 Task: Research Airbnb options in Sullana, Peru from 15th December, 2023 to 20th December, 2023 for 1 adult.1  bedroom having 1 bed and 1 bathroom. Property type can be hotel. Booking option can be shelf check-in. Look for 4 properties as per requirement.
Action: Mouse moved to (561, 78)
Screenshot: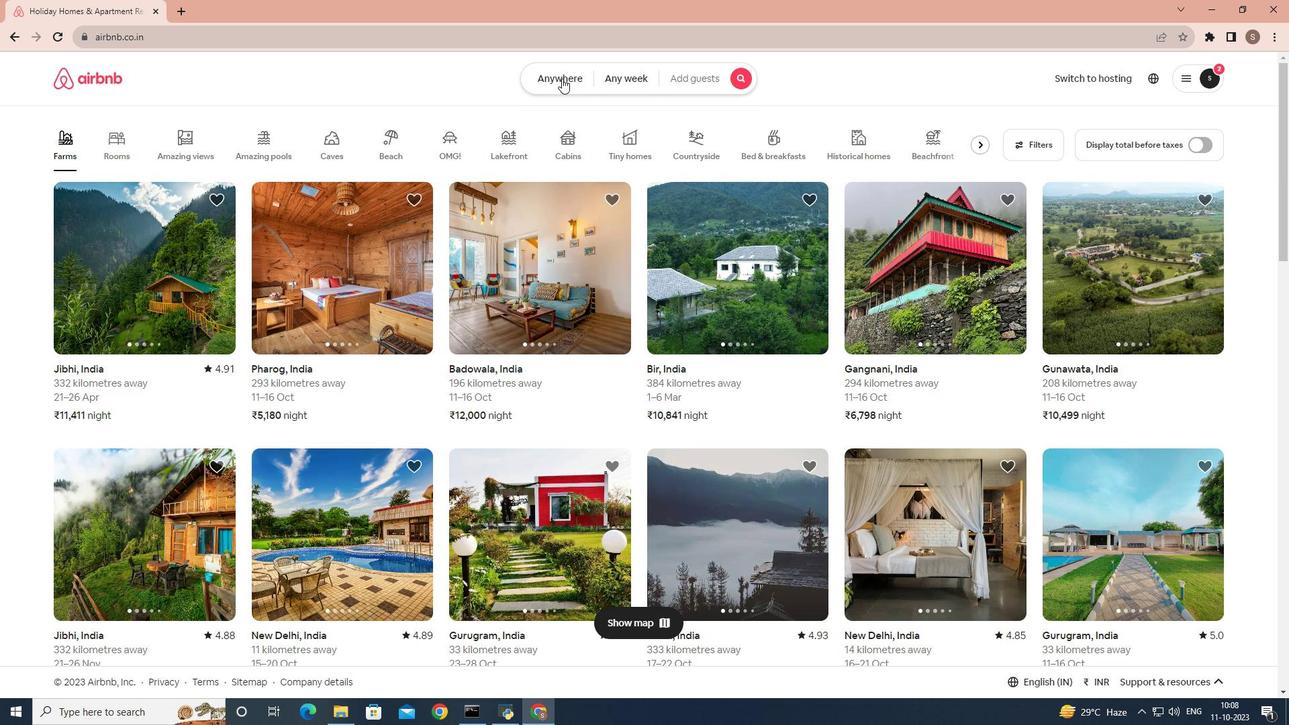 
Action: Mouse pressed left at (561, 78)
Screenshot: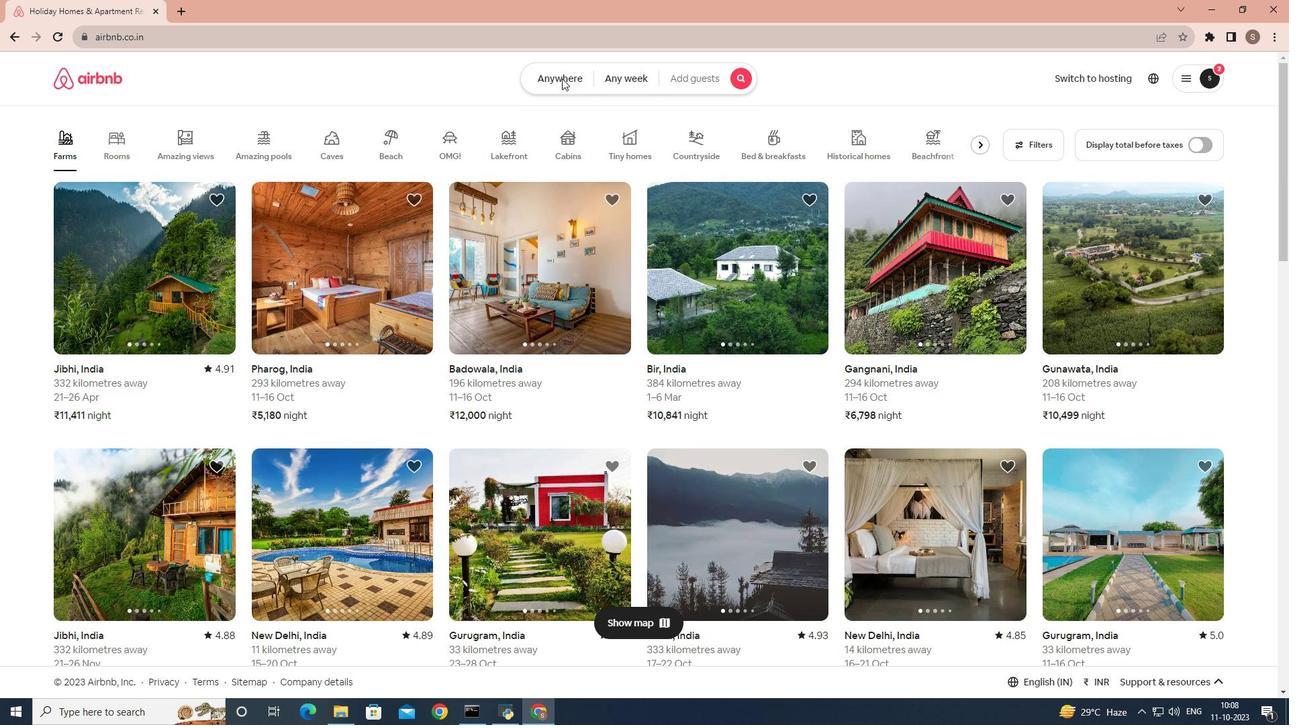 
Action: Mouse moved to (436, 124)
Screenshot: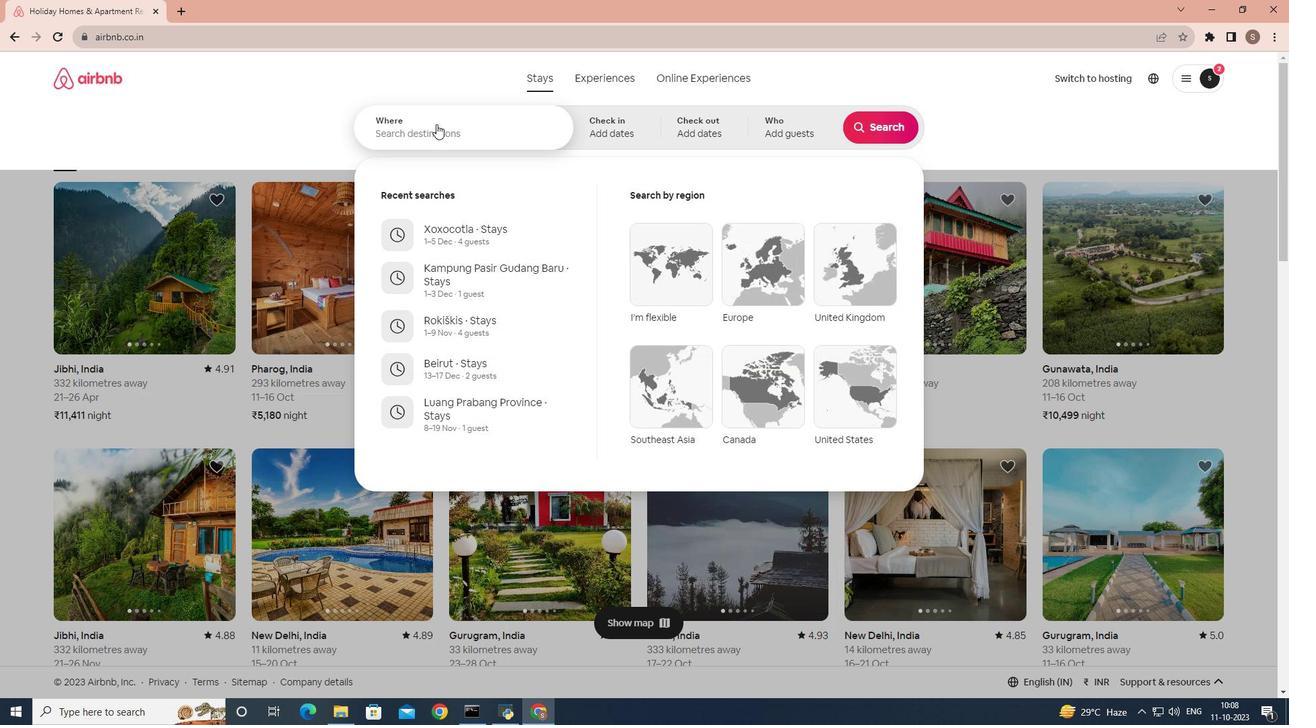 
Action: Mouse pressed left at (436, 124)
Screenshot: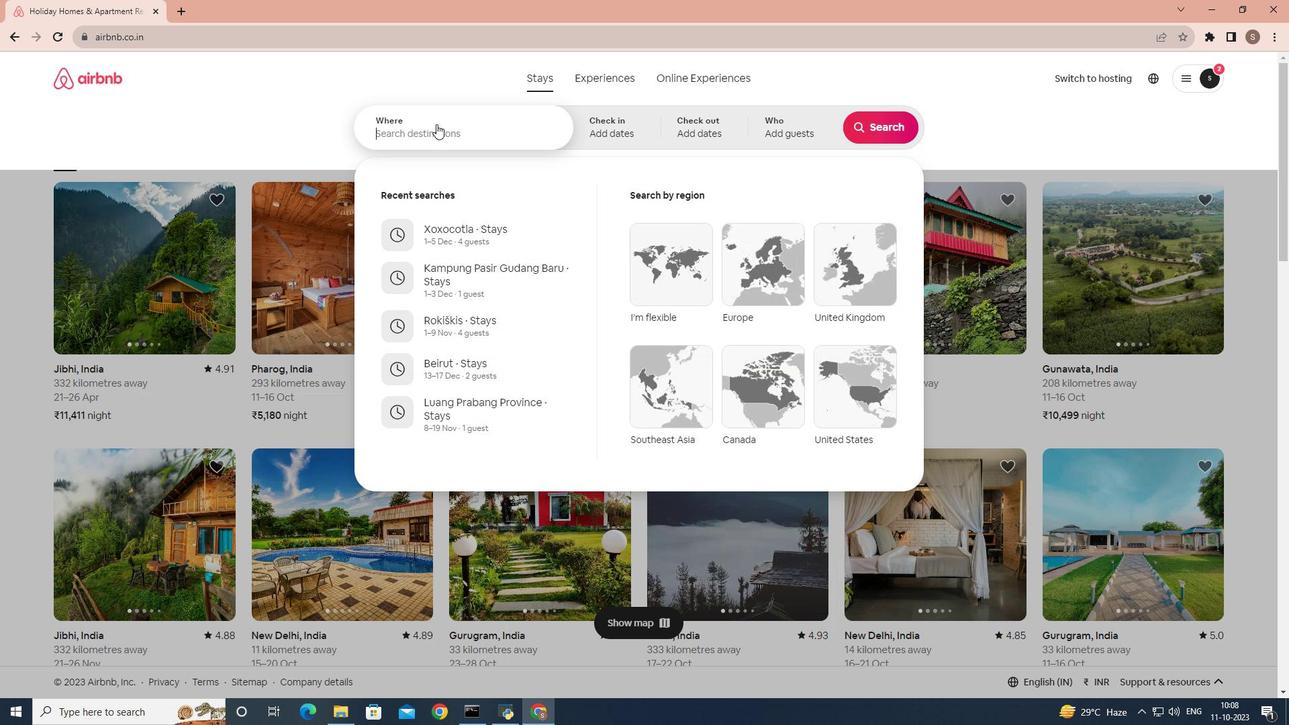 
Action: Mouse moved to (422, 128)
Screenshot: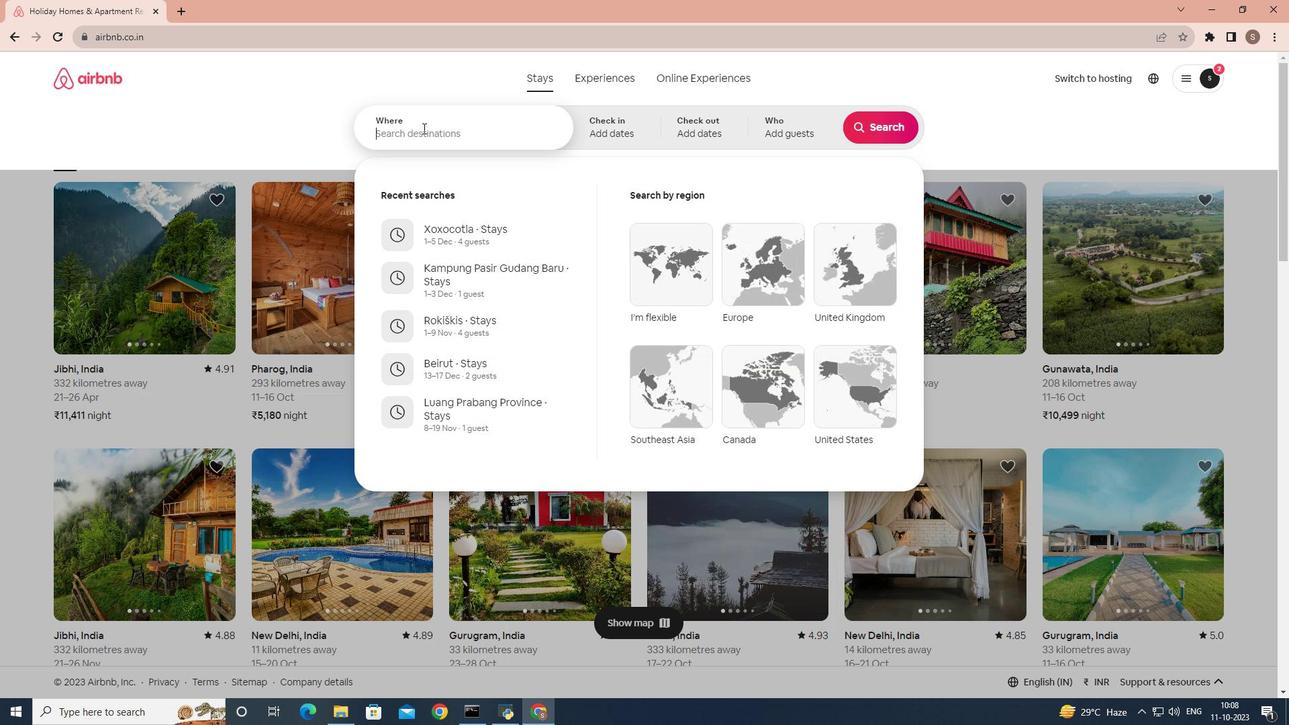 
Action: Mouse pressed left at (422, 128)
Screenshot: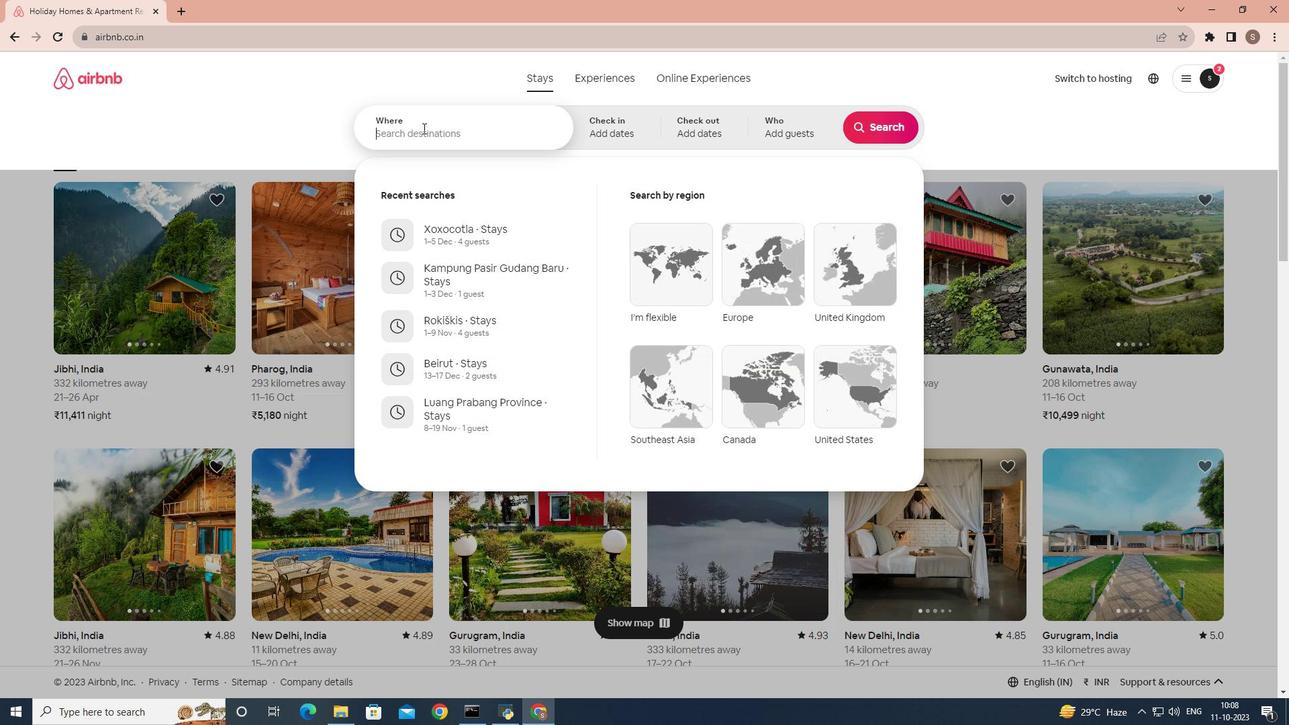 
Action: Key pressed sultana<Key.backspace><Key.backspace><Key.backspace>
Screenshot: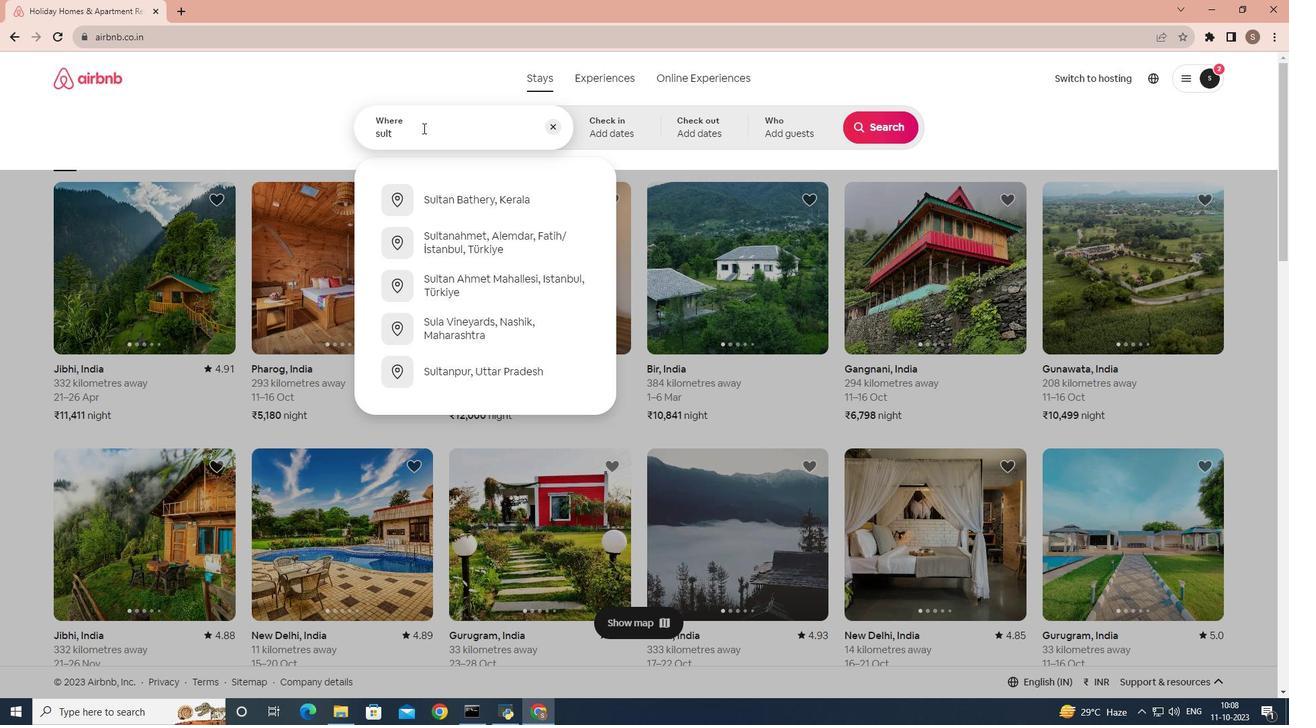 
Action: Mouse moved to (422, 124)
Screenshot: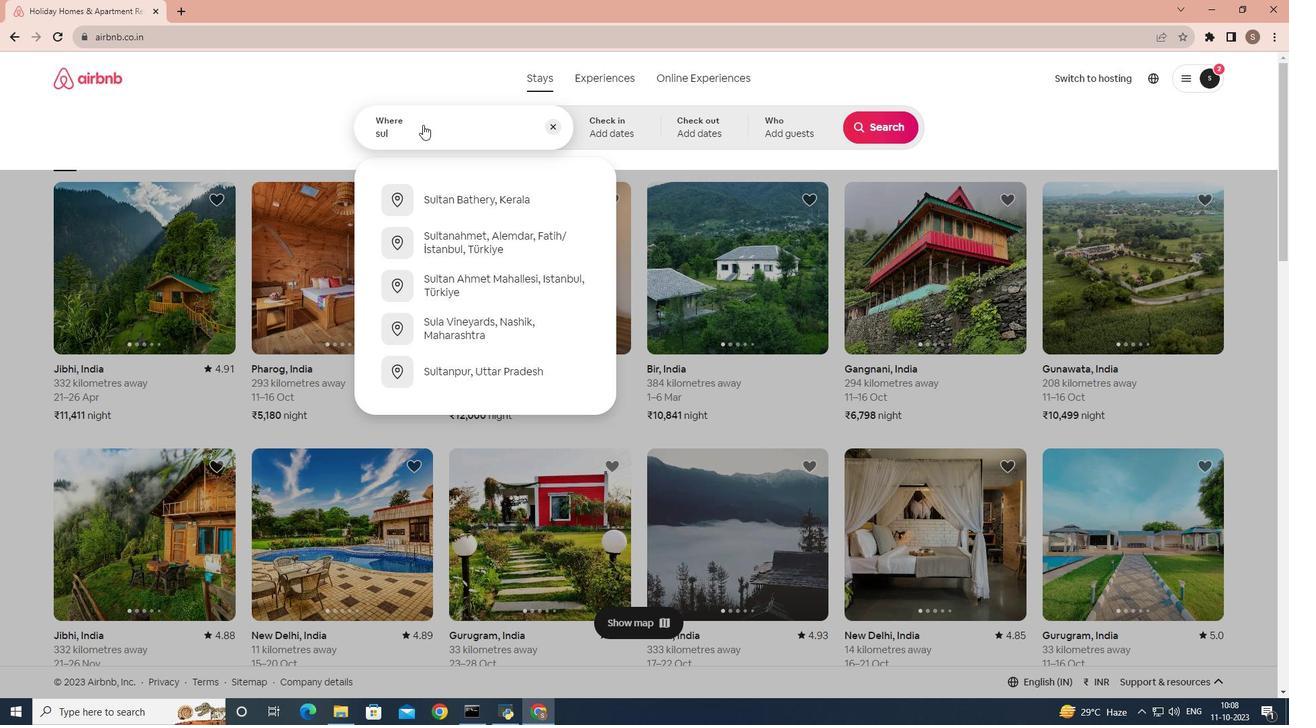 
Action: Key pressed <Key.backspace>lana
Screenshot: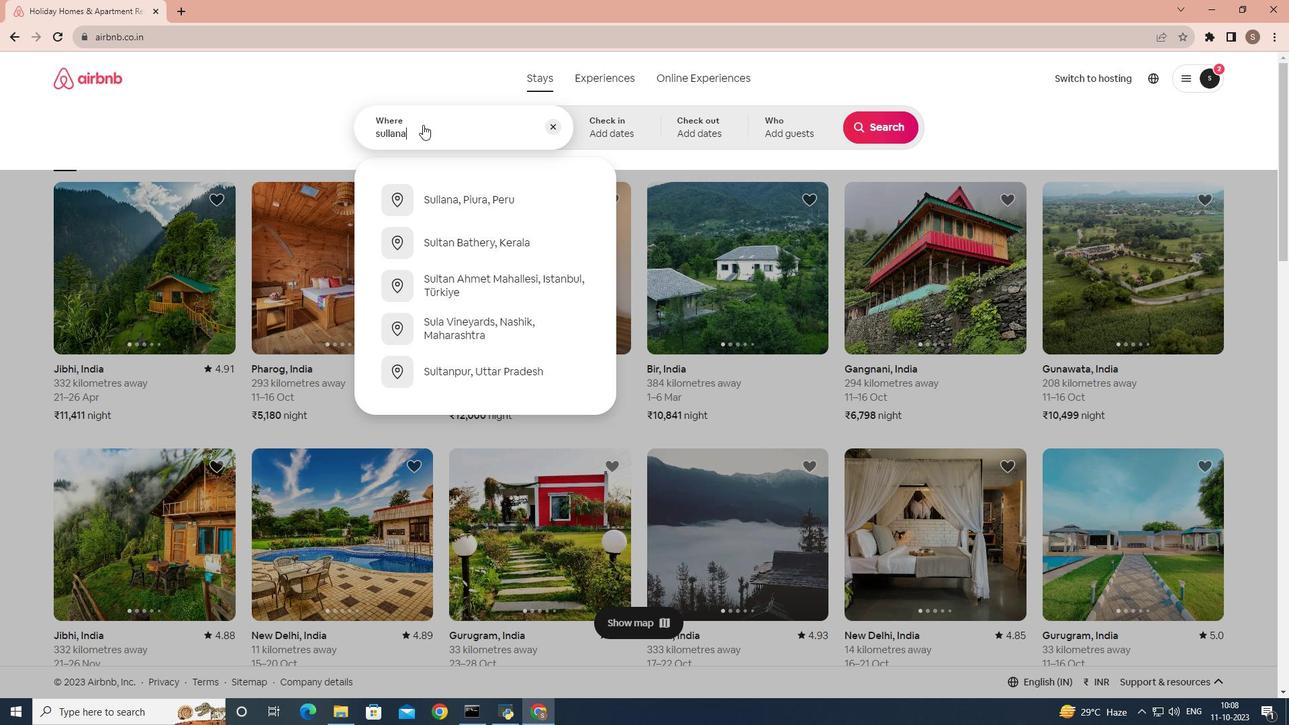 
Action: Mouse moved to (417, 190)
Screenshot: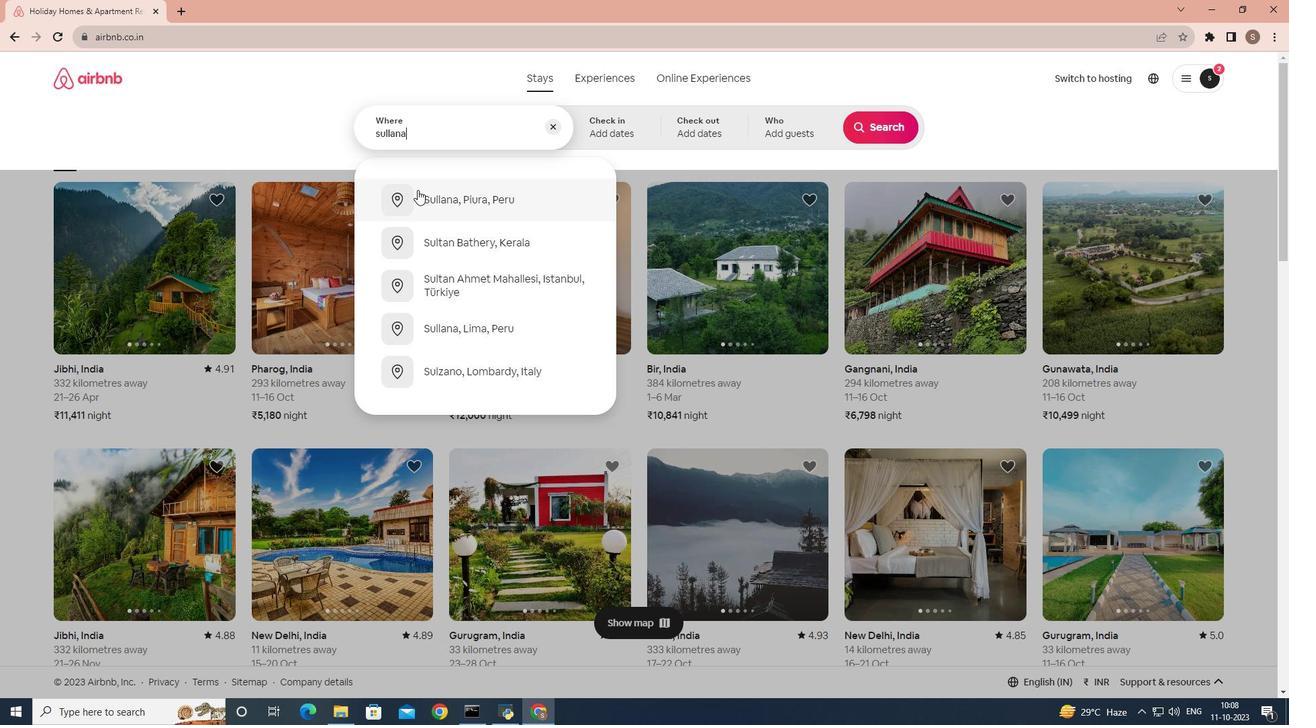 
Action: Mouse pressed left at (417, 190)
Screenshot: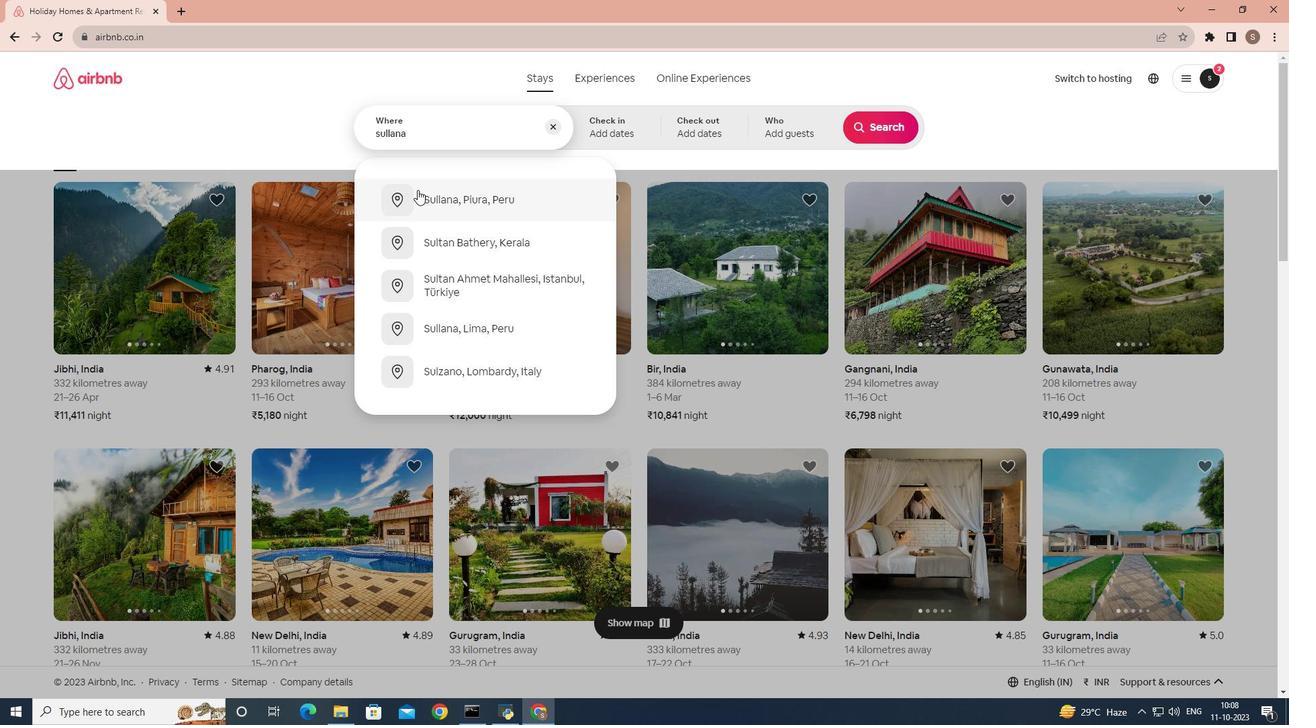 
Action: Mouse moved to (874, 239)
Screenshot: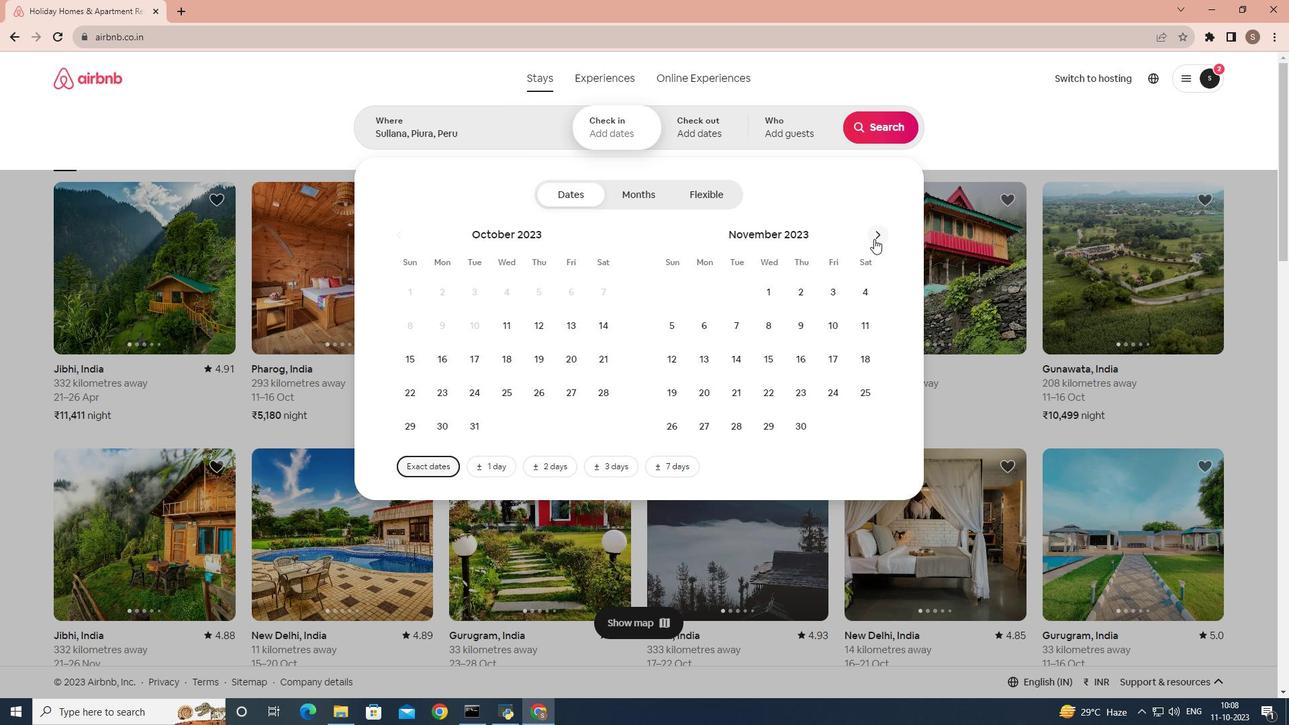 
Action: Mouse pressed left at (874, 239)
Screenshot: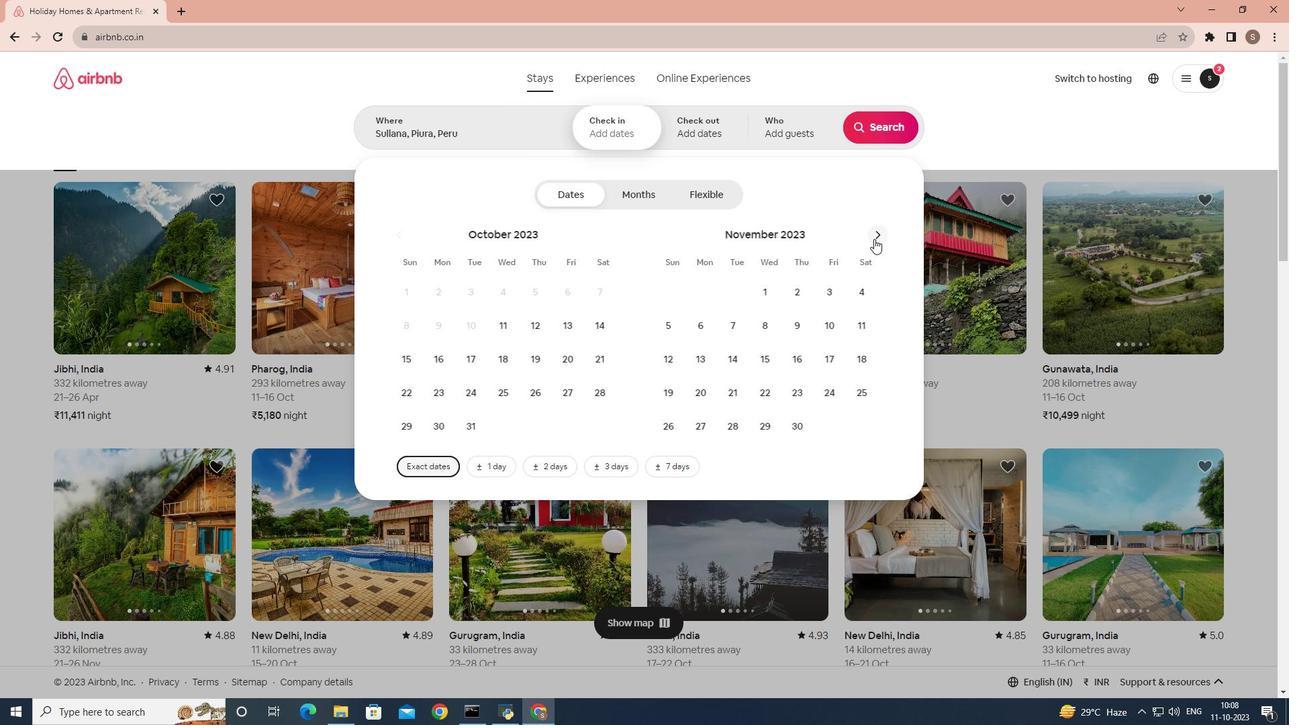 
Action: Mouse moved to (827, 366)
Screenshot: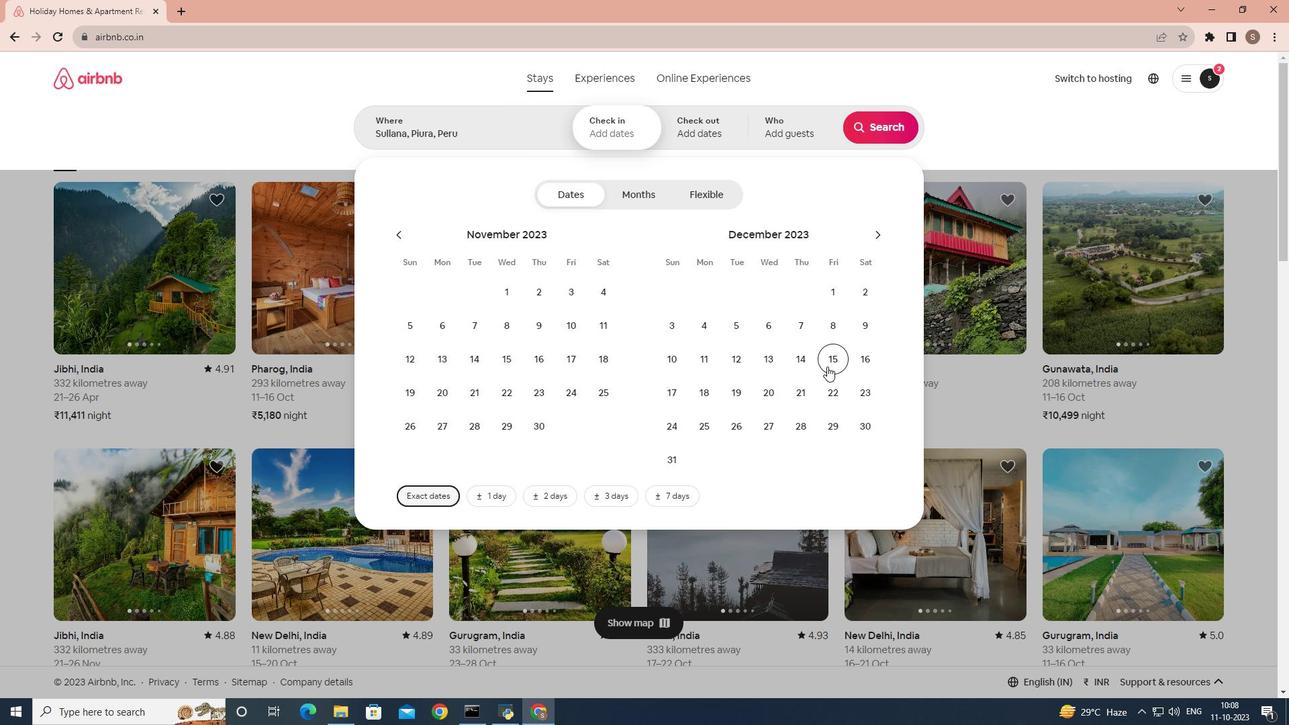 
Action: Mouse pressed left at (827, 366)
Screenshot: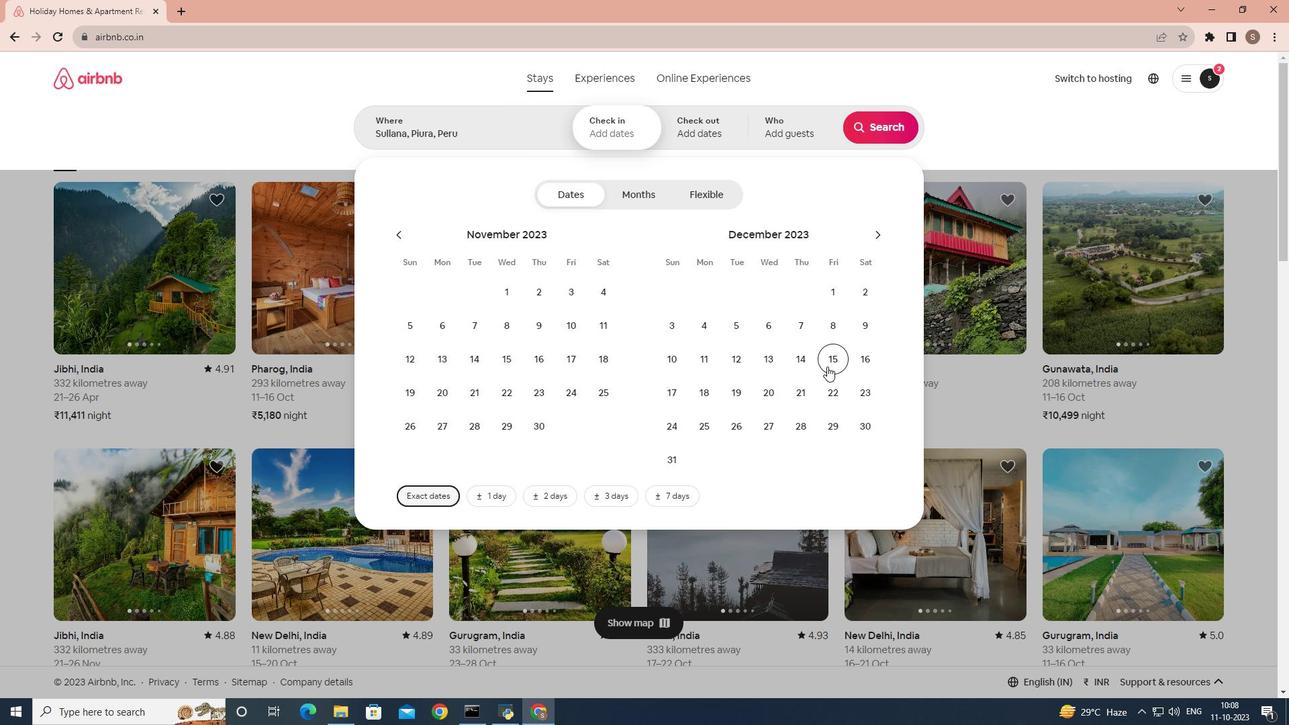 
Action: Mouse moved to (766, 396)
Screenshot: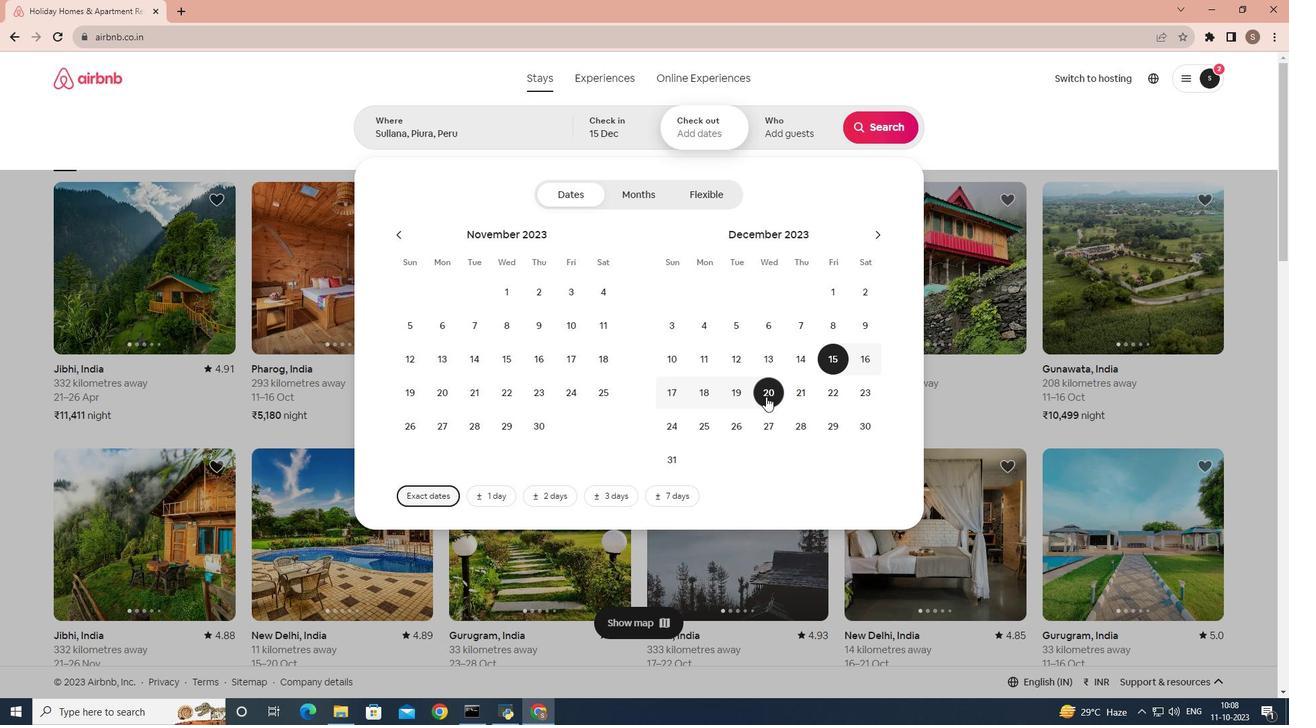 
Action: Mouse pressed left at (766, 396)
Screenshot: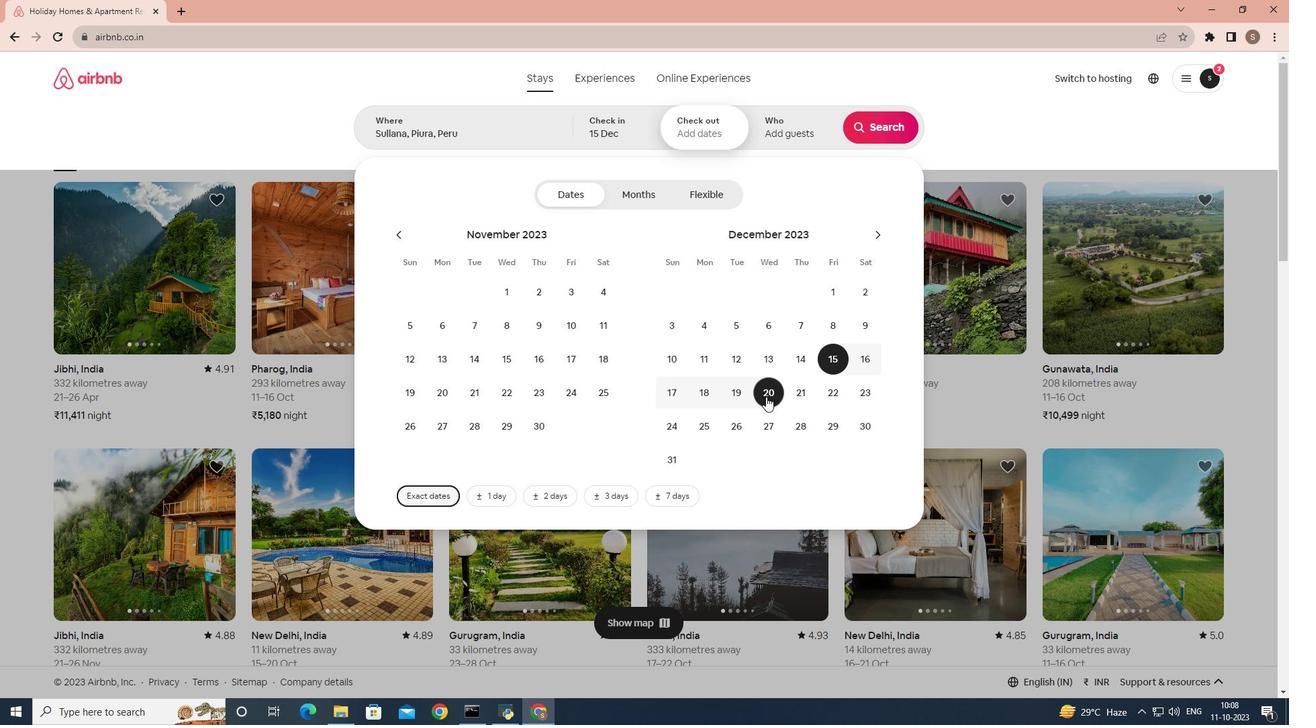 
Action: Mouse moved to (773, 114)
Screenshot: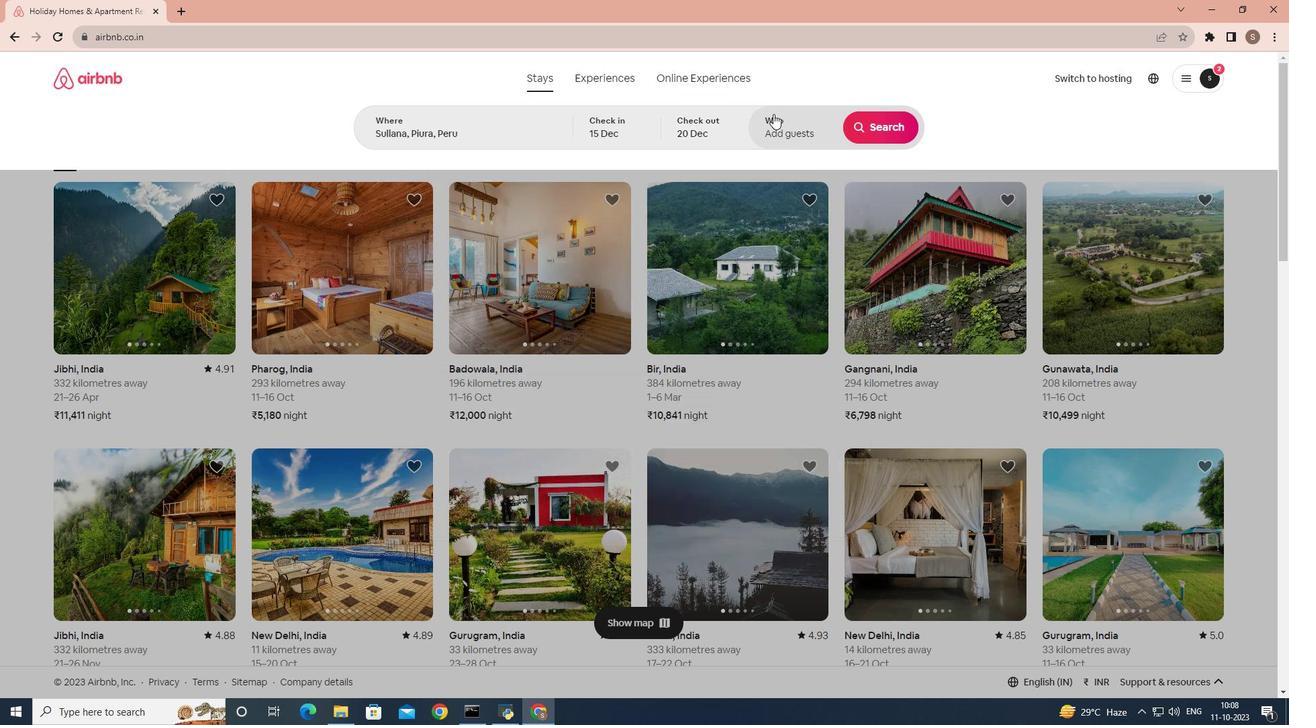 
Action: Mouse pressed left at (773, 114)
Screenshot: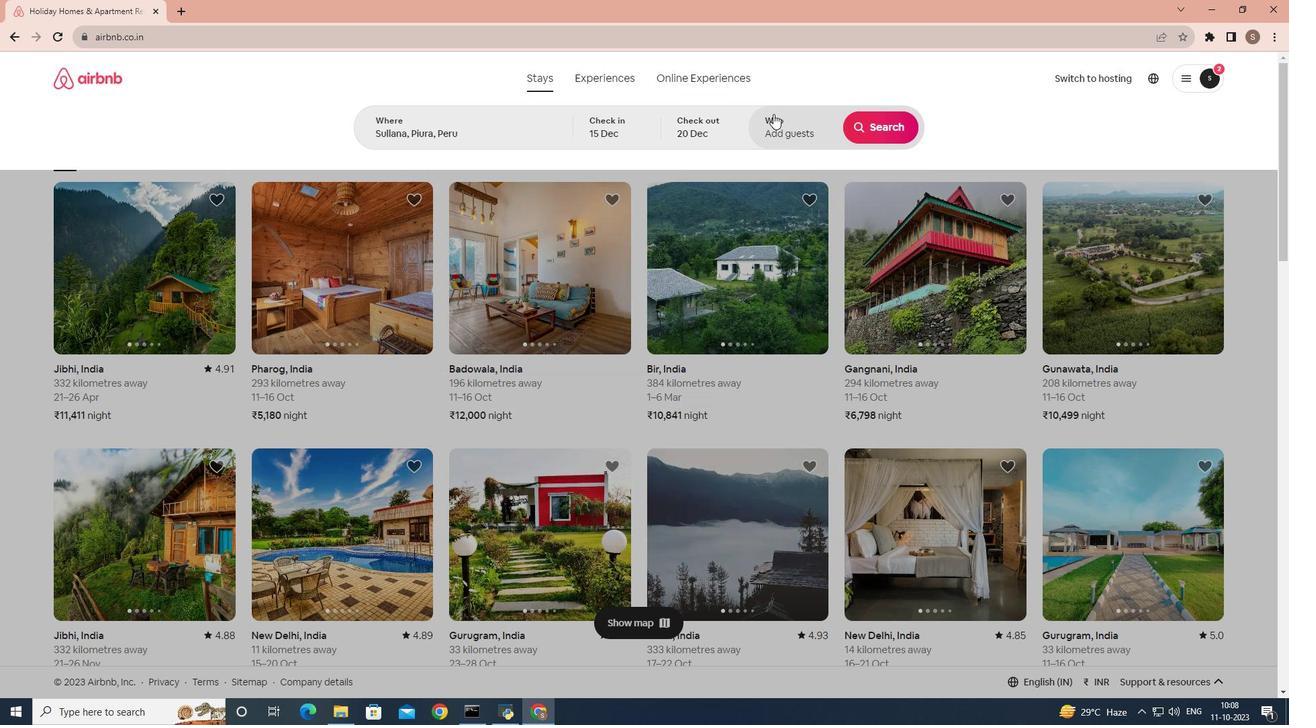 
Action: Mouse moved to (888, 200)
Screenshot: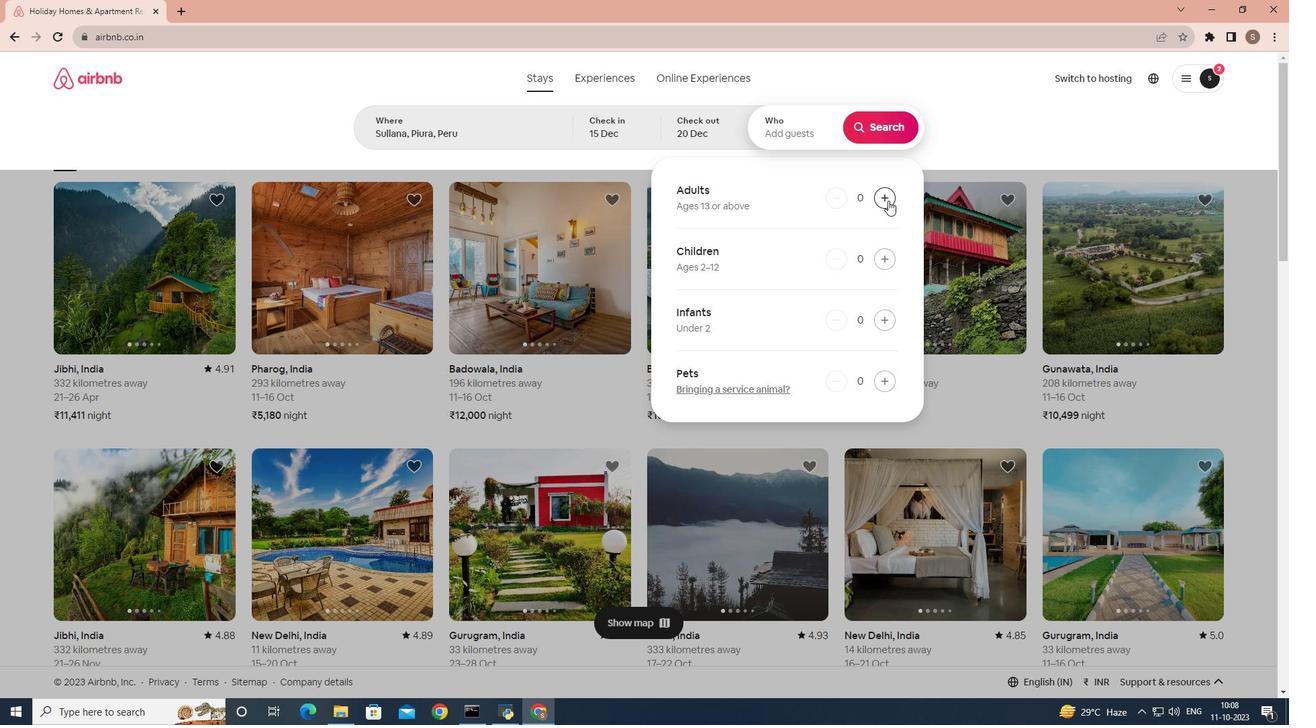 
Action: Mouse pressed left at (888, 200)
Screenshot: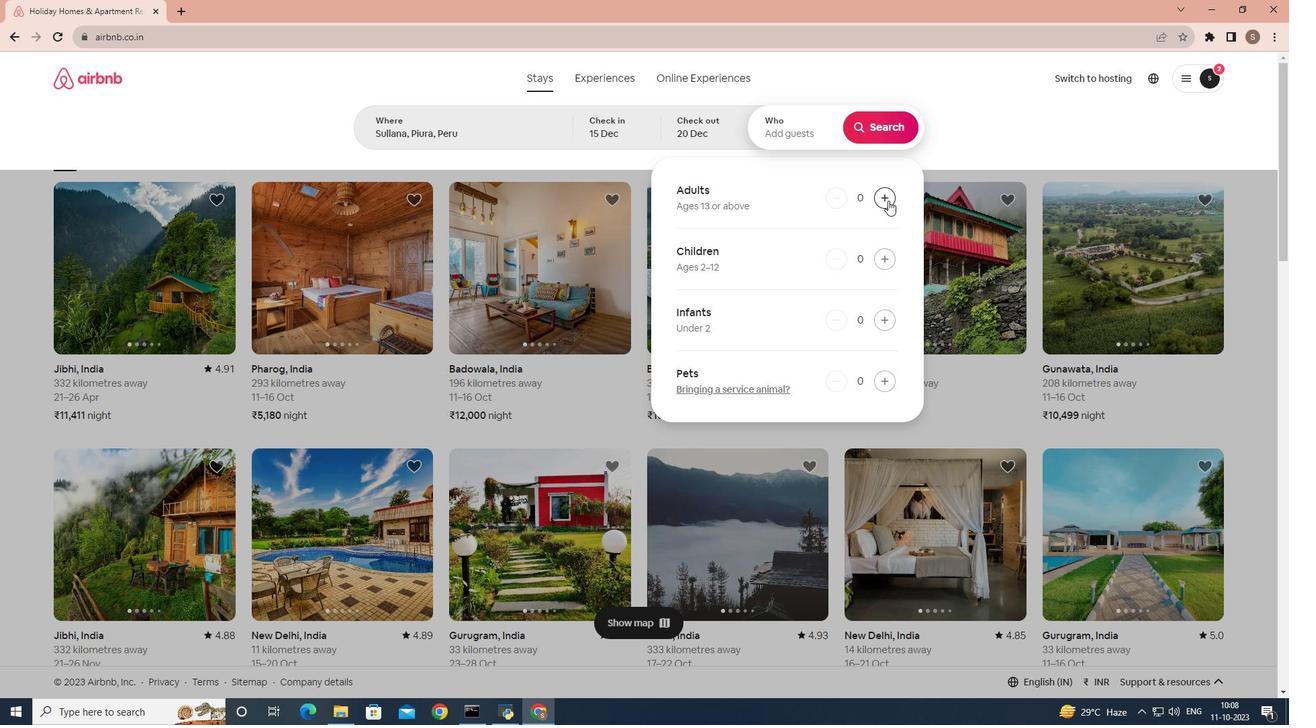 
Action: Mouse moved to (892, 130)
Screenshot: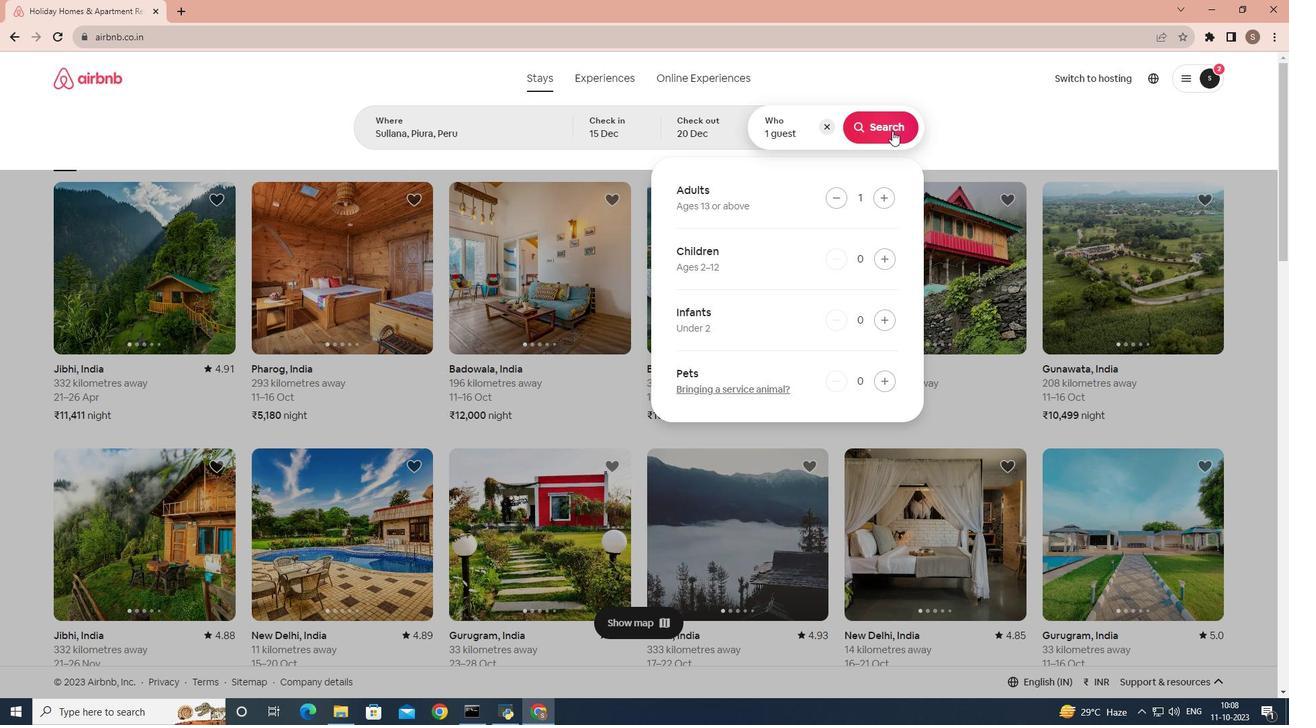 
Action: Mouse pressed left at (892, 130)
Screenshot: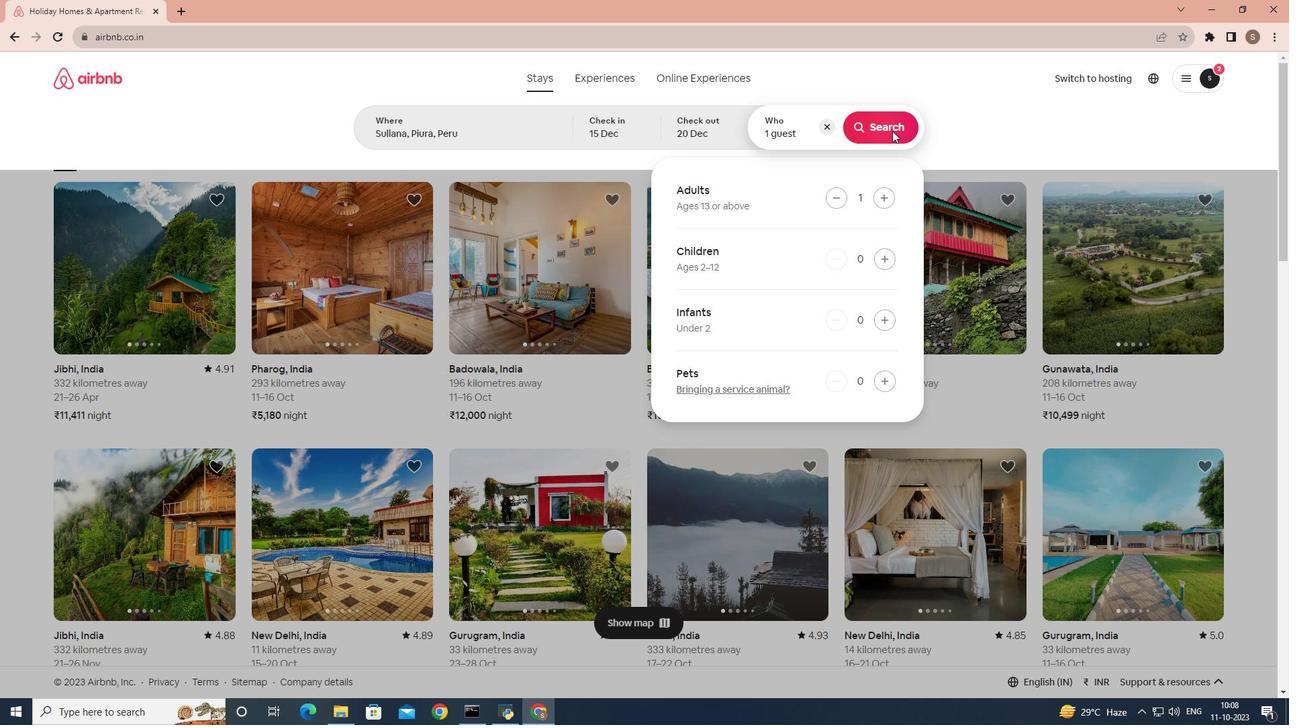 
Action: Mouse moved to (1056, 139)
Screenshot: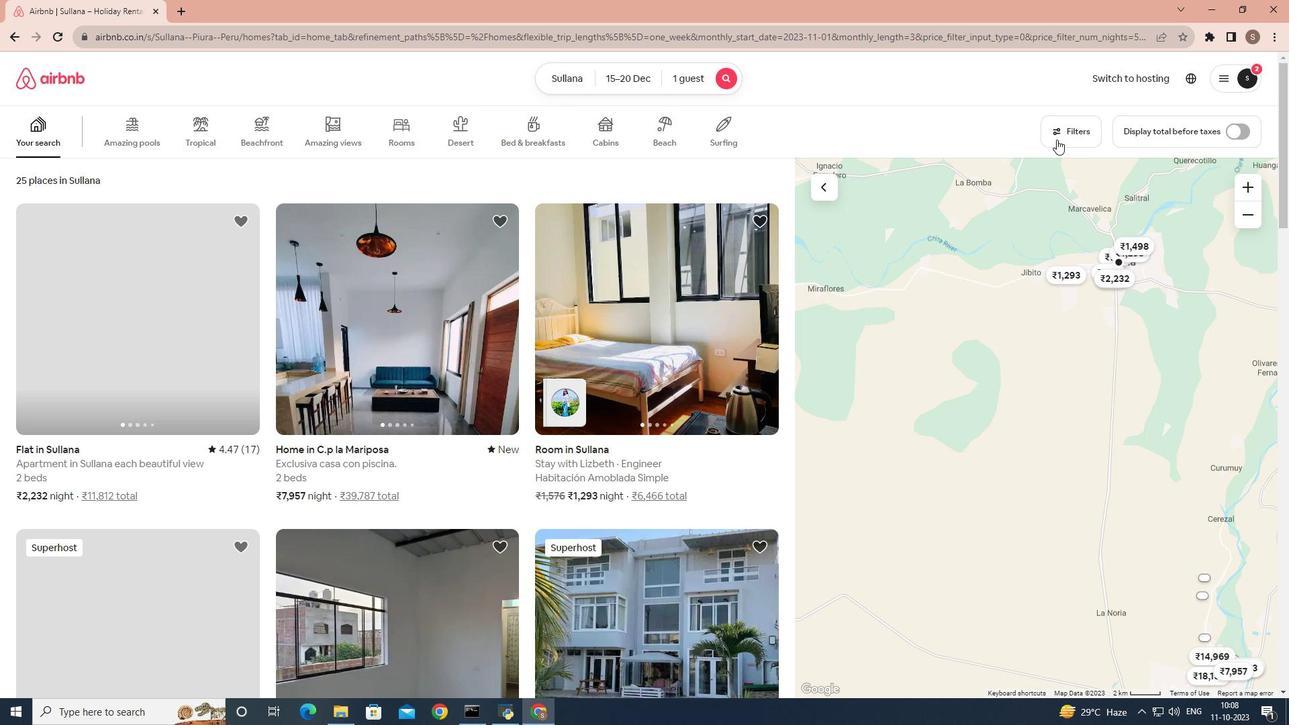 
Action: Mouse pressed left at (1056, 139)
Screenshot: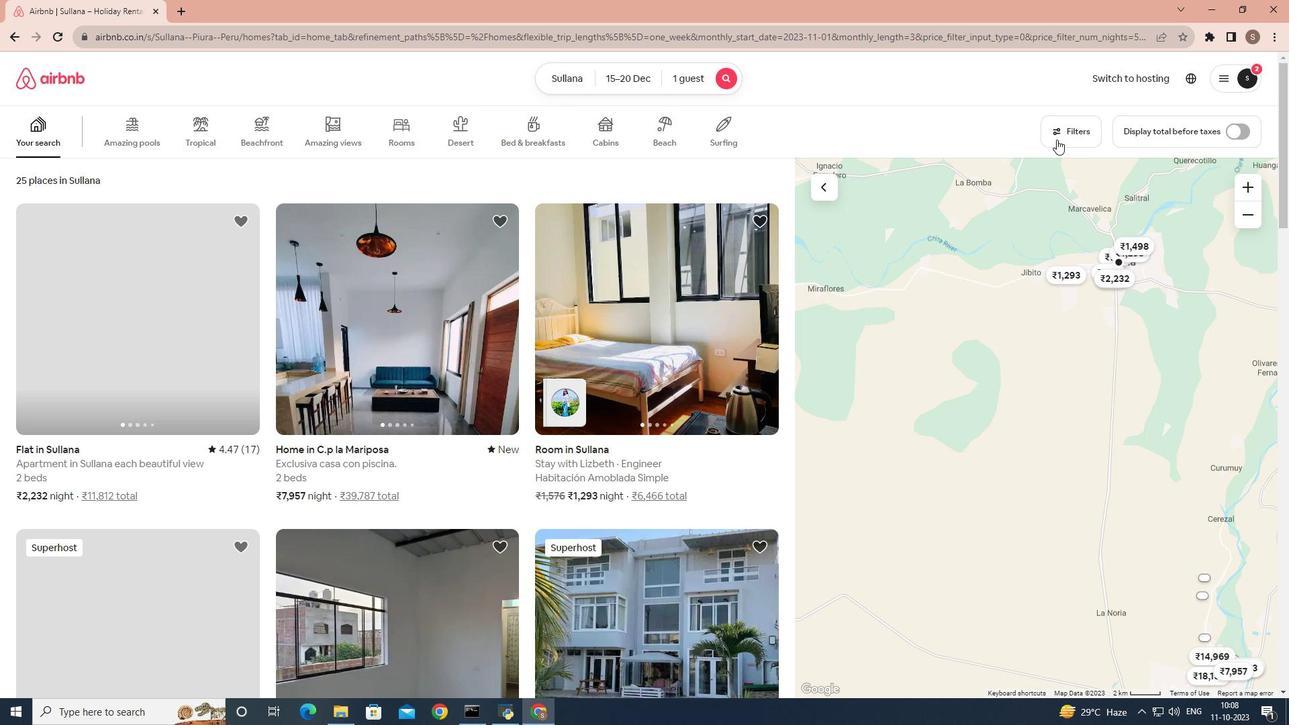 
Action: Mouse moved to (508, 309)
Screenshot: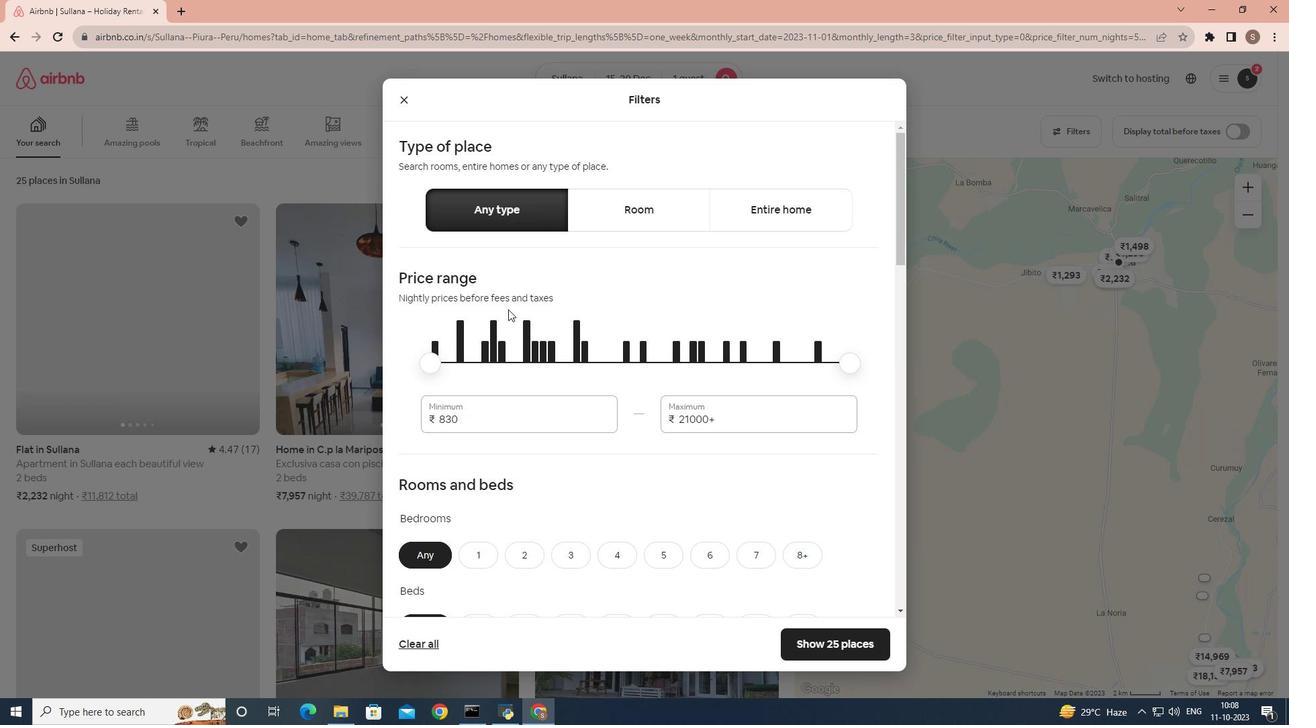 
Action: Mouse scrolled (508, 308) with delta (0, 0)
Screenshot: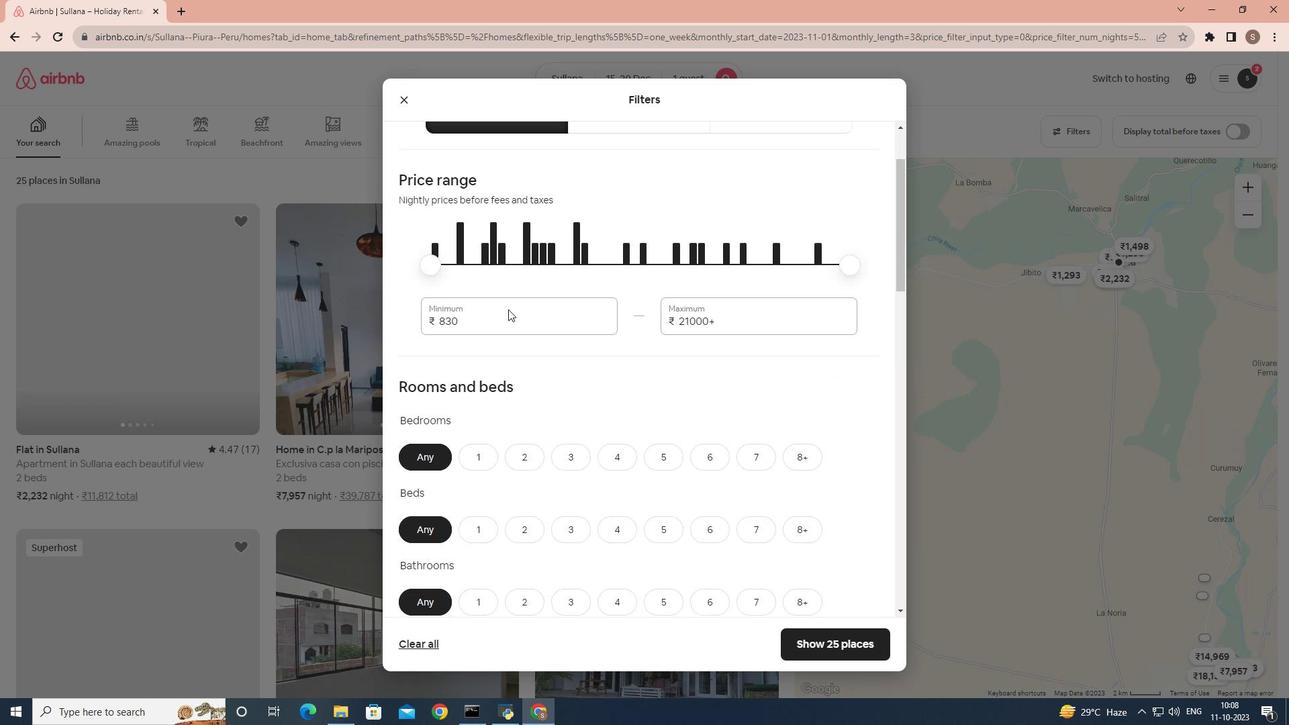 
Action: Mouse scrolled (508, 308) with delta (0, 0)
Screenshot: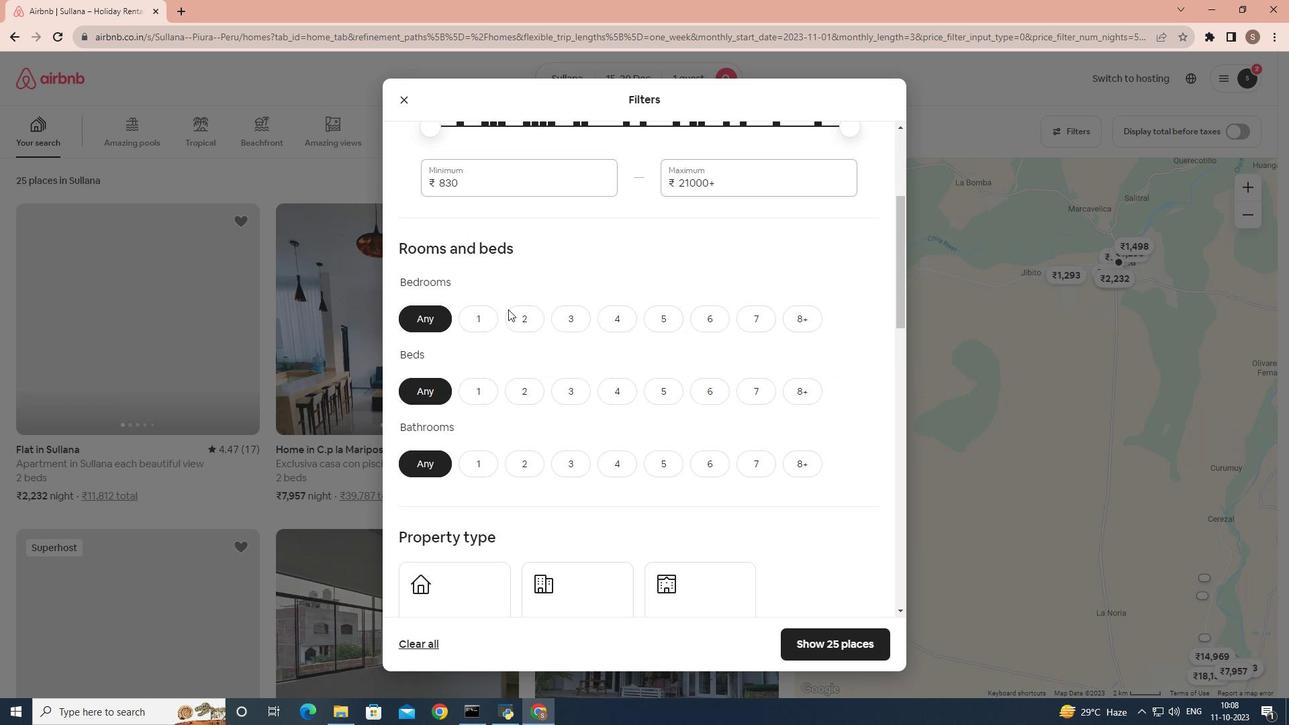 
Action: Mouse scrolled (508, 308) with delta (0, 0)
Screenshot: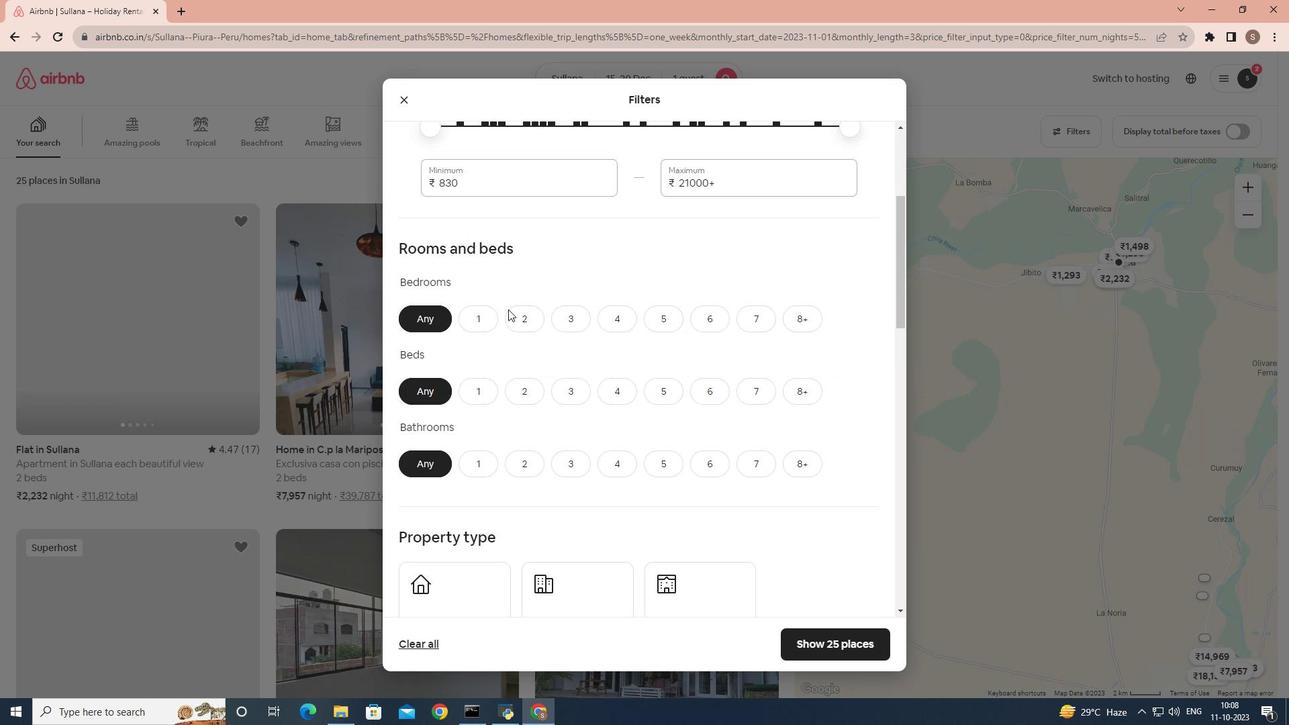 
Action: Mouse scrolled (508, 308) with delta (0, 0)
Screenshot: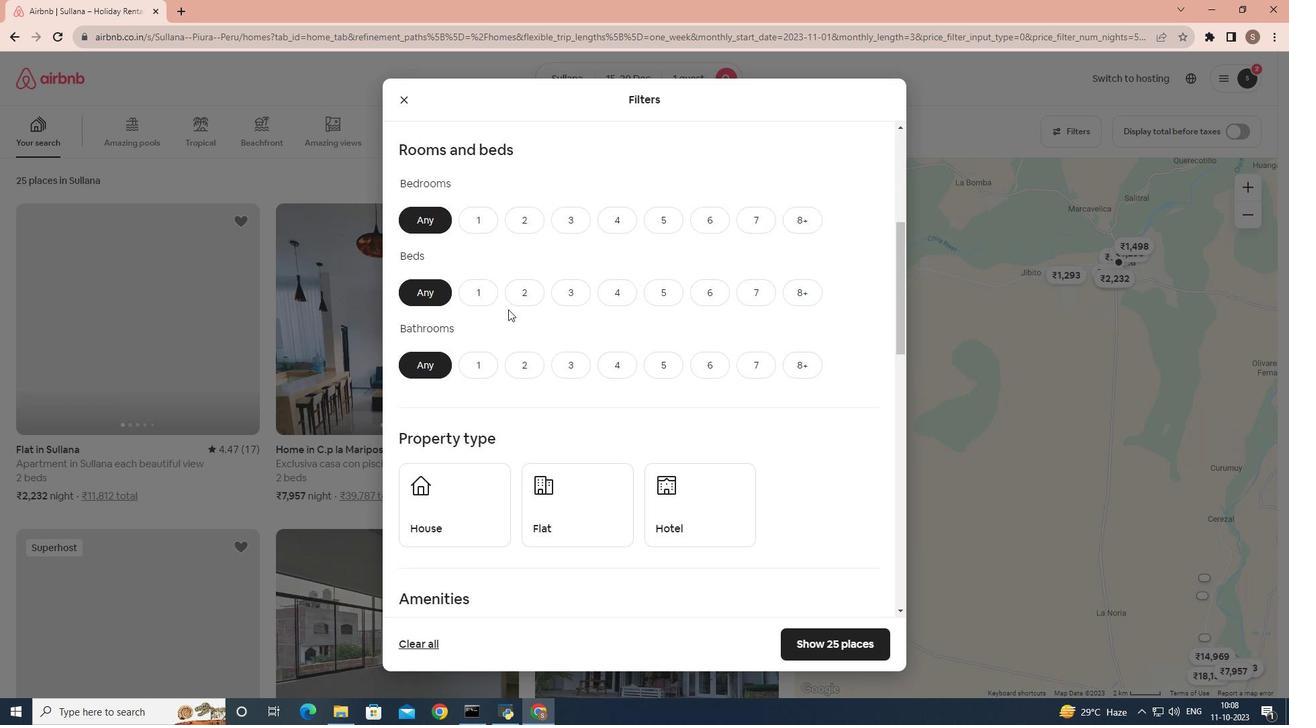 
Action: Mouse scrolled (508, 308) with delta (0, 0)
Screenshot: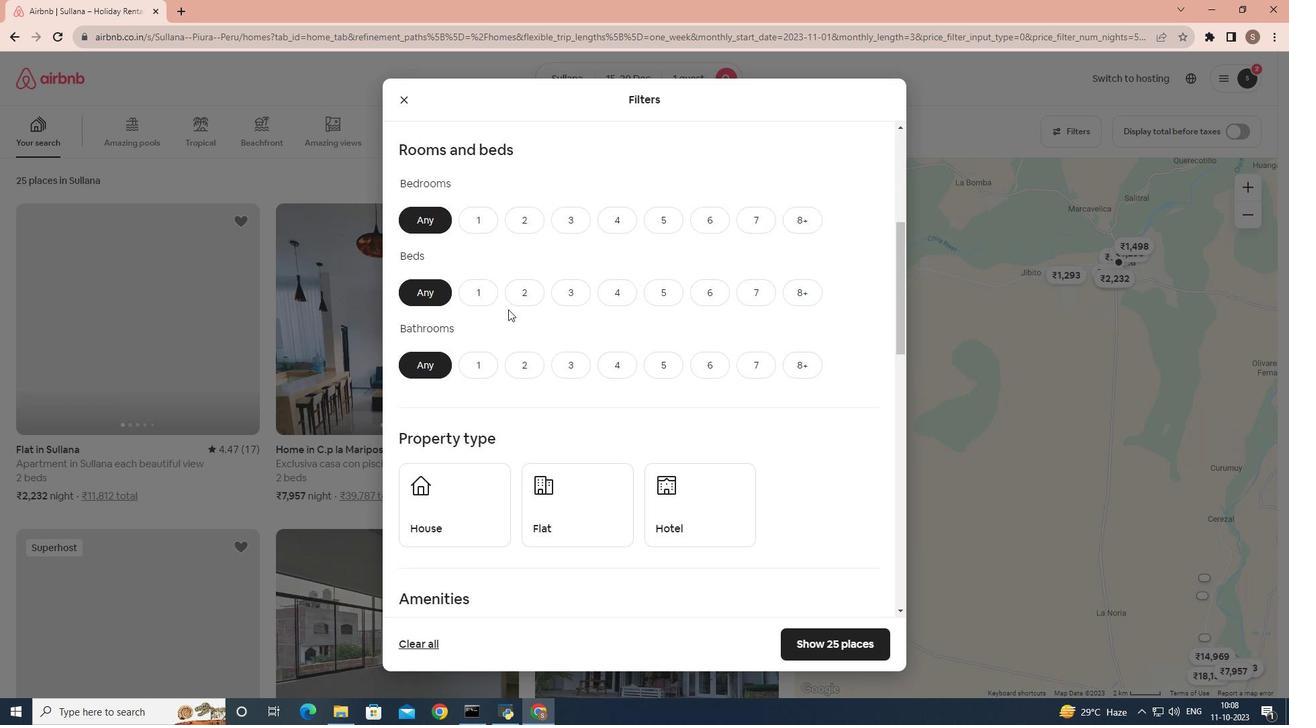 
Action: Mouse moved to (486, 223)
Screenshot: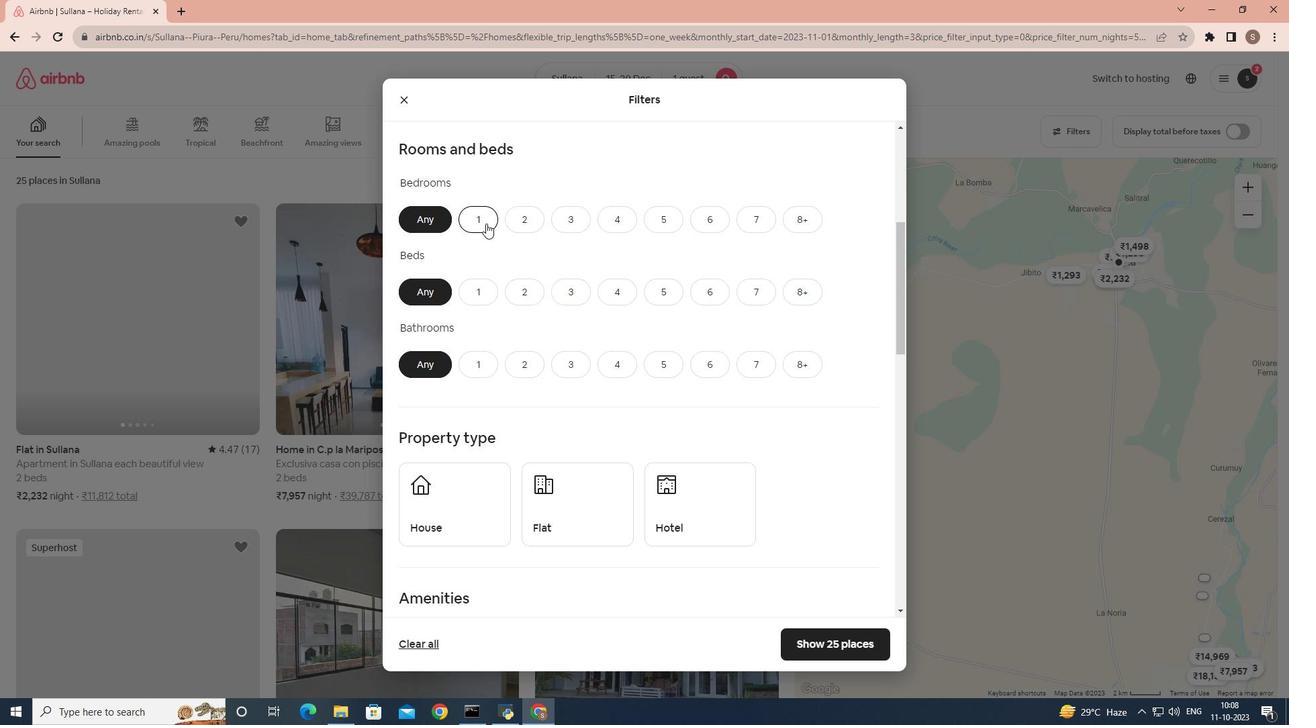 
Action: Mouse pressed left at (486, 223)
Screenshot: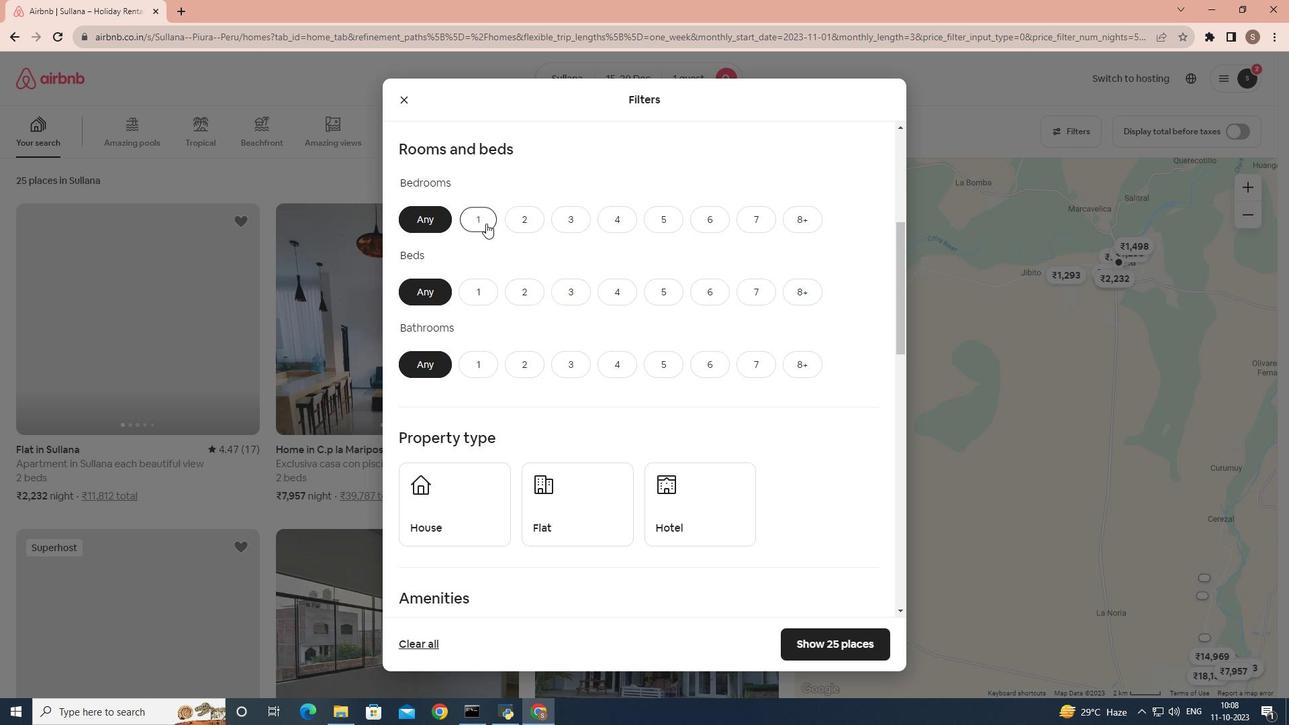 
Action: Mouse moved to (475, 298)
Screenshot: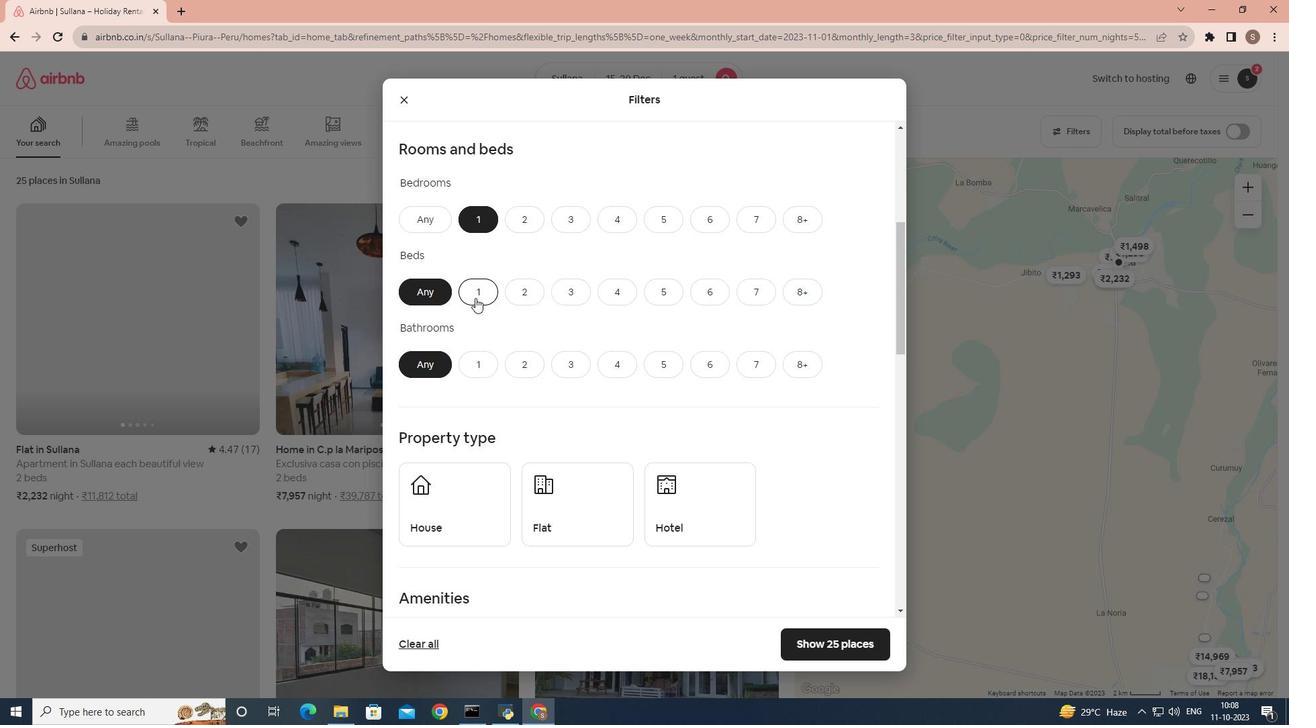 
Action: Mouse pressed left at (475, 298)
Screenshot: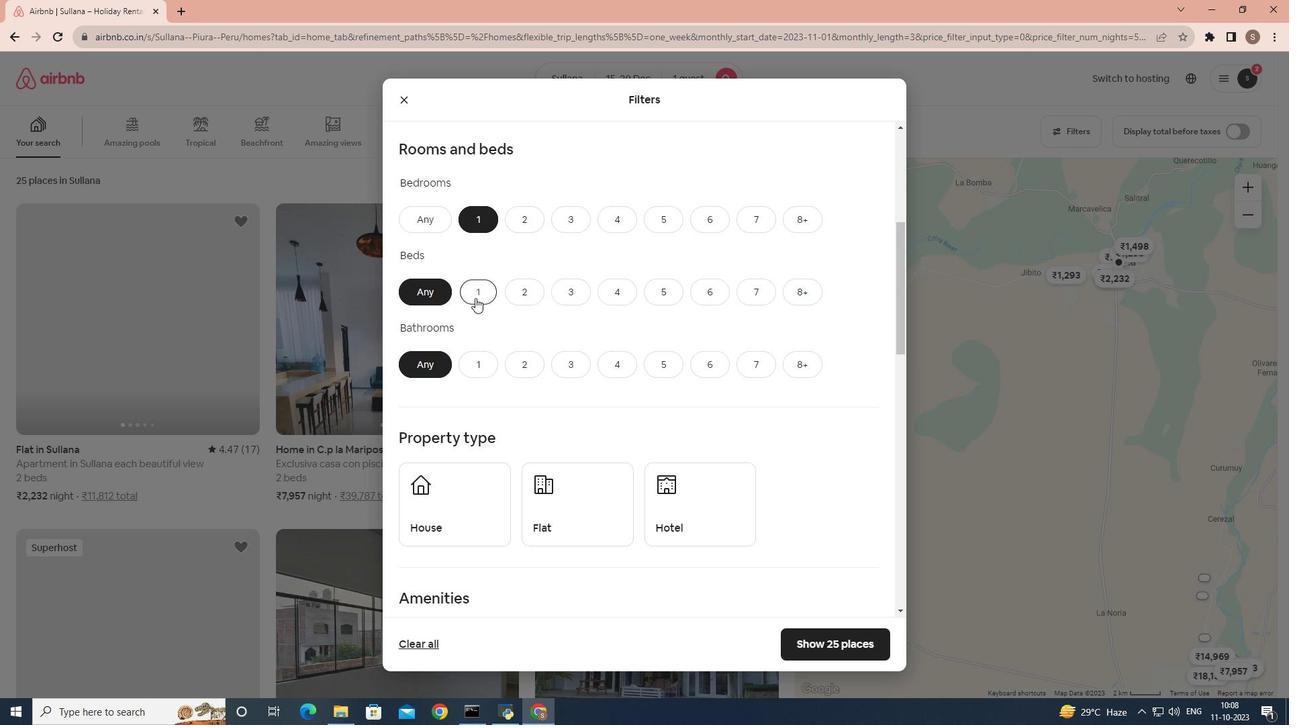 
Action: Mouse moved to (473, 354)
Screenshot: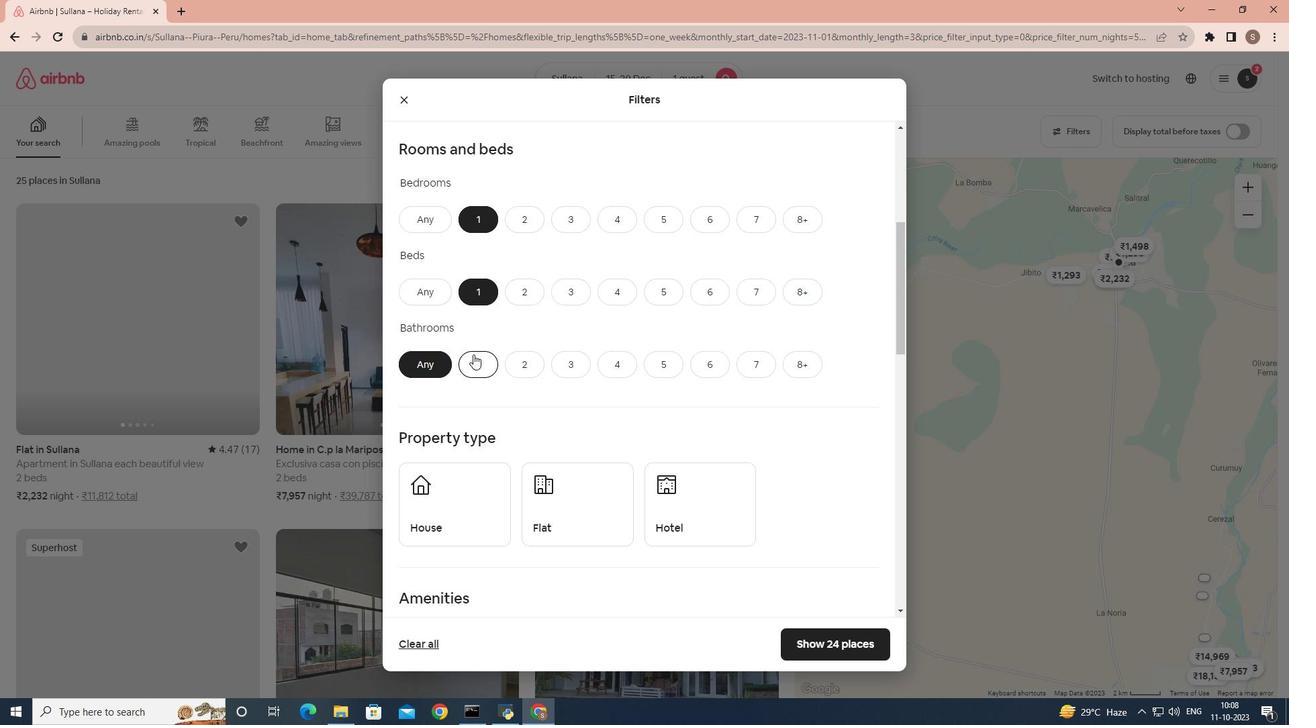 
Action: Mouse pressed left at (473, 354)
Screenshot: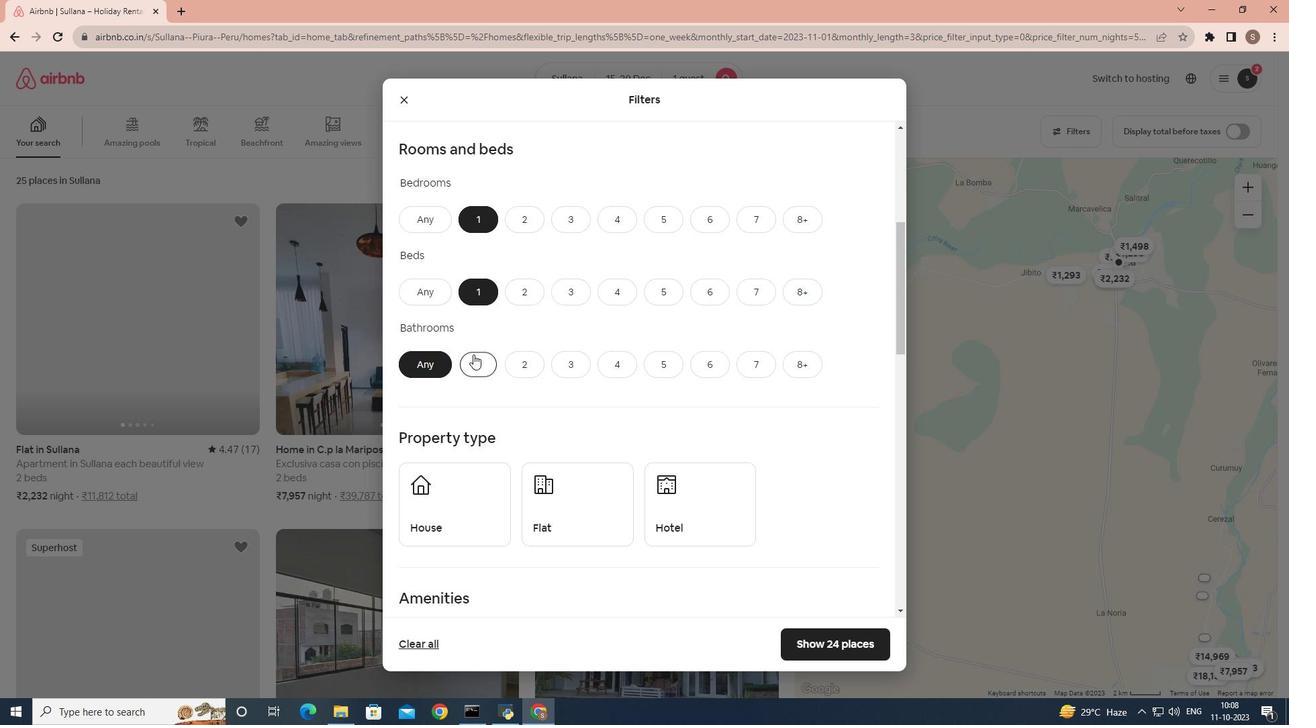 
Action: Mouse moved to (524, 349)
Screenshot: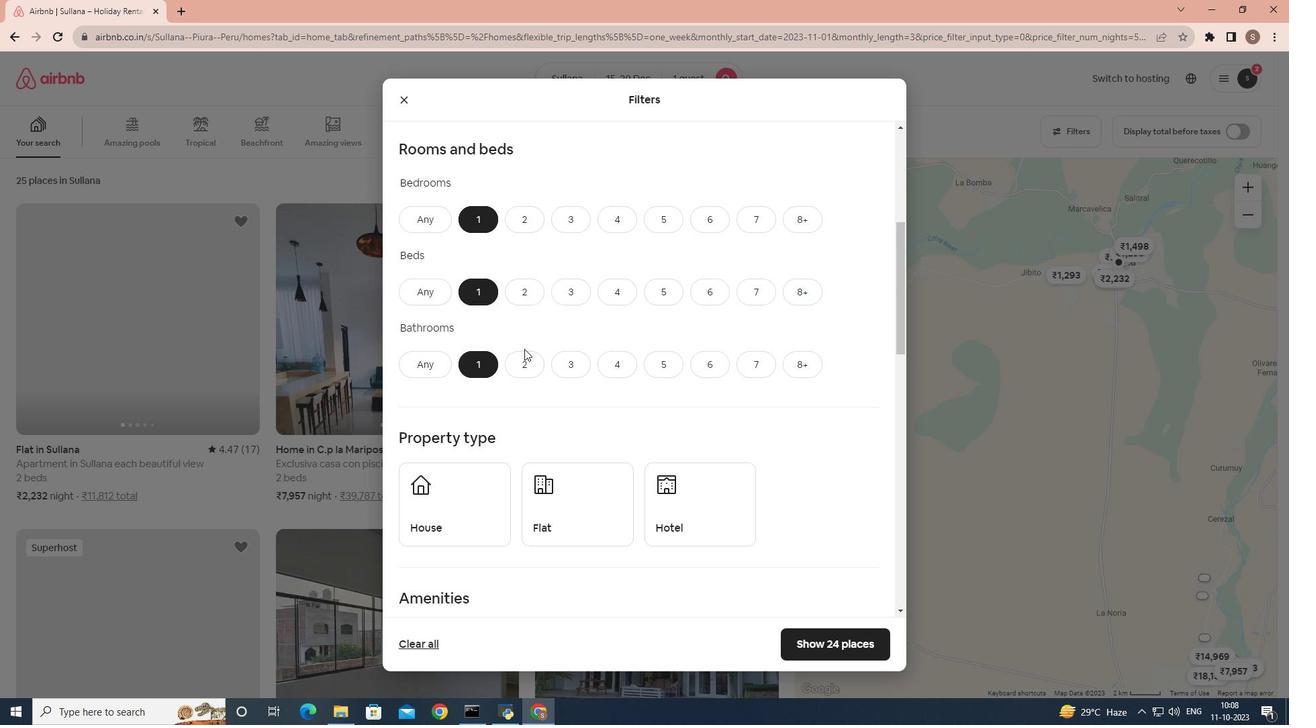 
Action: Mouse scrolled (524, 348) with delta (0, 0)
Screenshot: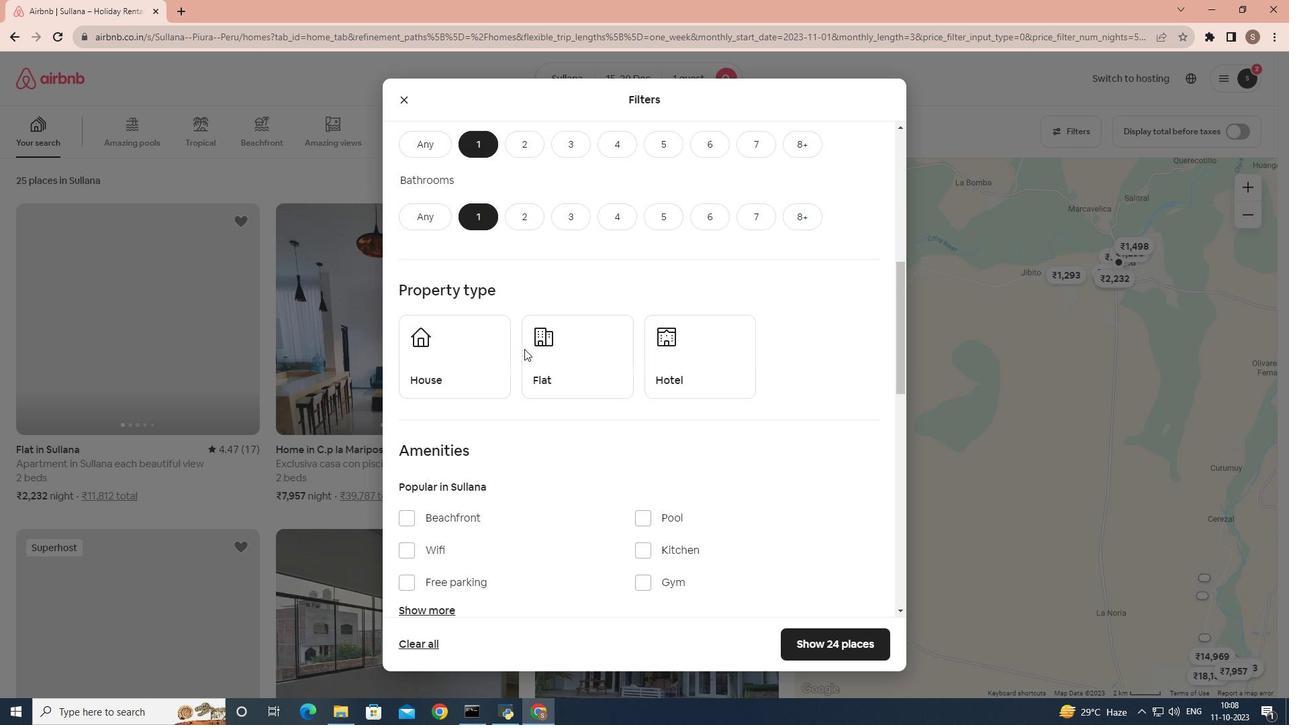 
Action: Mouse scrolled (524, 348) with delta (0, 0)
Screenshot: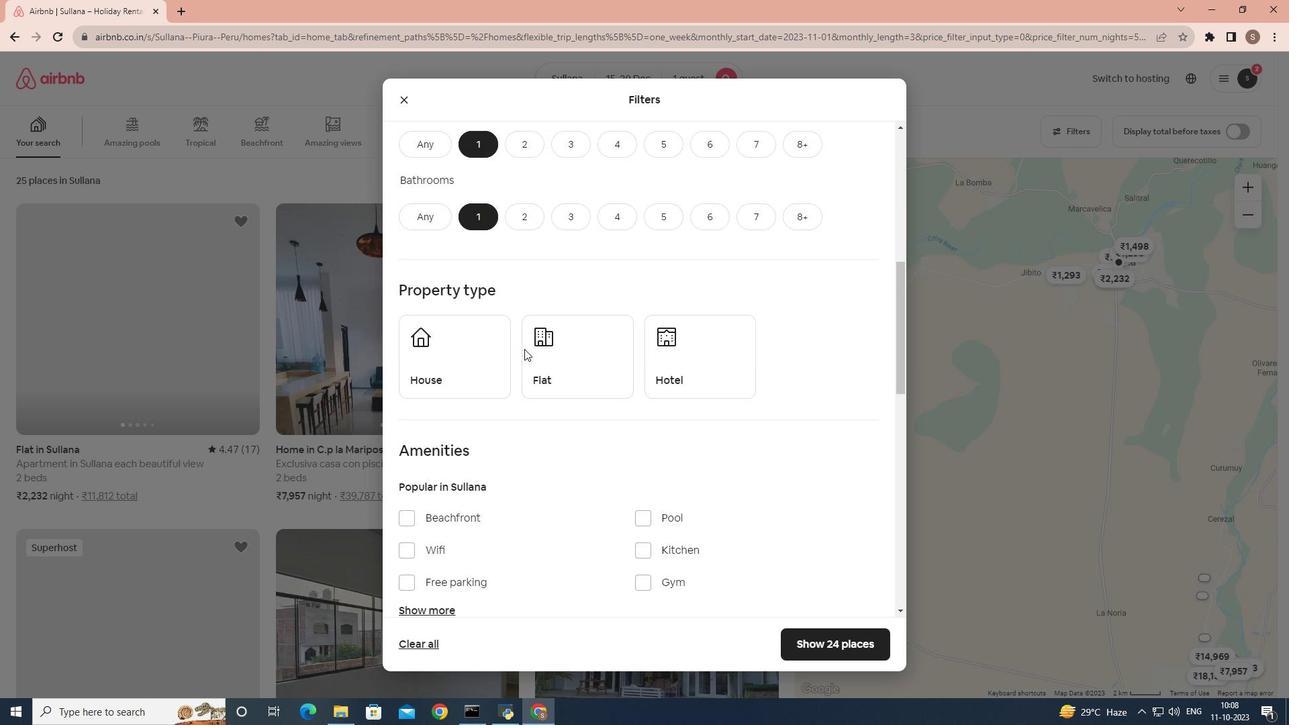 
Action: Mouse scrolled (524, 348) with delta (0, 0)
Screenshot: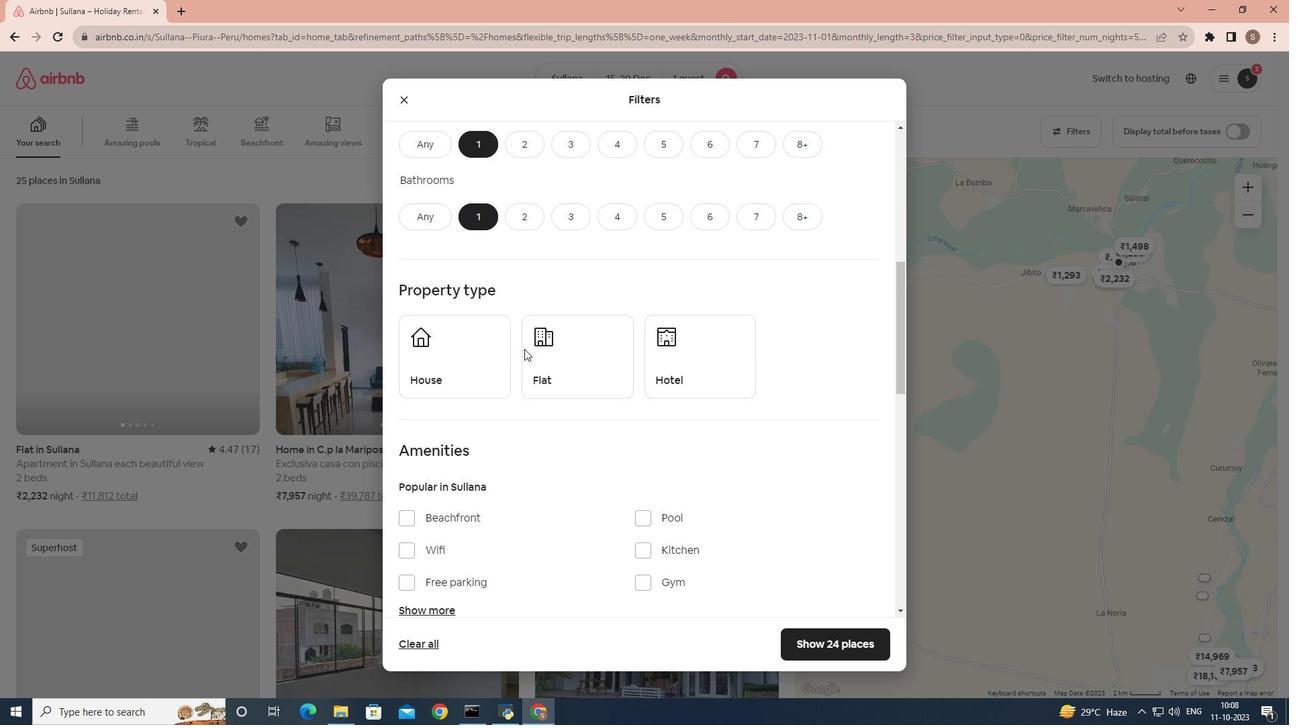 
Action: Mouse scrolled (524, 348) with delta (0, 0)
Screenshot: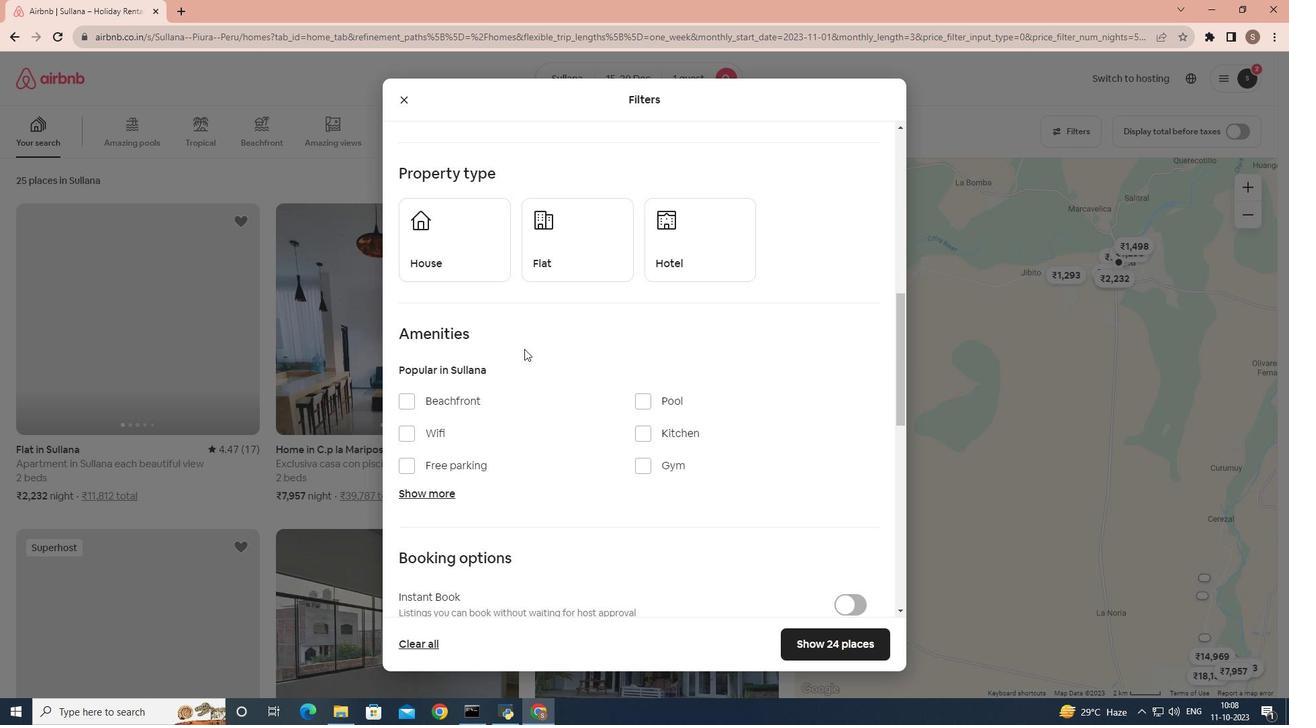 
Action: Mouse moved to (567, 301)
Screenshot: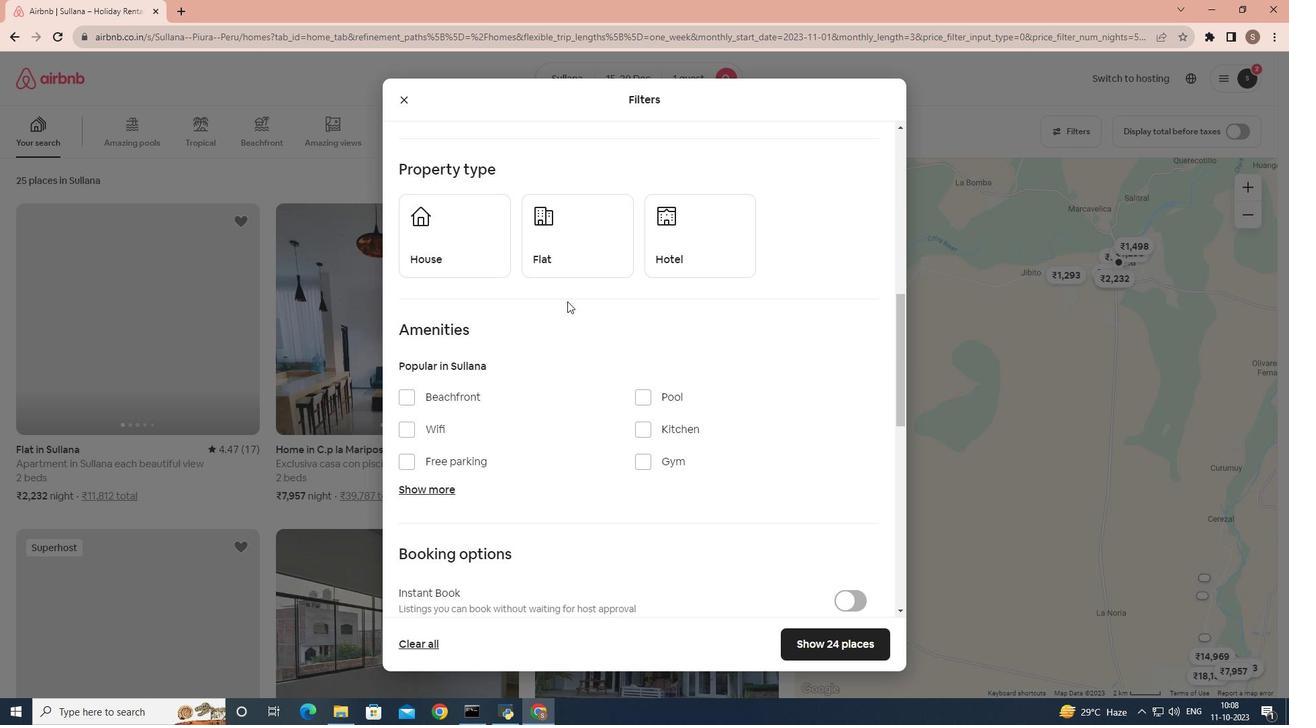 
Action: Mouse scrolled (567, 300) with delta (0, 0)
Screenshot: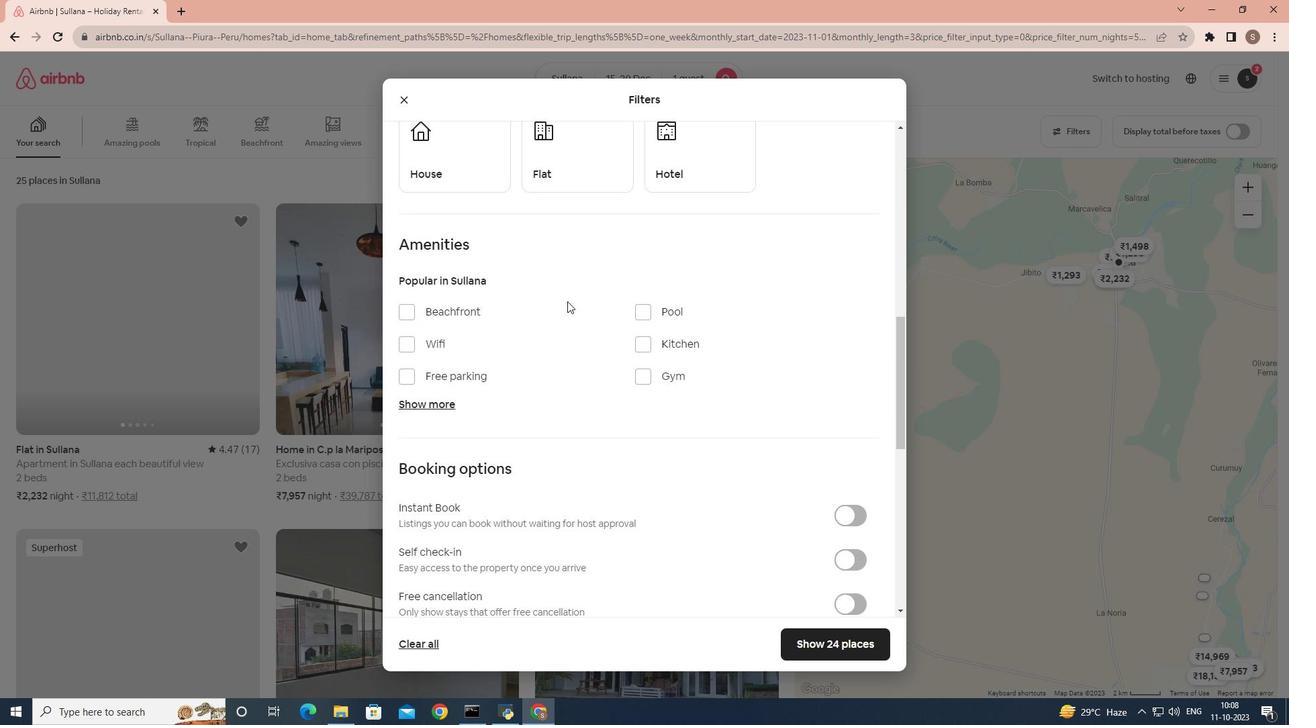 
Action: Mouse scrolled (567, 300) with delta (0, 0)
Screenshot: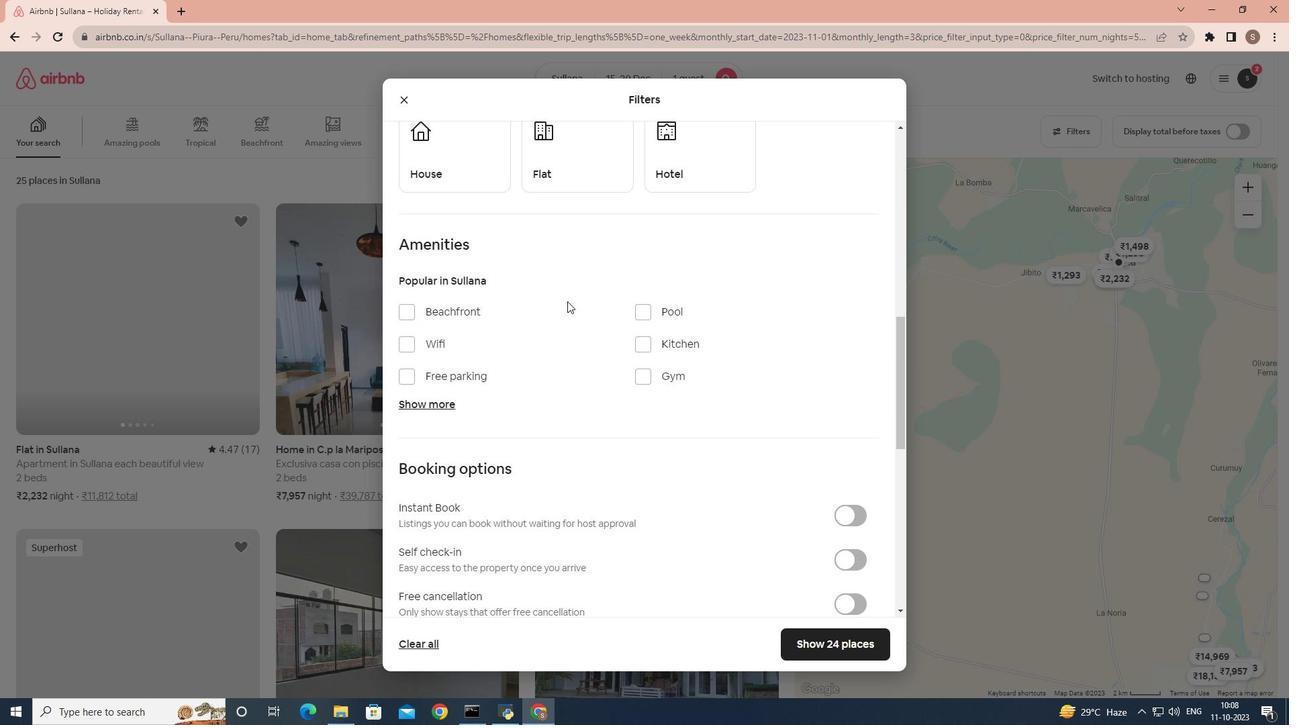 
Action: Mouse scrolled (567, 302) with delta (0, 0)
Screenshot: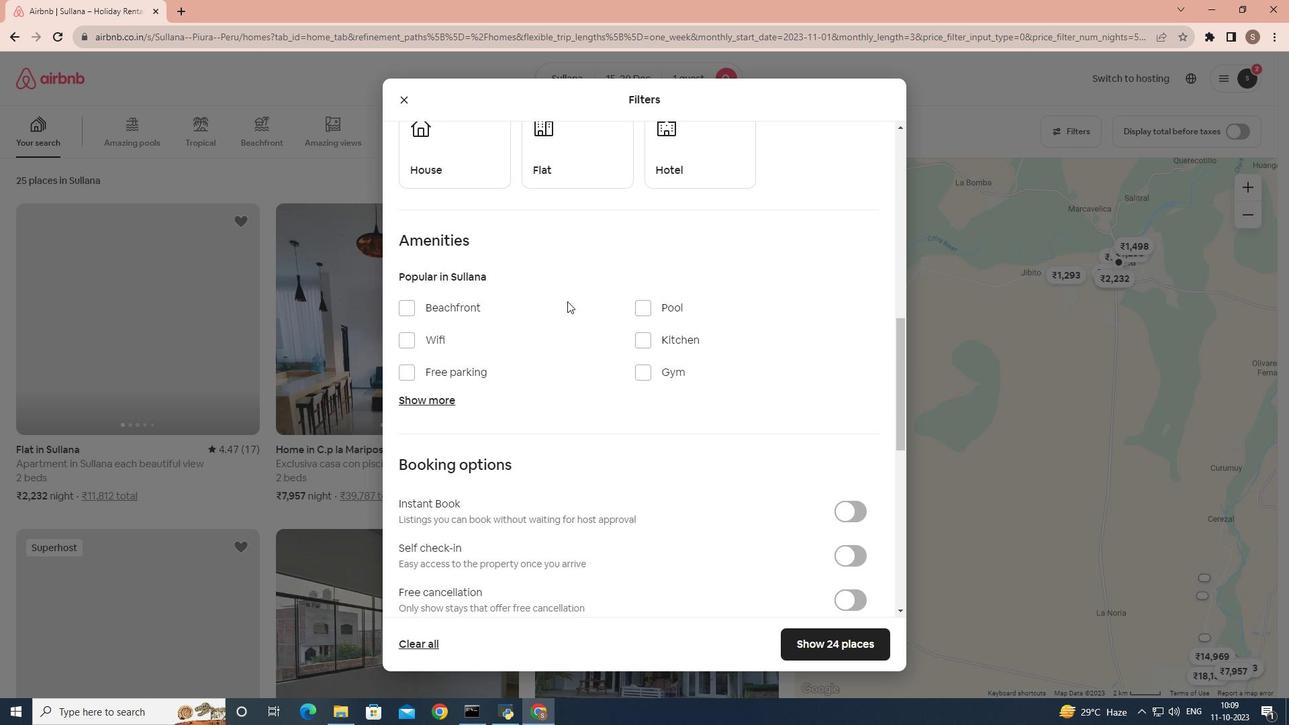 
Action: Mouse moved to (643, 200)
Screenshot: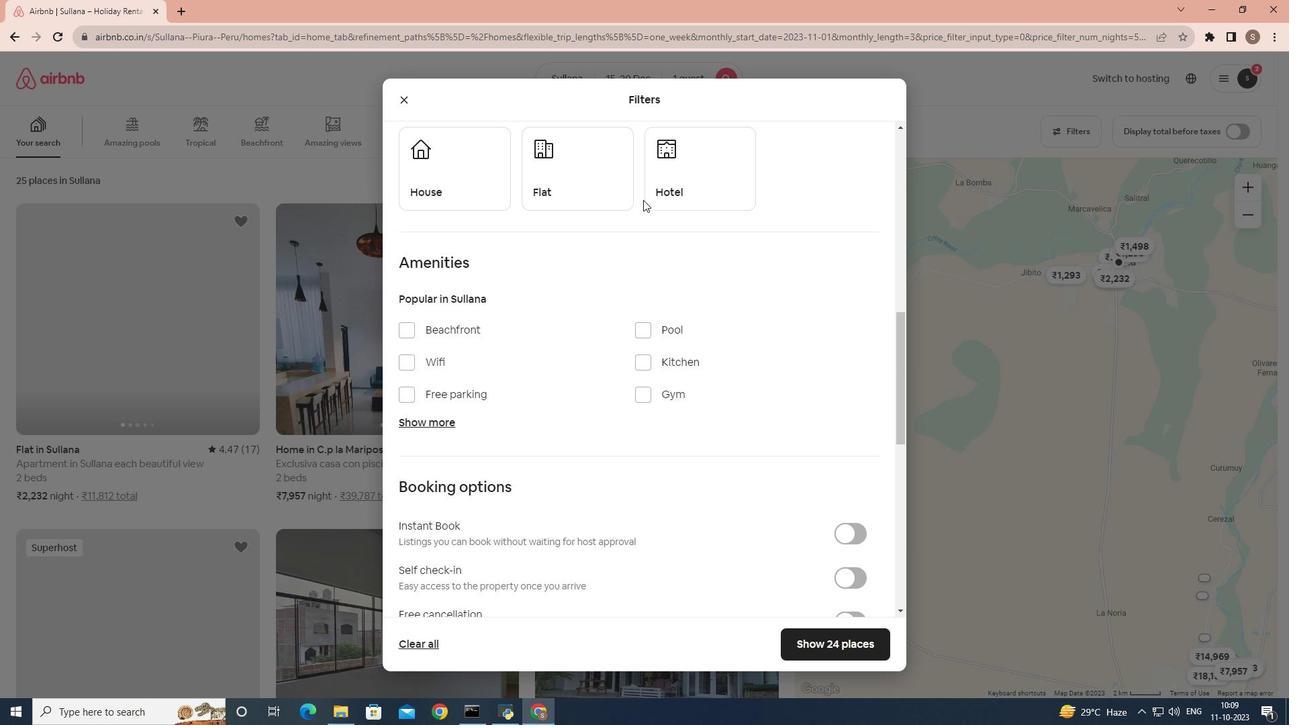 
Action: Mouse pressed left at (643, 200)
Screenshot: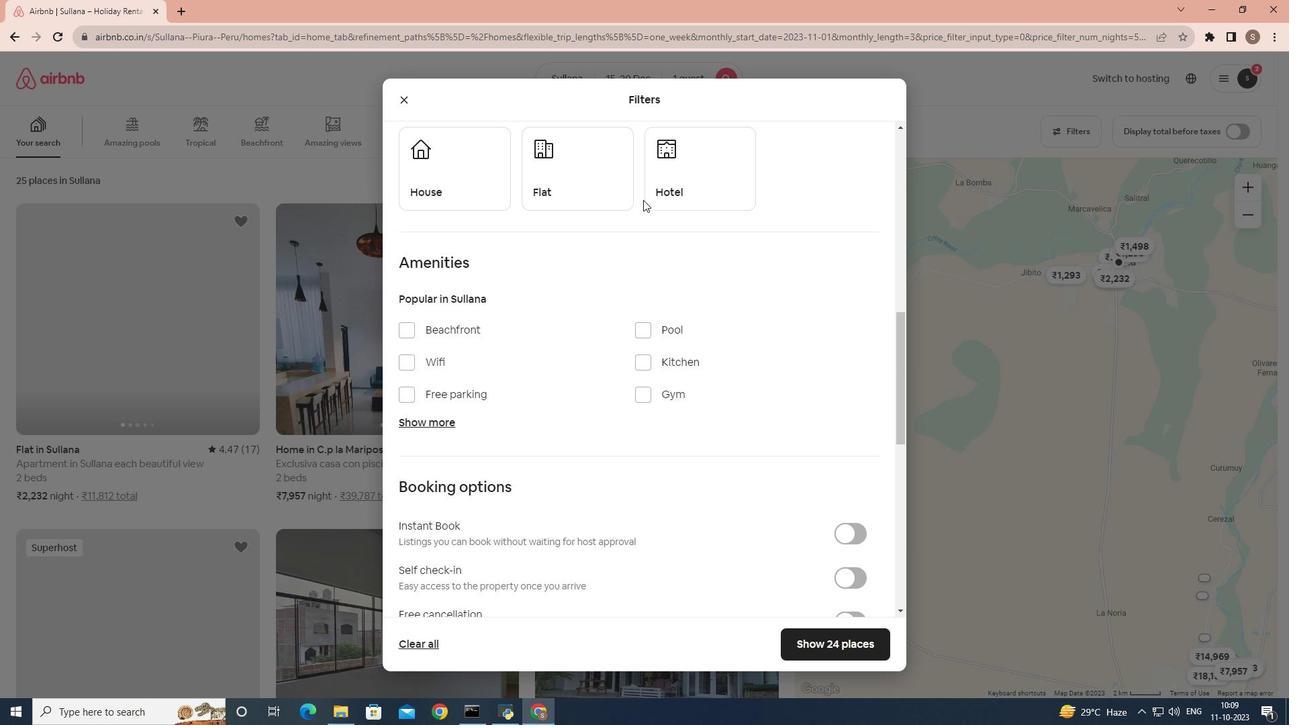 
Action: Mouse moved to (661, 198)
Screenshot: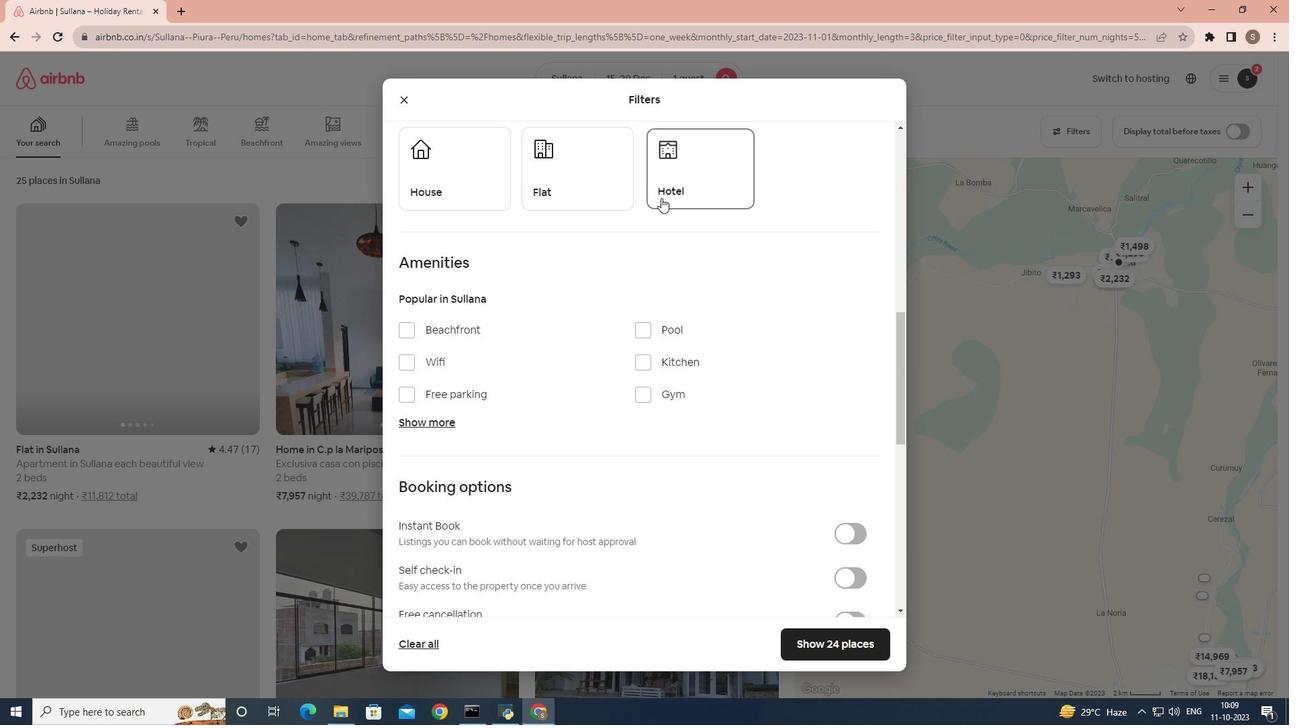 
Action: Mouse pressed left at (661, 198)
Screenshot: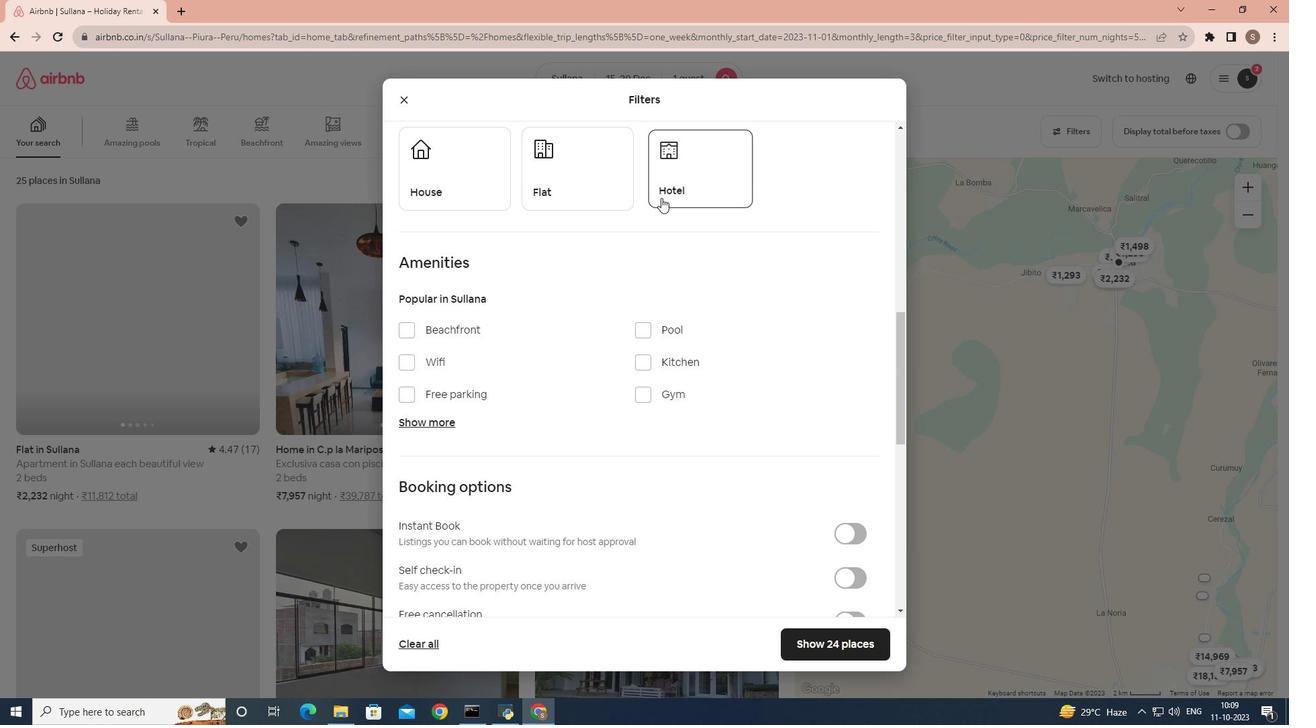 
Action: Mouse moved to (677, 181)
Screenshot: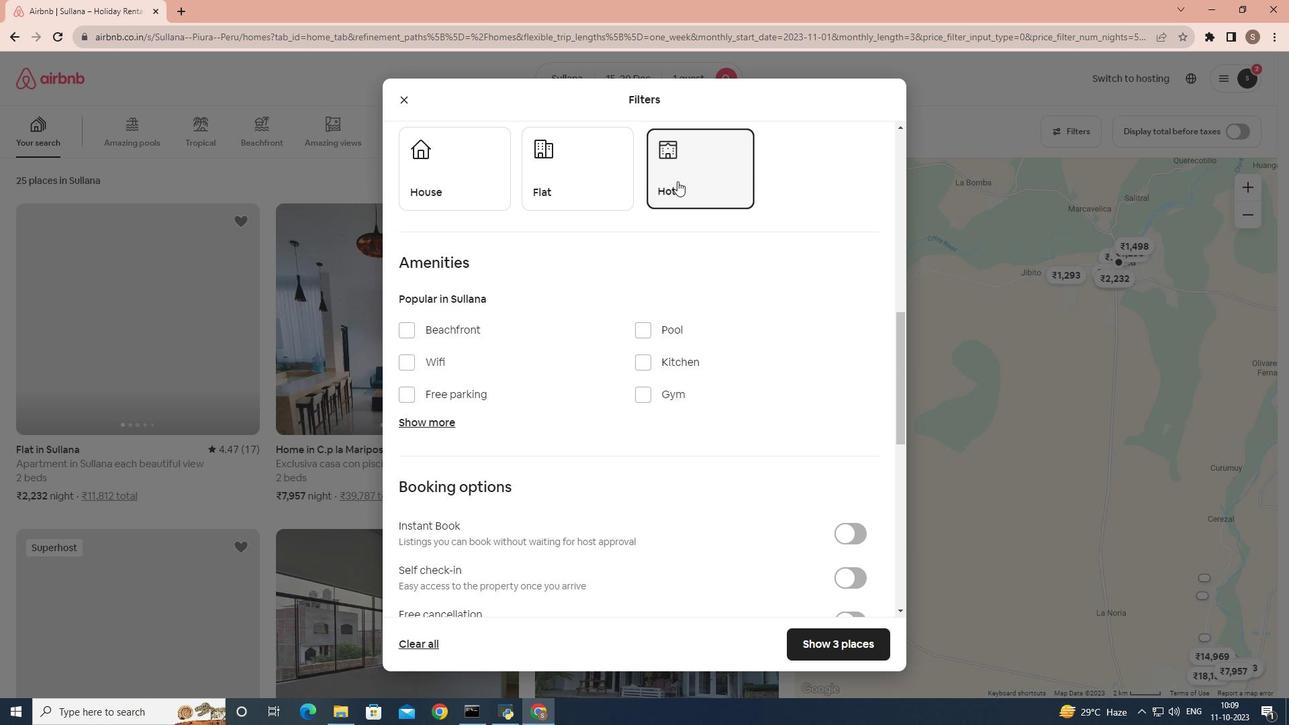 
Action: Mouse pressed left at (677, 181)
Screenshot: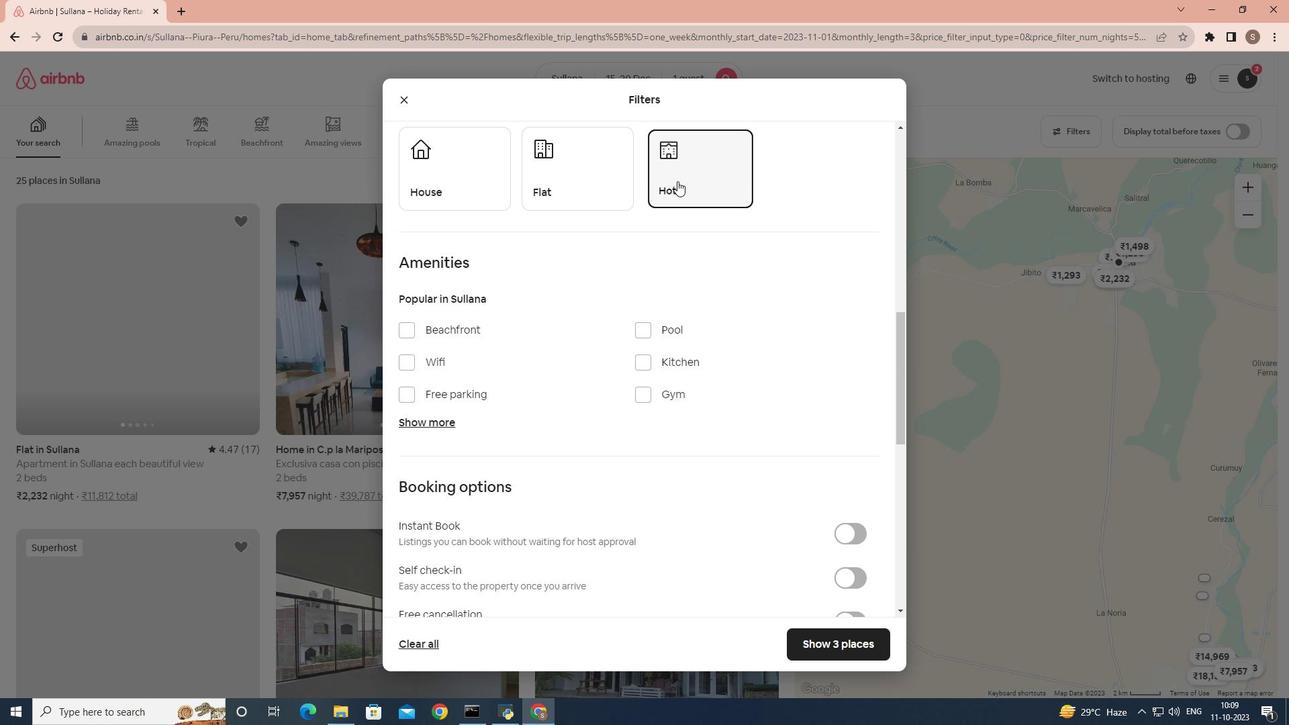 
Action: Mouse moved to (620, 314)
Screenshot: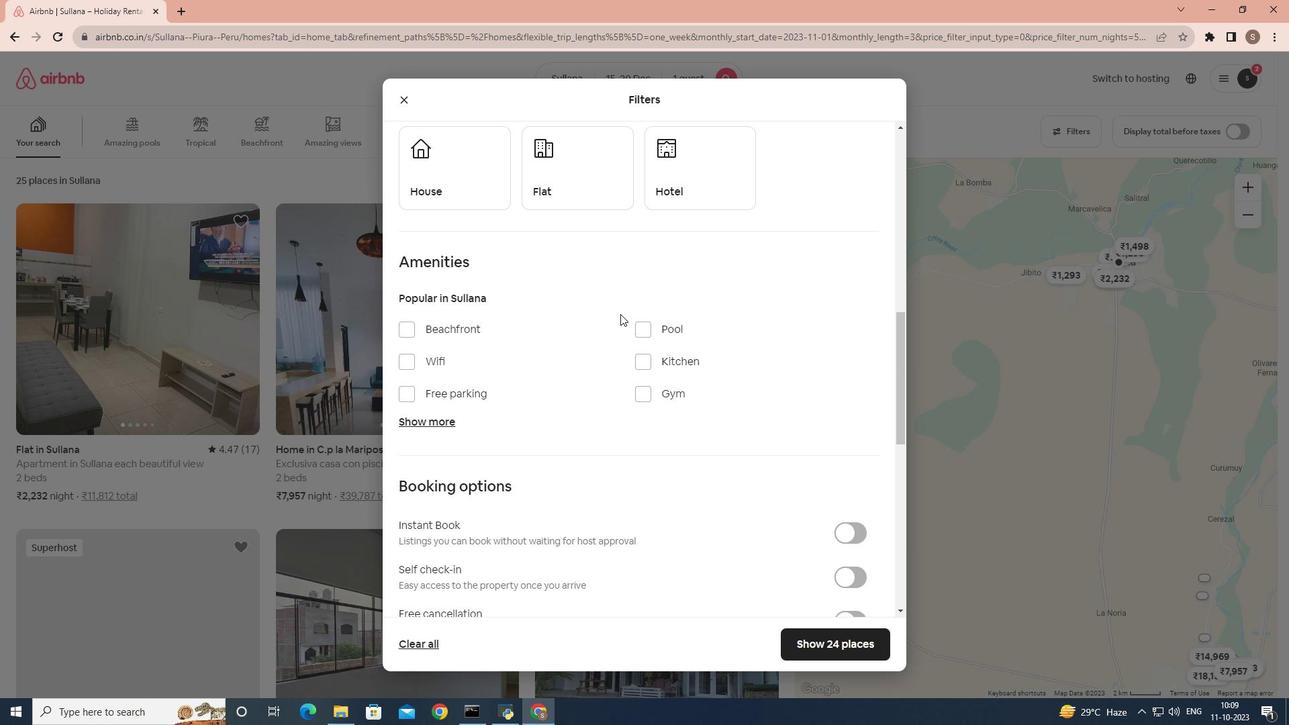 
Action: Mouse scrolled (620, 313) with delta (0, 0)
Screenshot: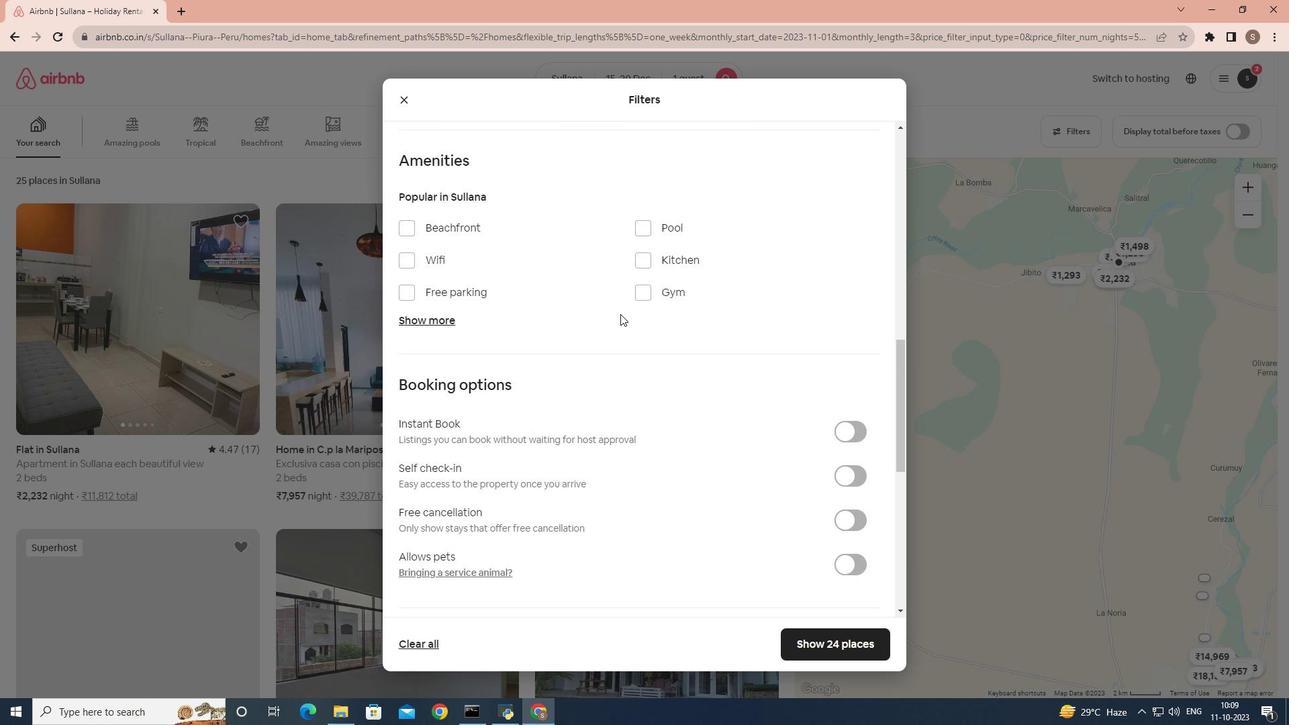 
Action: Mouse scrolled (620, 313) with delta (0, 0)
Screenshot: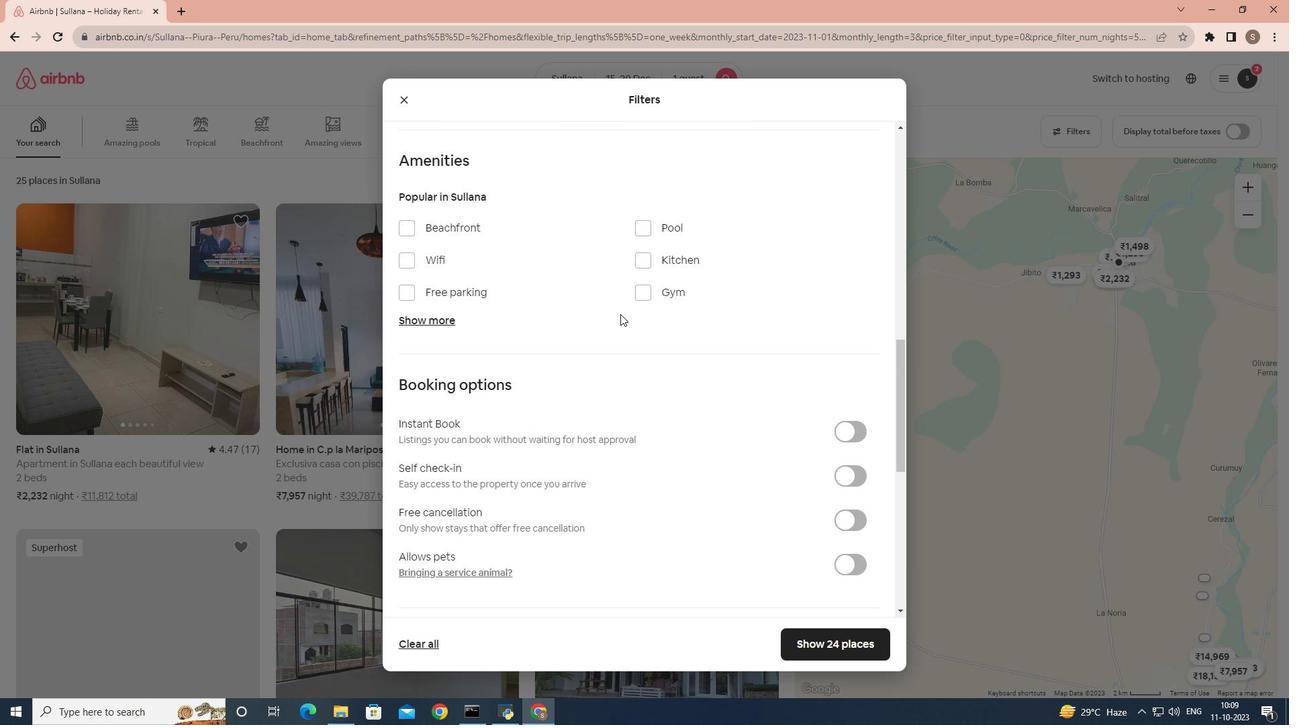 
Action: Mouse scrolled (620, 313) with delta (0, 0)
Screenshot: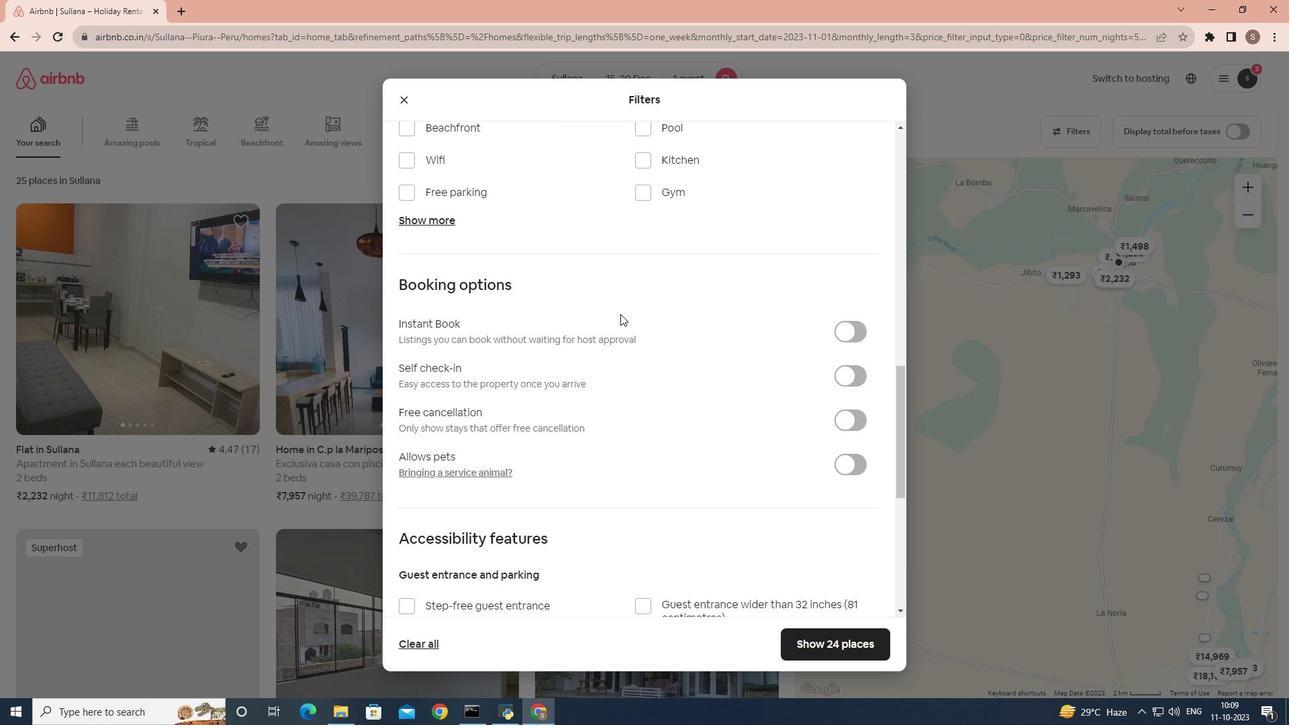 
Action: Mouse scrolled (620, 313) with delta (0, 0)
Screenshot: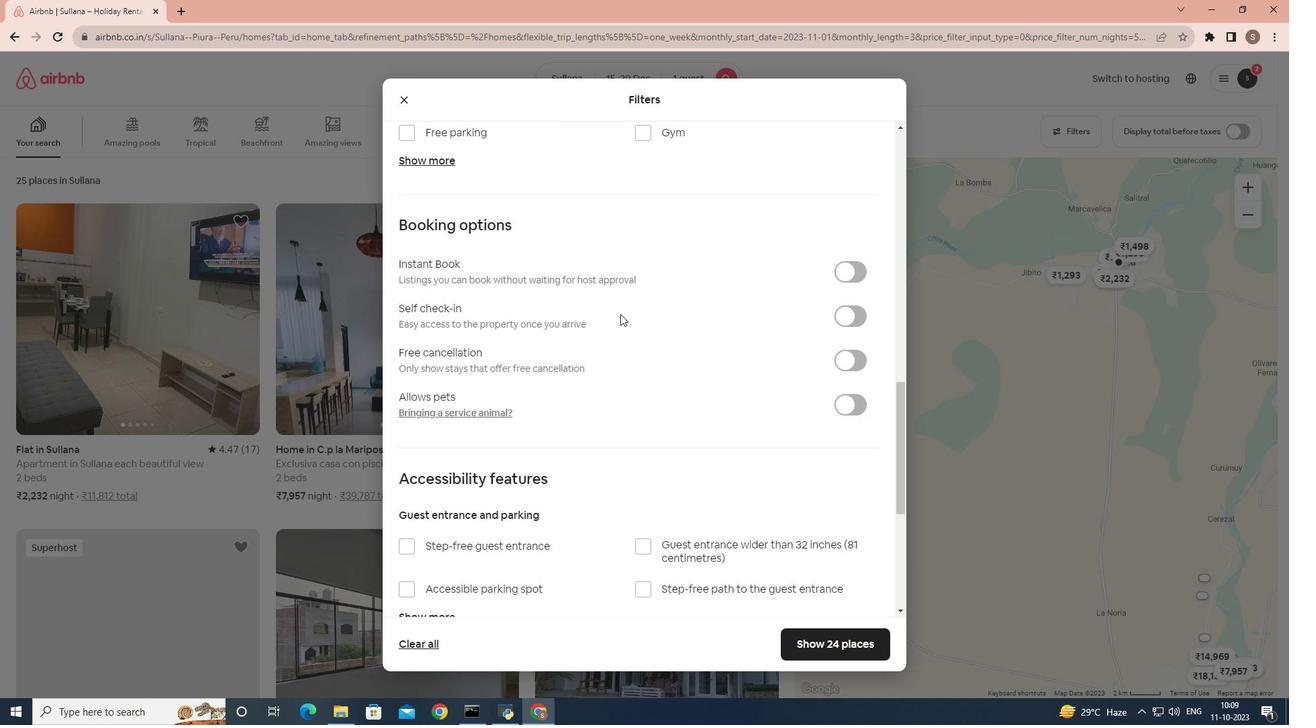 
Action: Mouse scrolled (620, 314) with delta (0, 0)
Screenshot: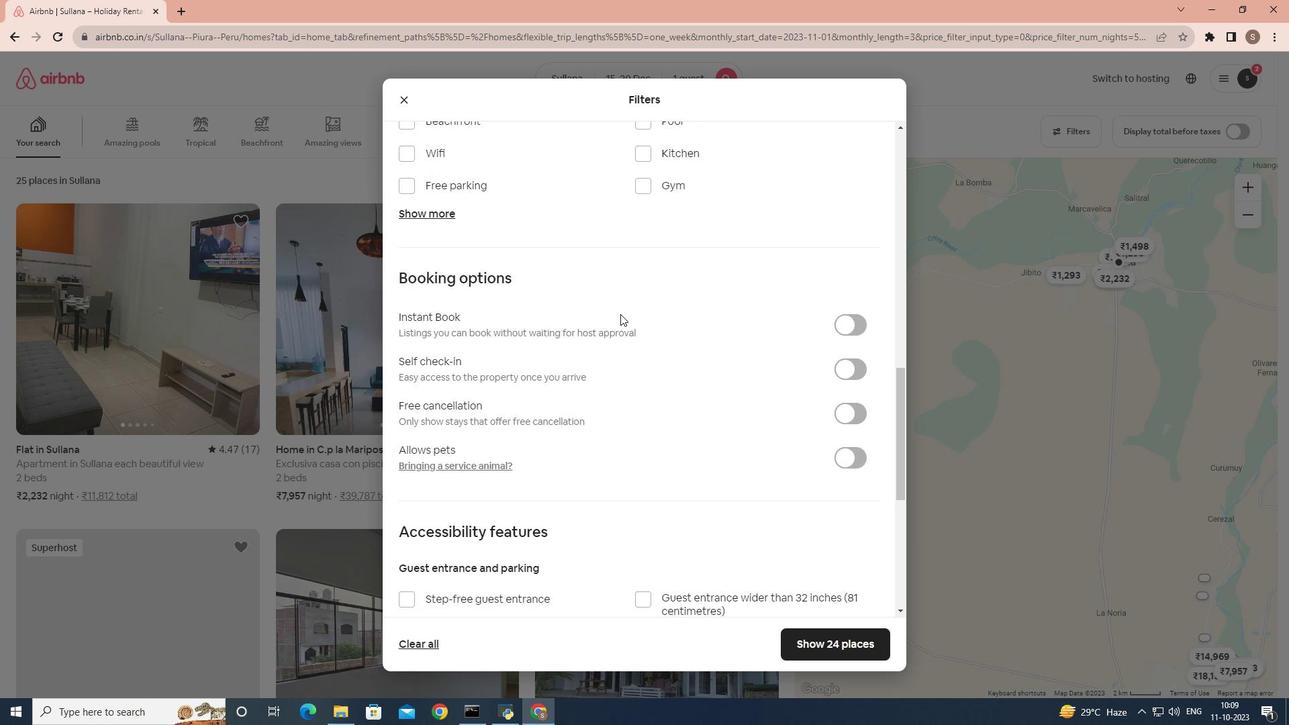 
Action: Mouse moved to (849, 386)
Screenshot: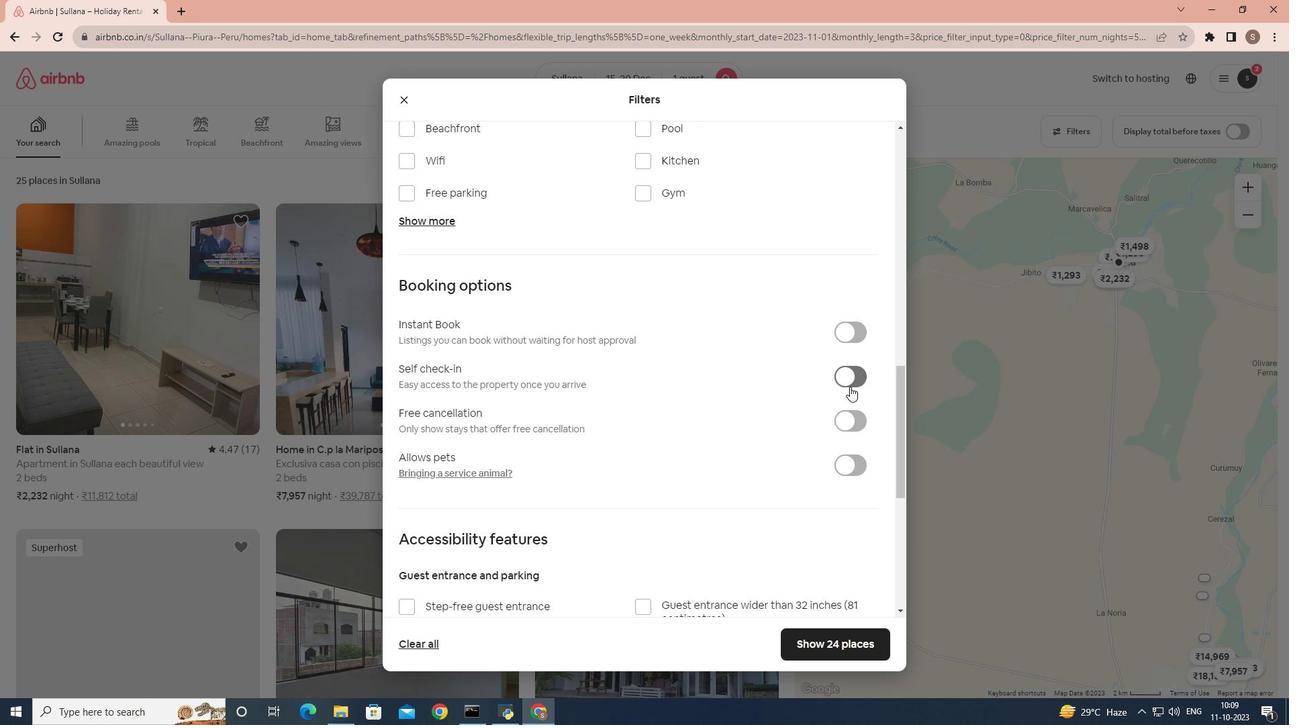 
Action: Mouse pressed left at (849, 386)
Screenshot: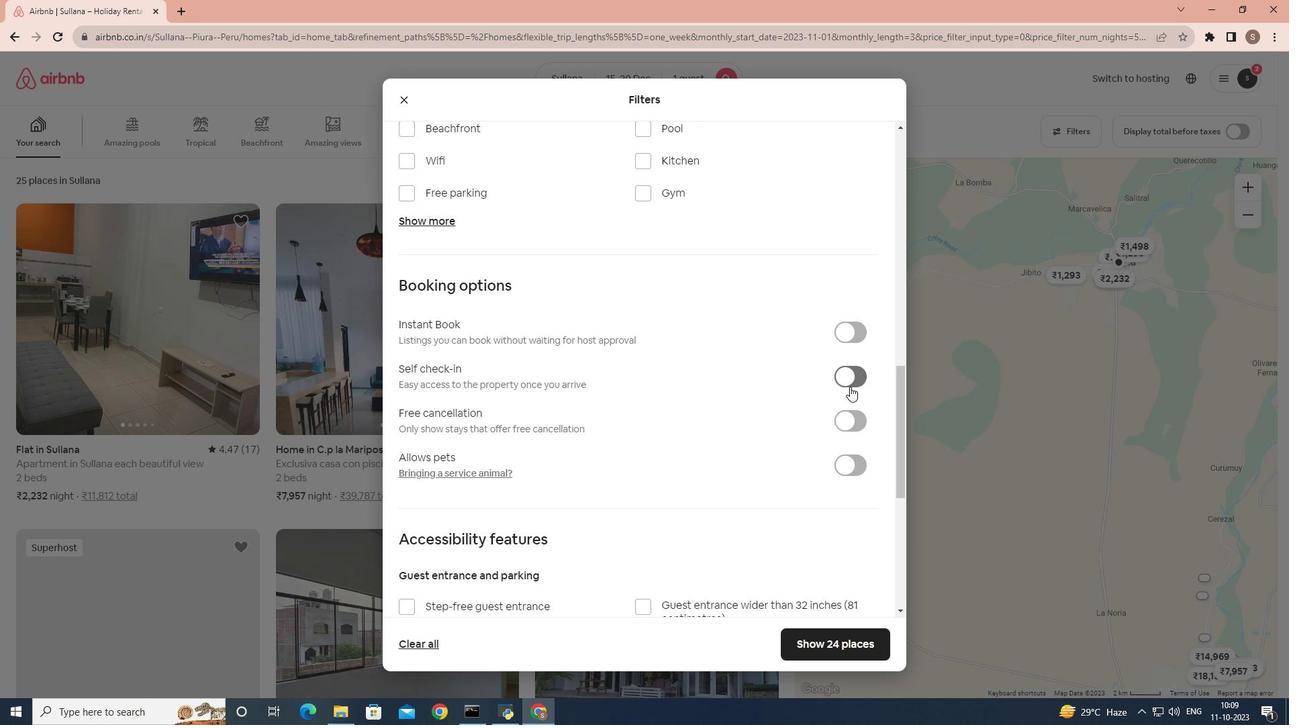 
Action: Mouse moved to (794, 403)
Screenshot: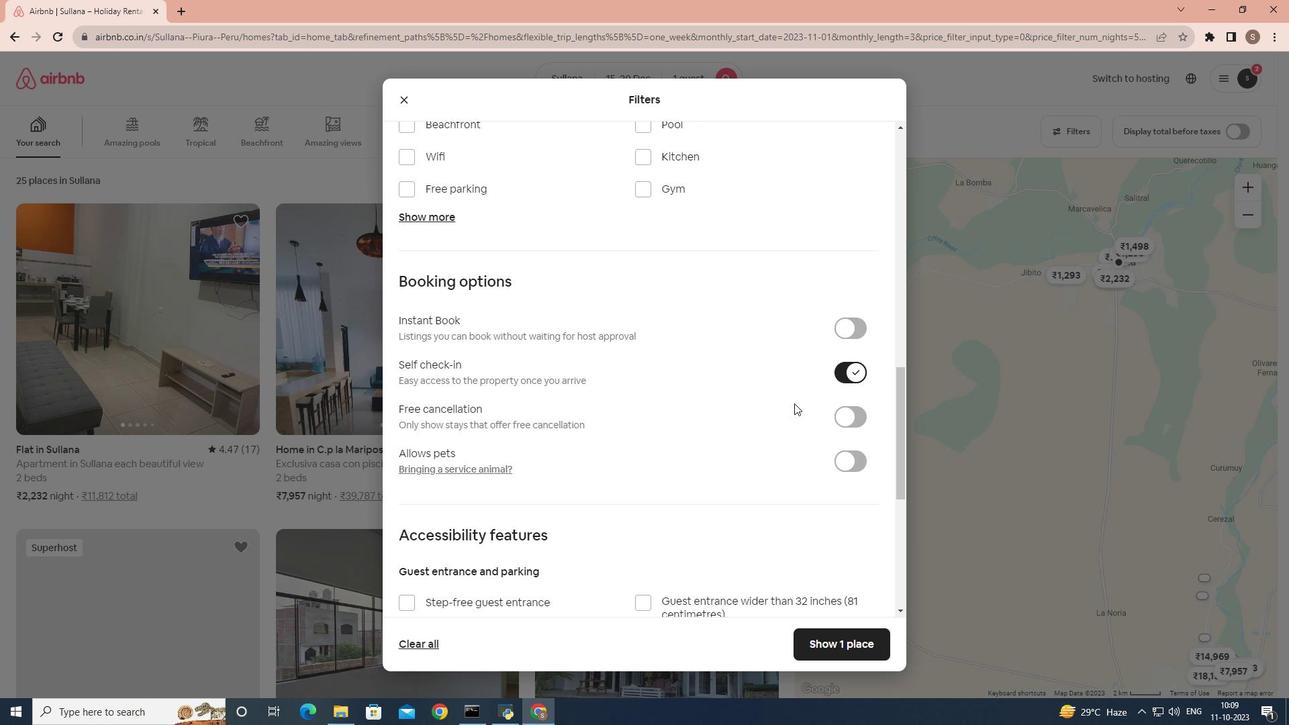 
Action: Mouse scrolled (794, 402) with delta (0, 0)
Screenshot: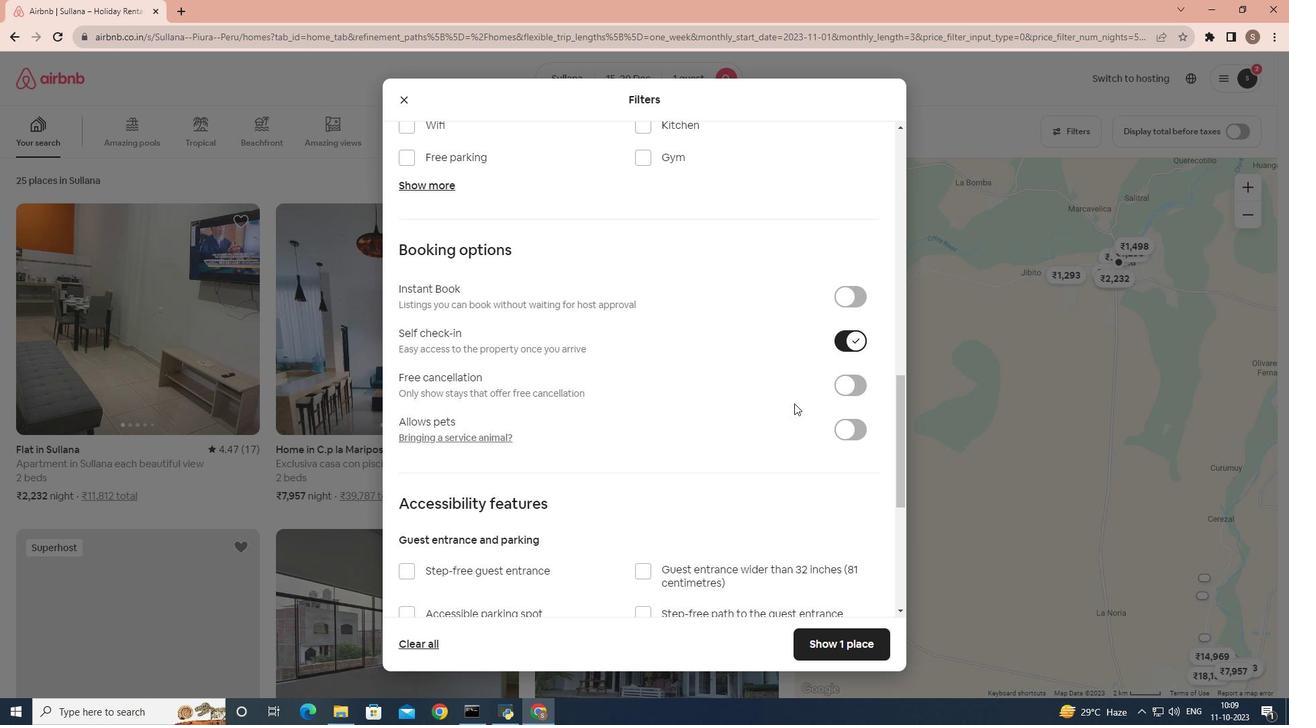 
Action: Mouse scrolled (794, 402) with delta (0, 0)
Screenshot: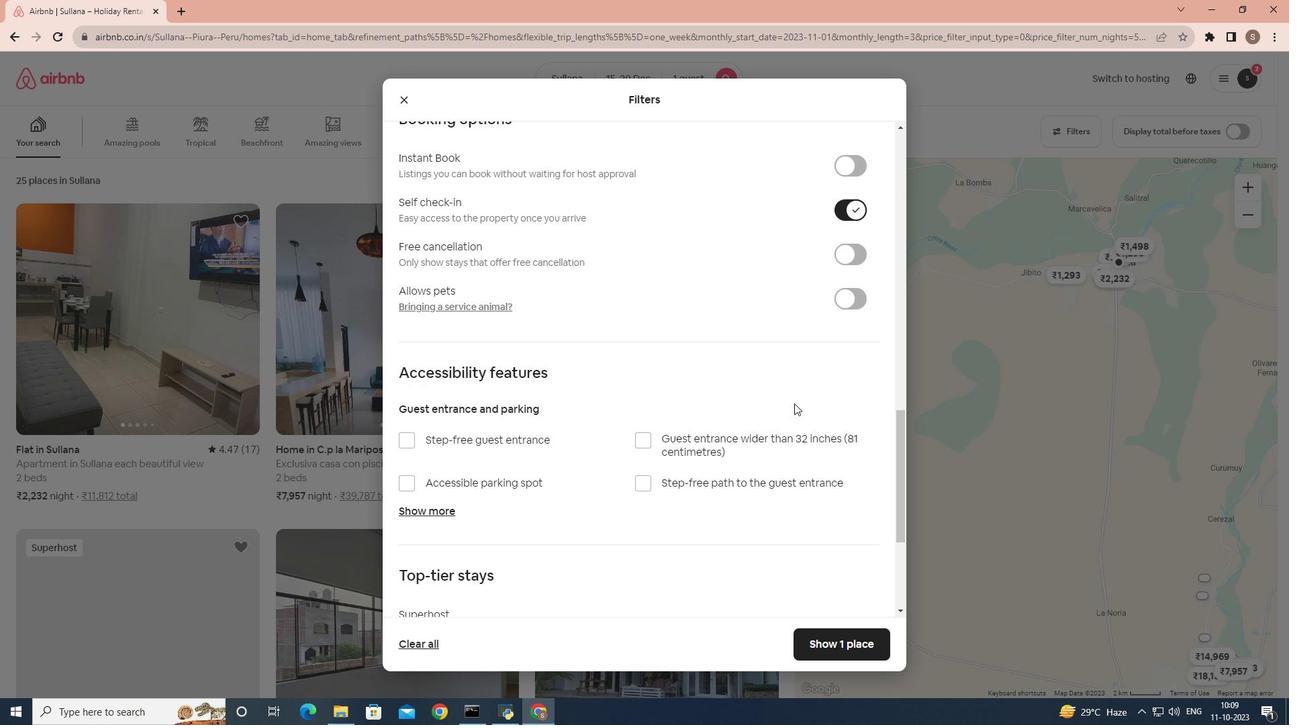 
Action: Mouse scrolled (794, 402) with delta (0, 0)
Screenshot: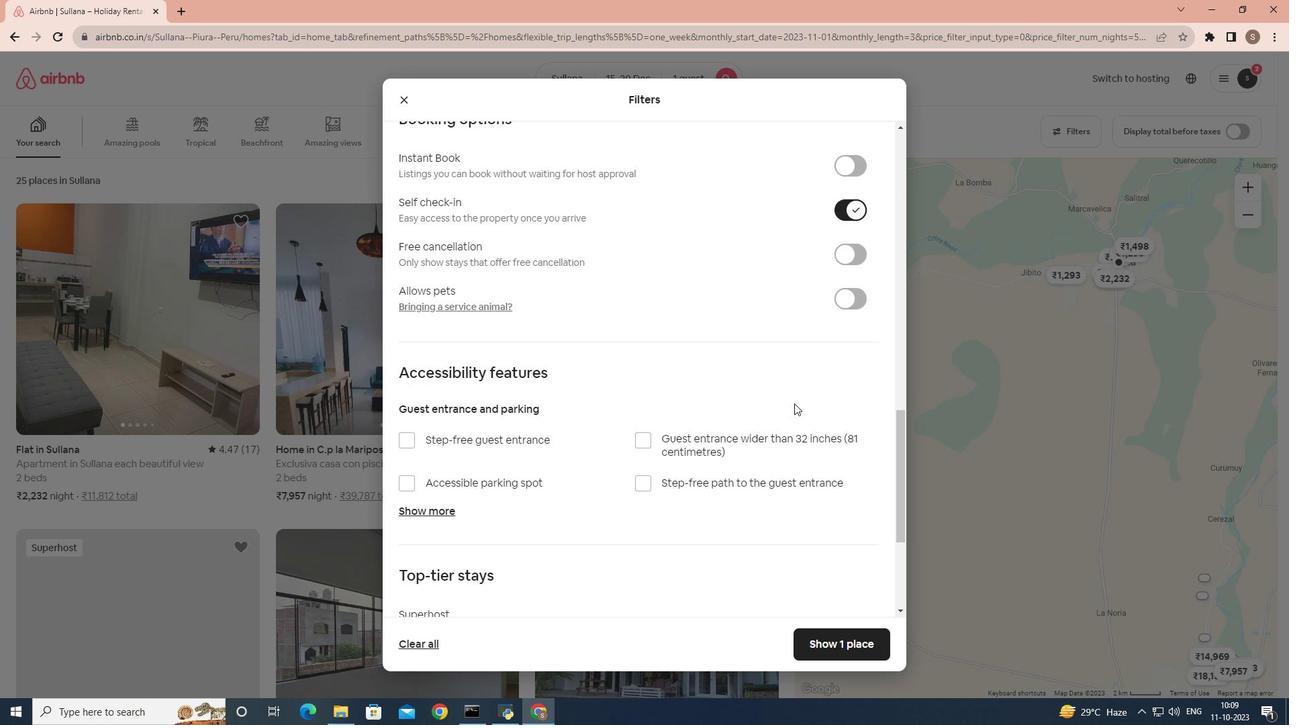 
Action: Mouse scrolled (794, 404) with delta (0, 0)
Screenshot: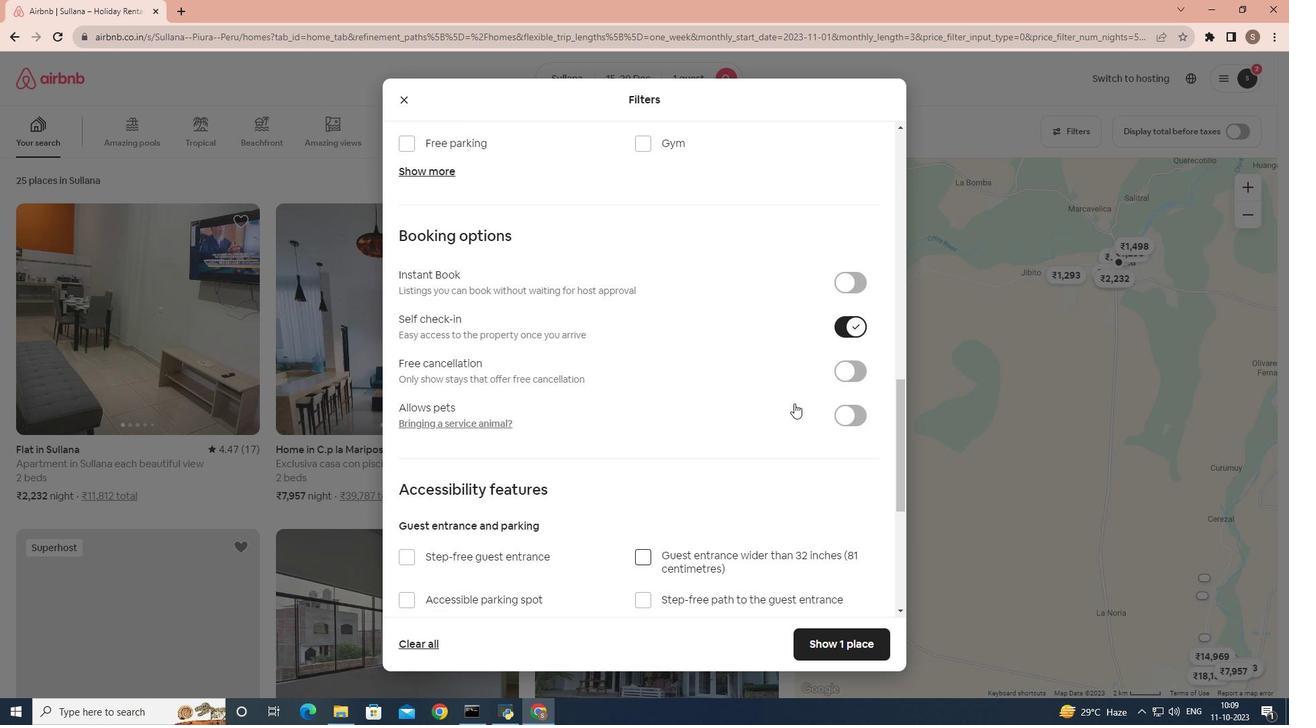 
Action: Mouse scrolled (794, 404) with delta (0, 0)
Screenshot: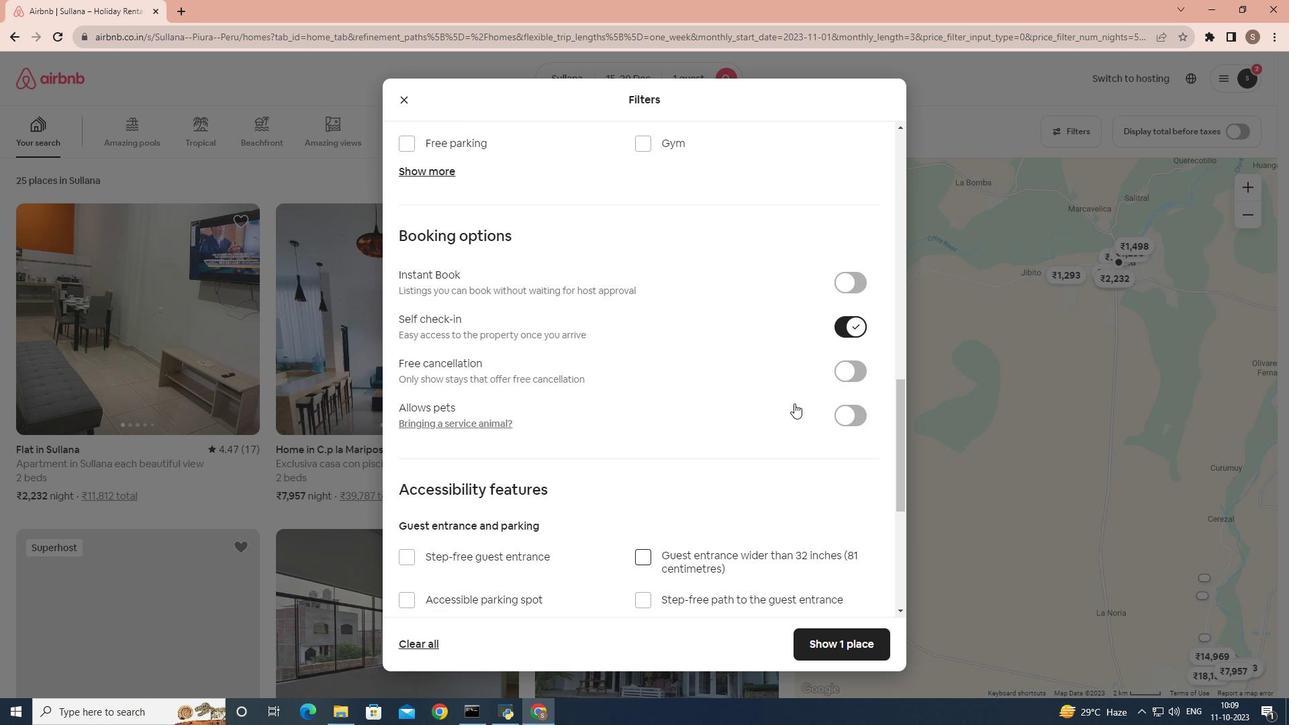 
Action: Mouse scrolled (794, 404) with delta (0, 0)
Screenshot: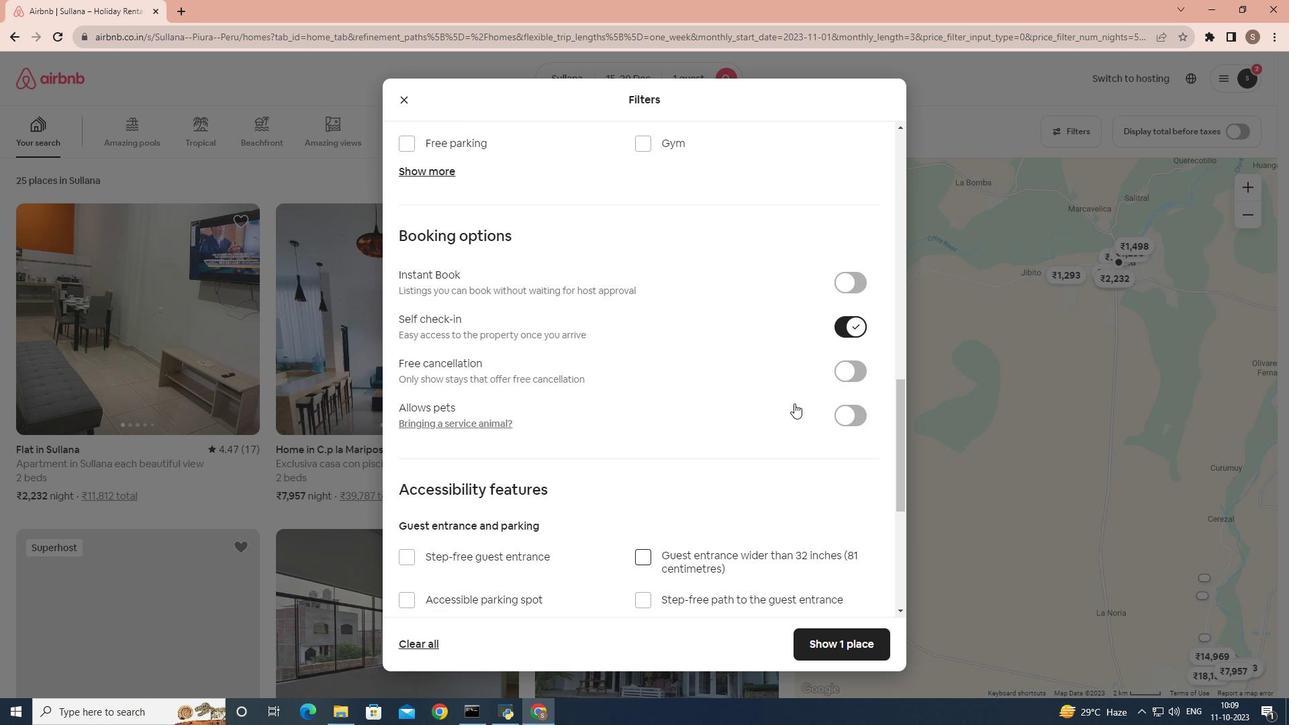 
Action: Mouse scrolled (794, 404) with delta (0, 0)
Screenshot: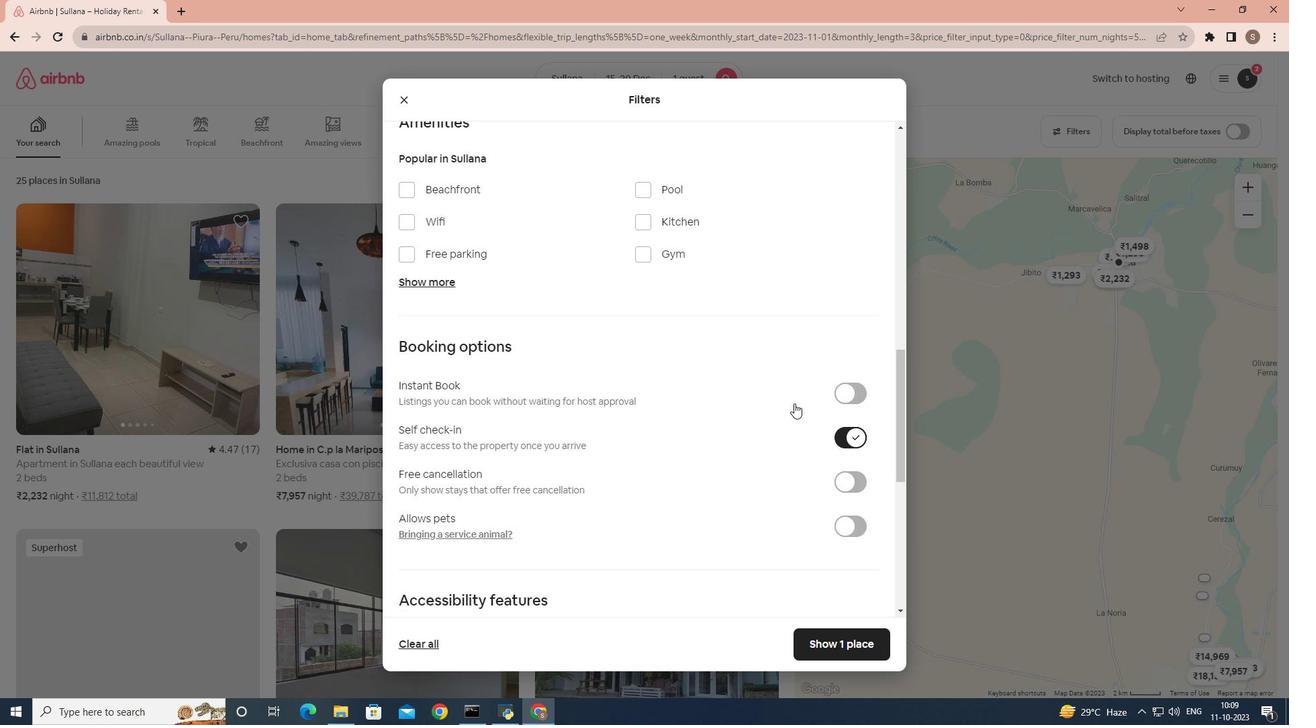 
Action: Mouse scrolled (794, 404) with delta (0, 0)
Screenshot: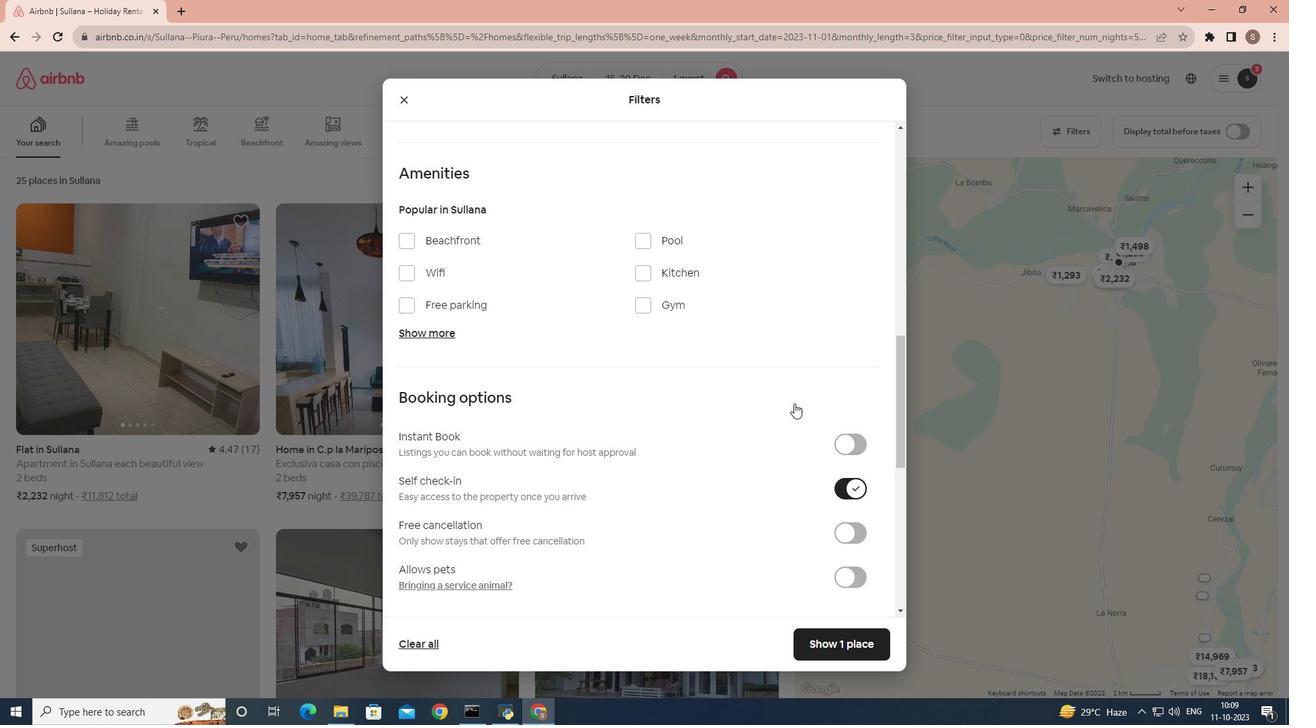 
Action: Mouse scrolled (794, 404) with delta (0, 0)
Screenshot: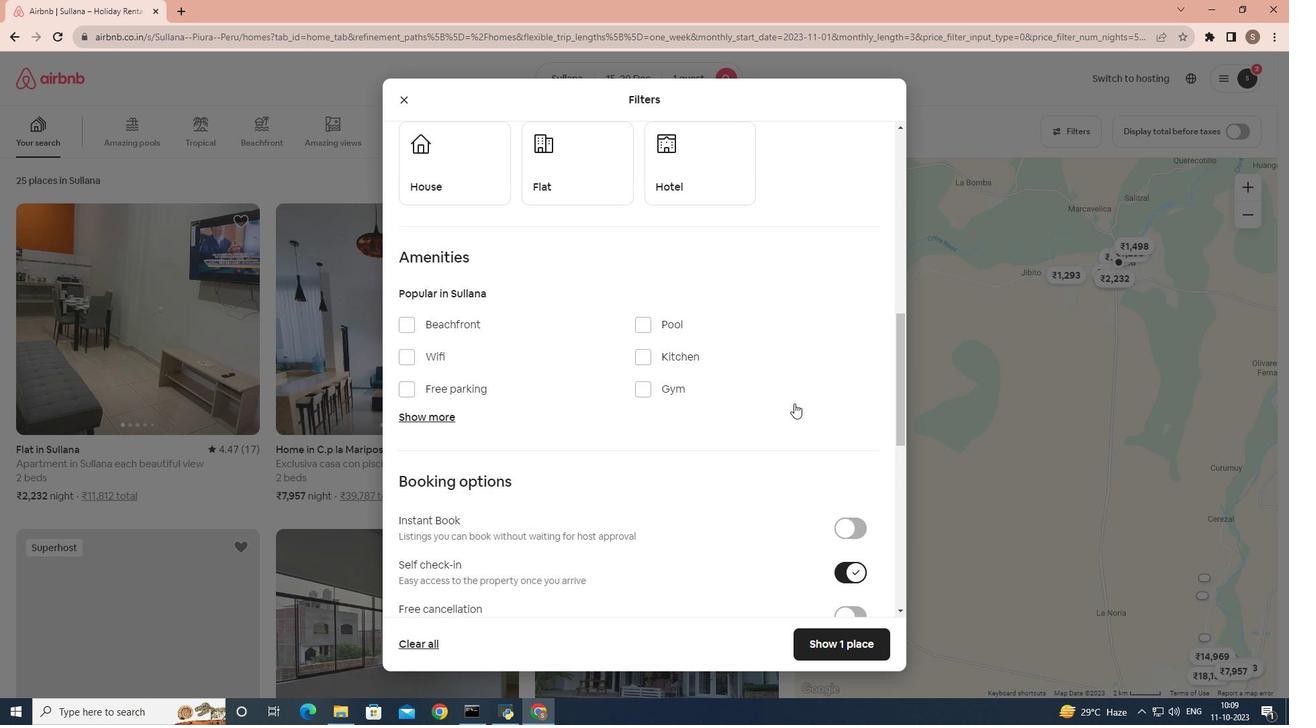 
Action: Mouse scrolled (794, 404) with delta (0, 0)
Screenshot: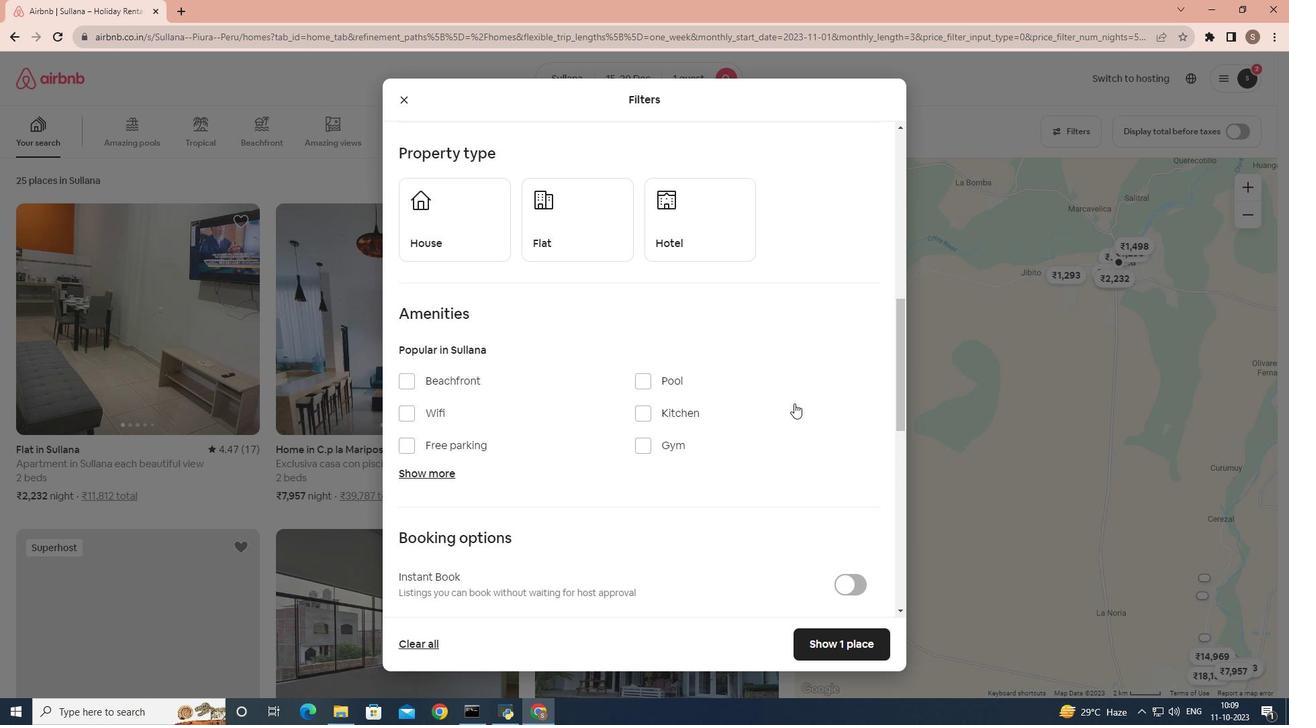 
Action: Mouse scrolled (794, 402) with delta (0, 0)
Screenshot: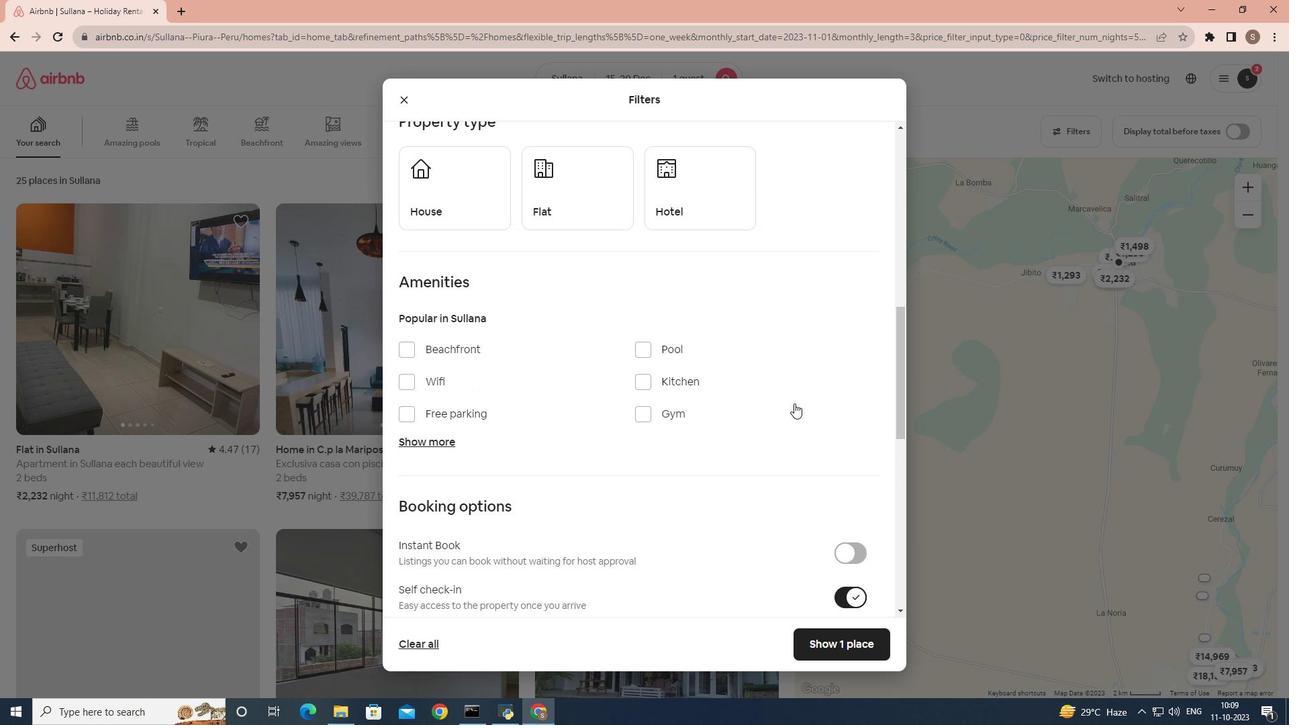 
Action: Mouse scrolled (794, 402) with delta (0, 0)
Screenshot: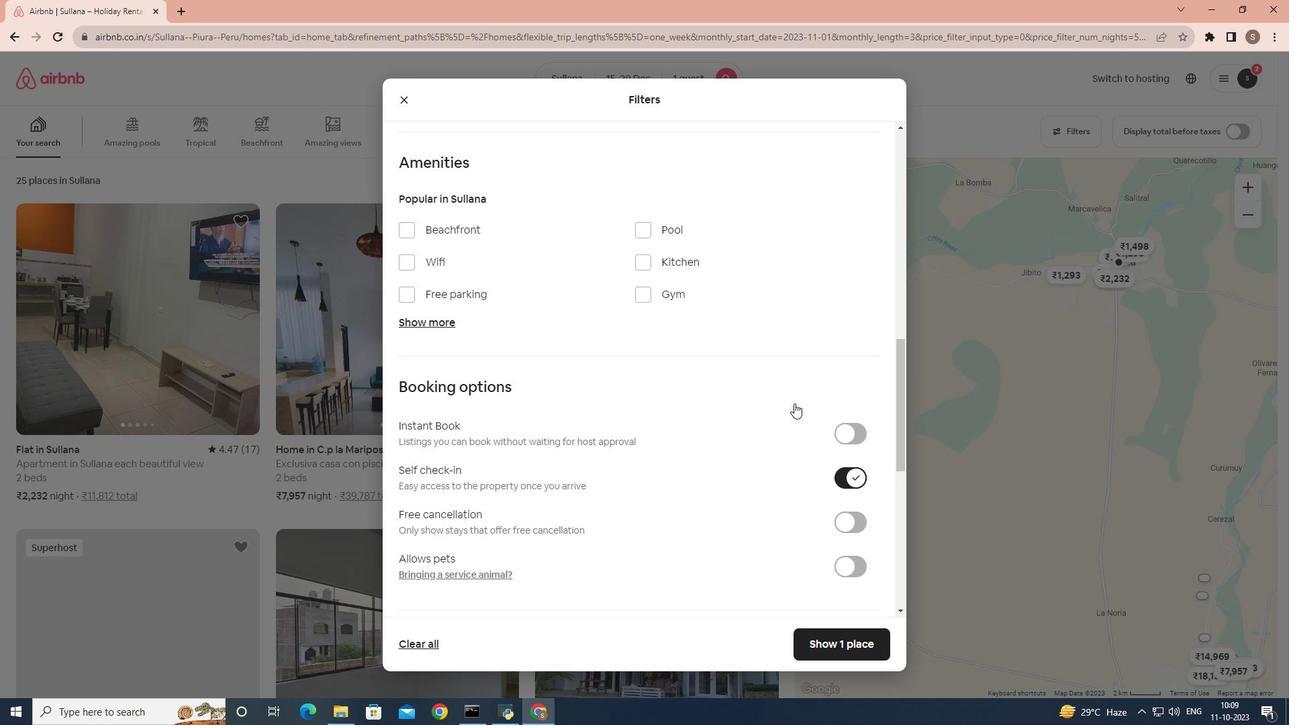 
Action: Mouse scrolled (794, 402) with delta (0, 0)
Screenshot: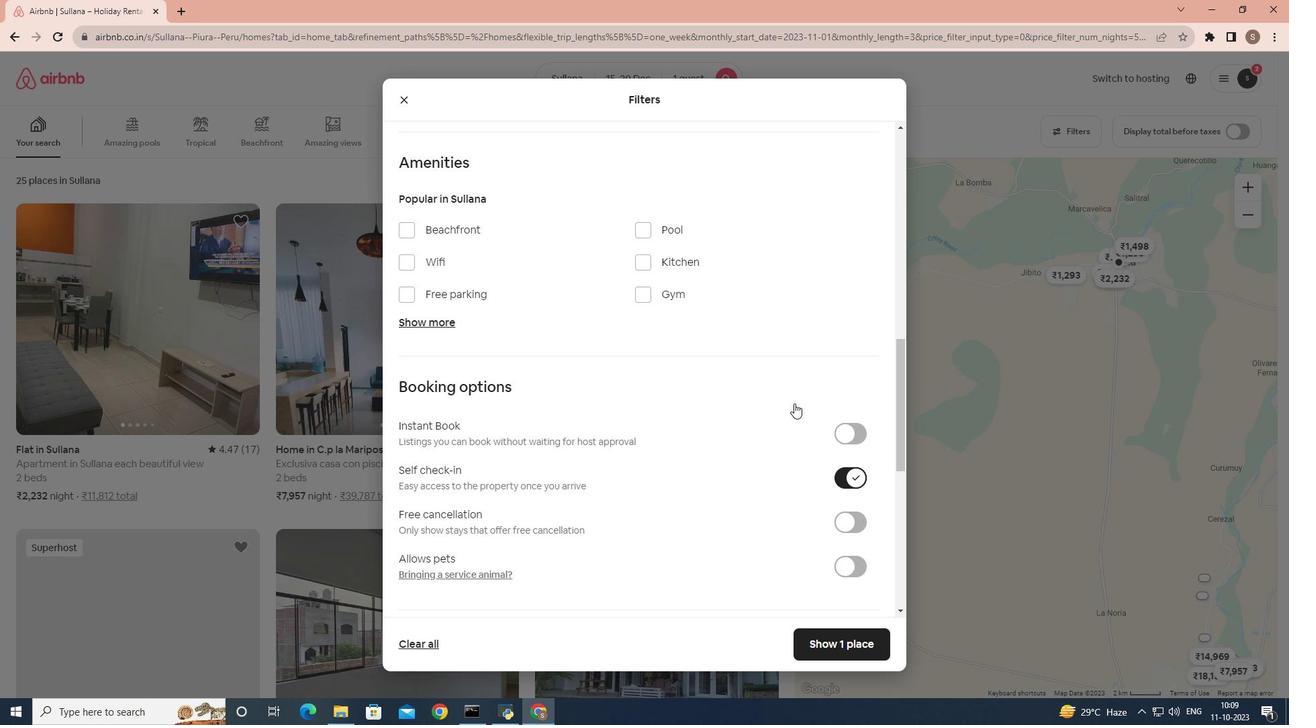 
Action: Mouse scrolled (794, 402) with delta (0, 0)
Screenshot: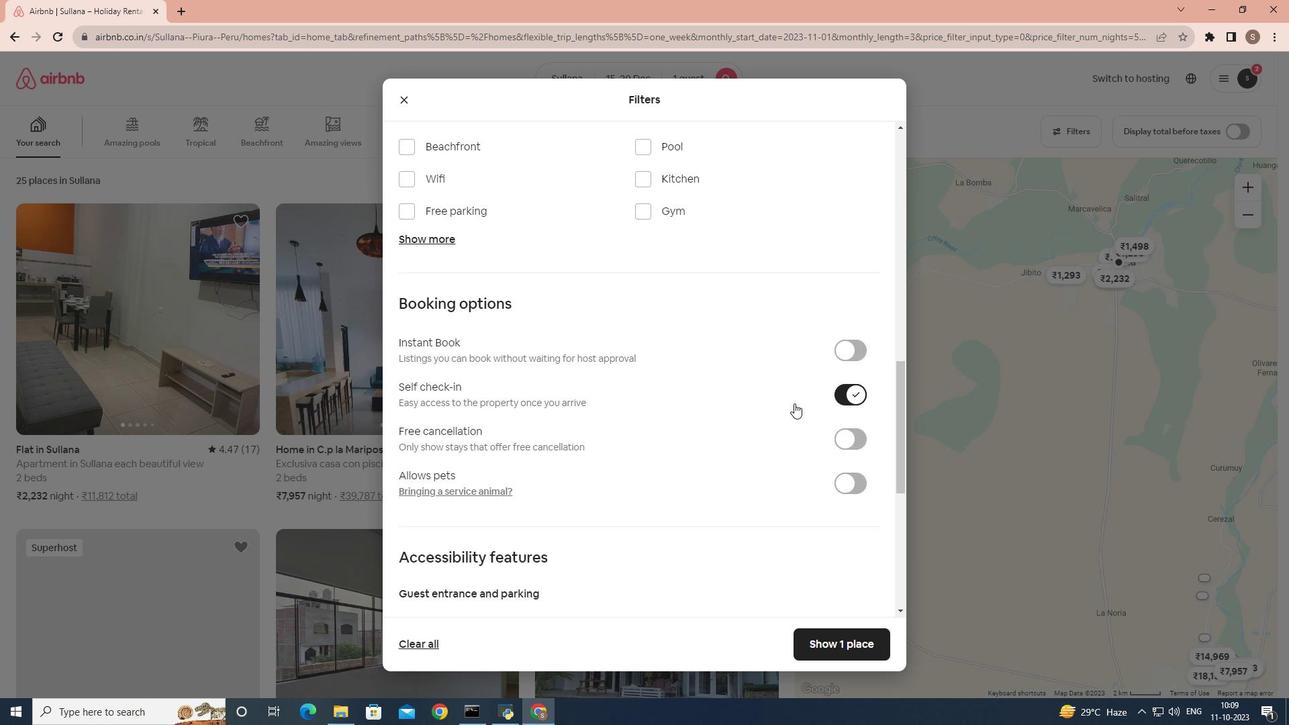 
Action: Mouse scrolled (794, 404) with delta (0, 0)
Screenshot: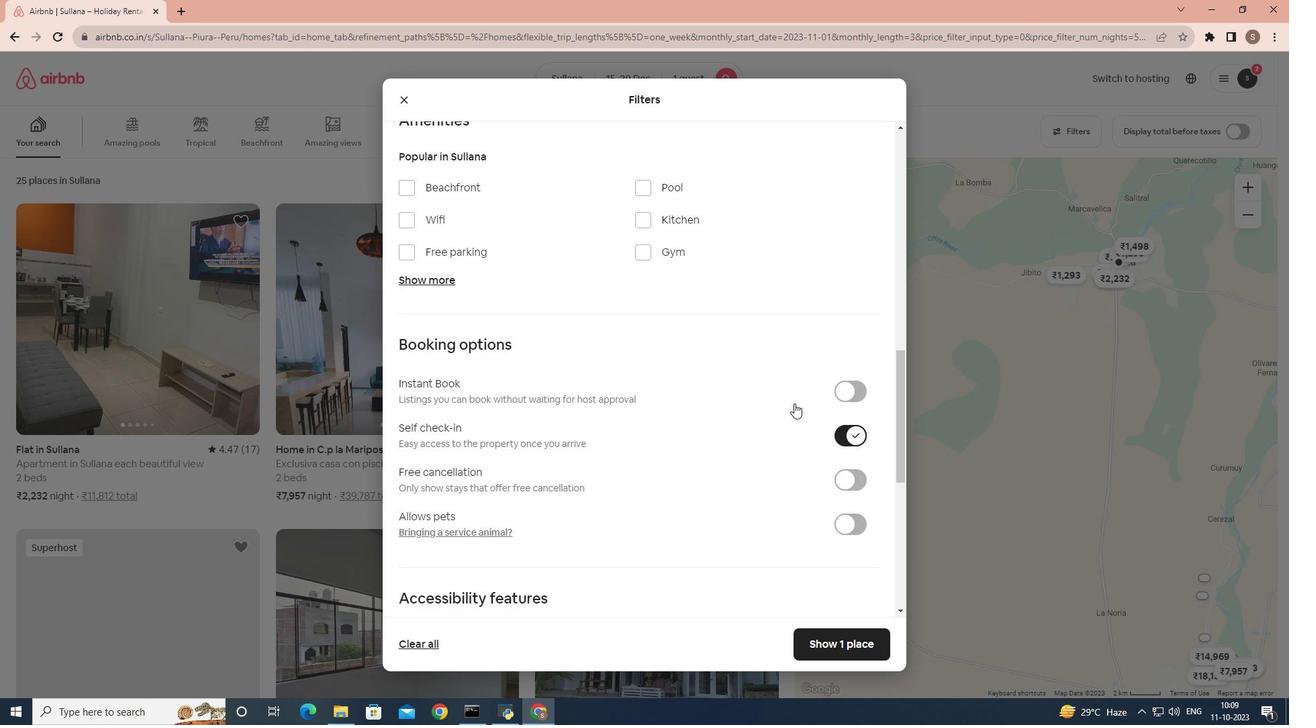 
Action: Mouse moved to (651, 207)
Screenshot: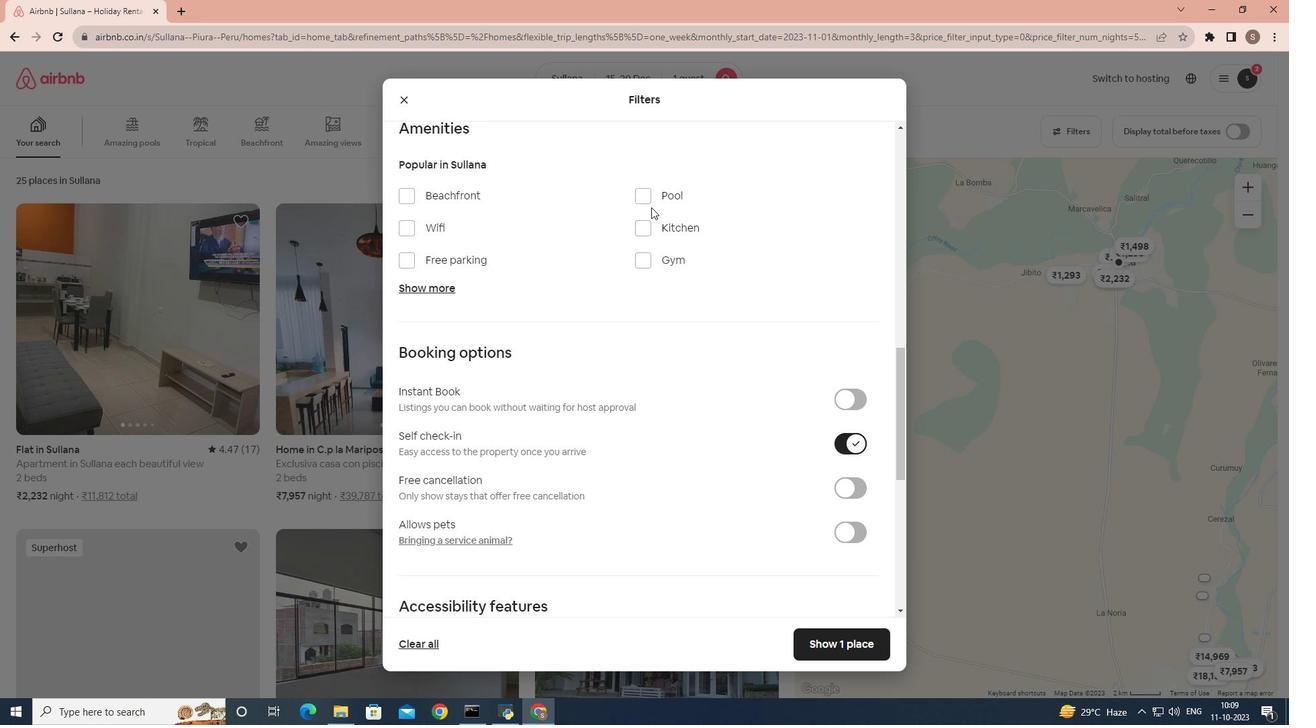 
Action: Mouse scrolled (651, 208) with delta (0, 0)
Screenshot: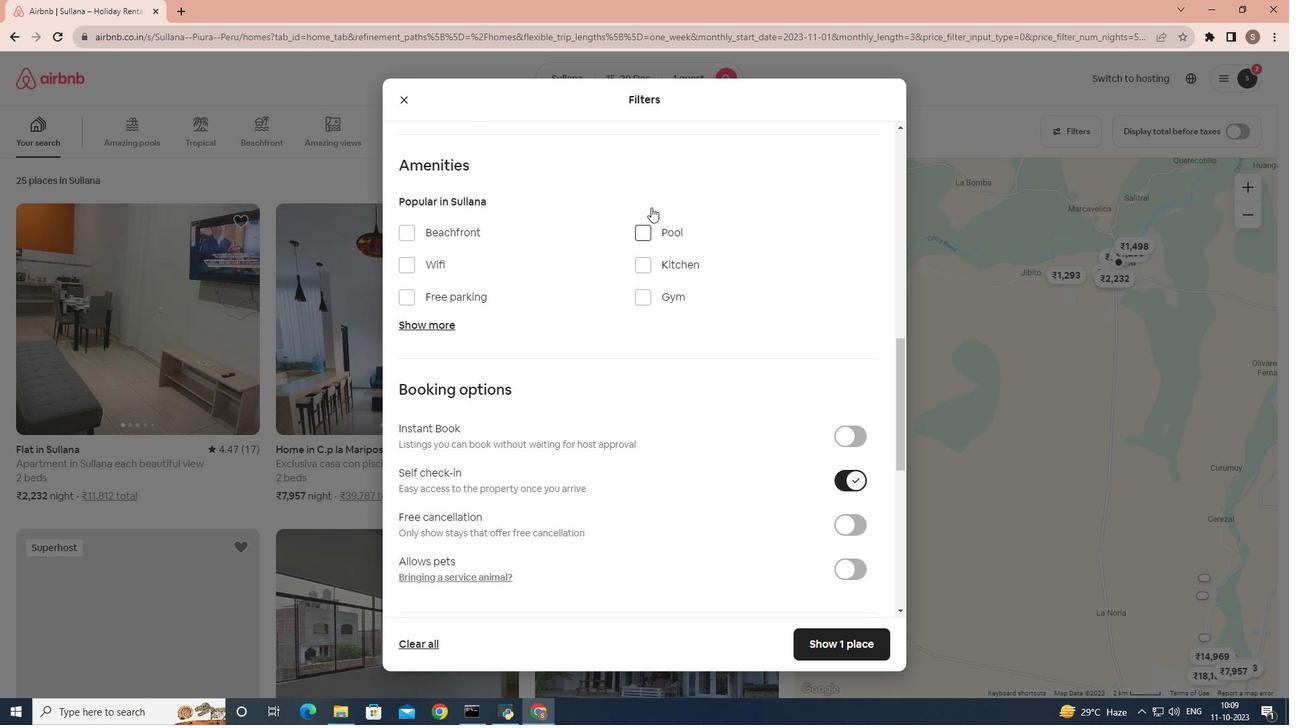 
Action: Mouse scrolled (651, 208) with delta (0, 0)
Screenshot: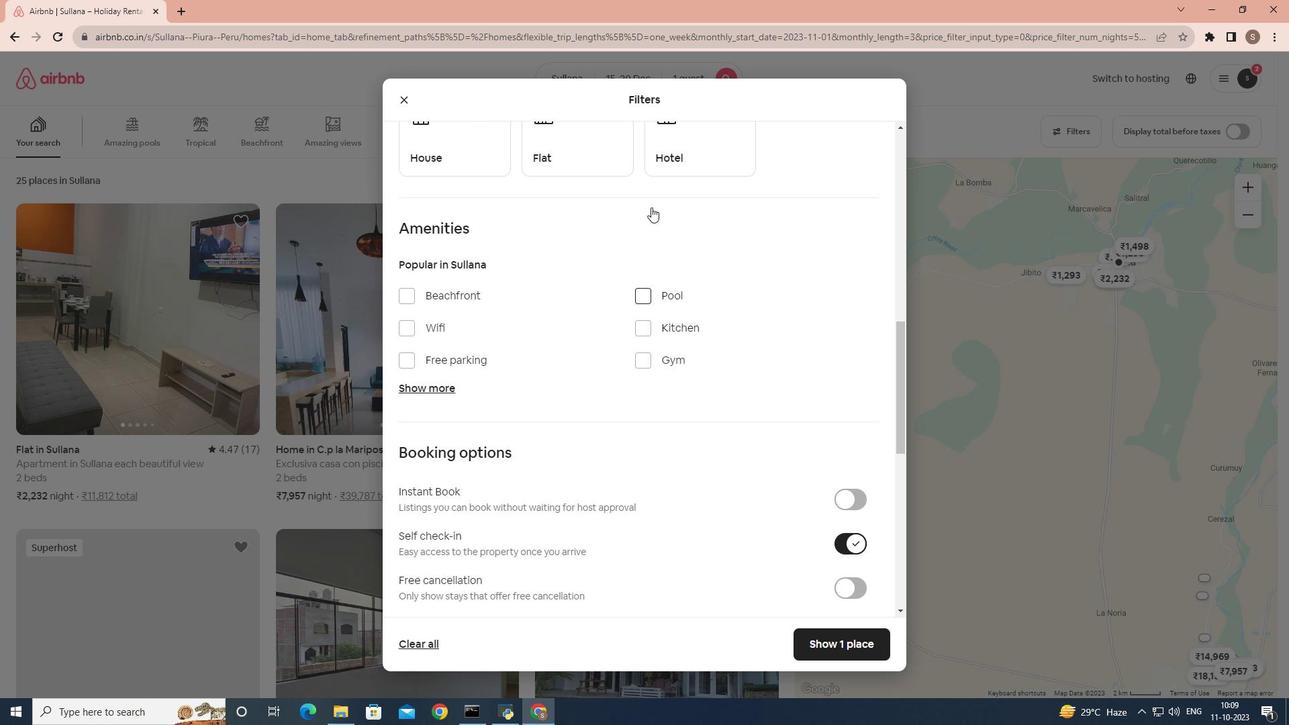 
Action: Mouse moved to (665, 200)
Screenshot: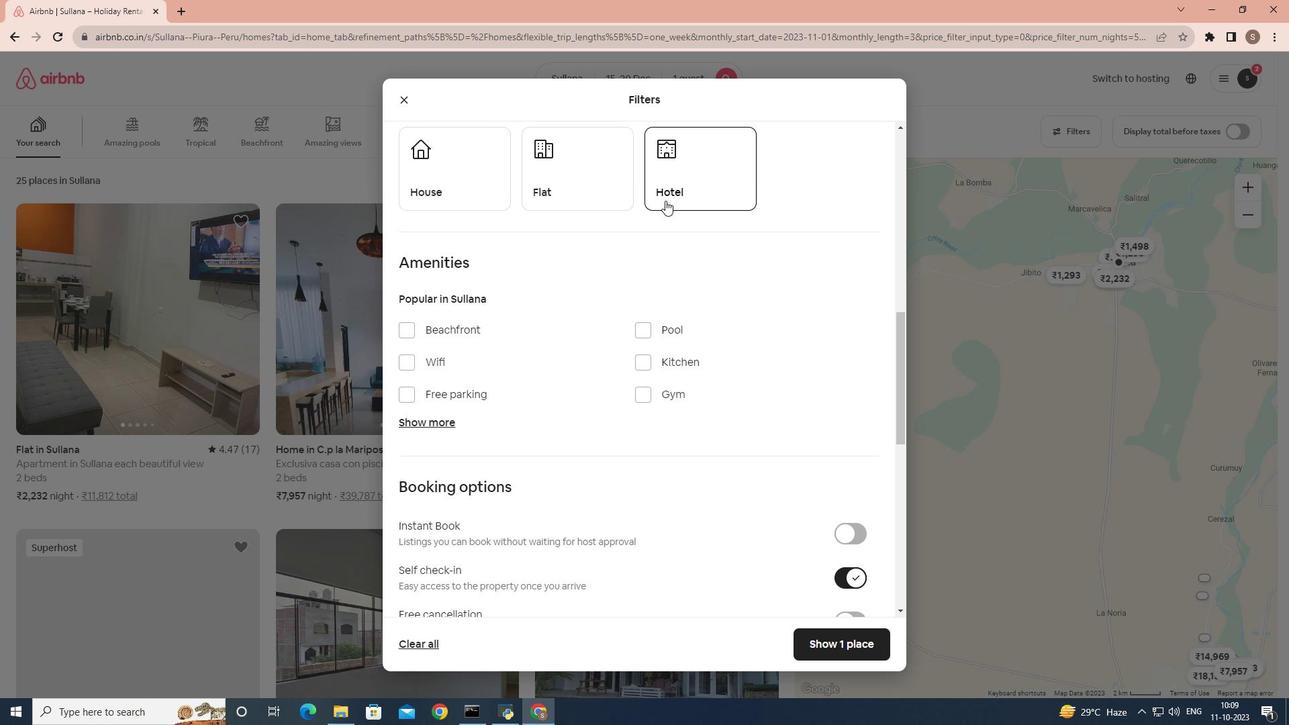
Action: Mouse pressed left at (665, 200)
Screenshot: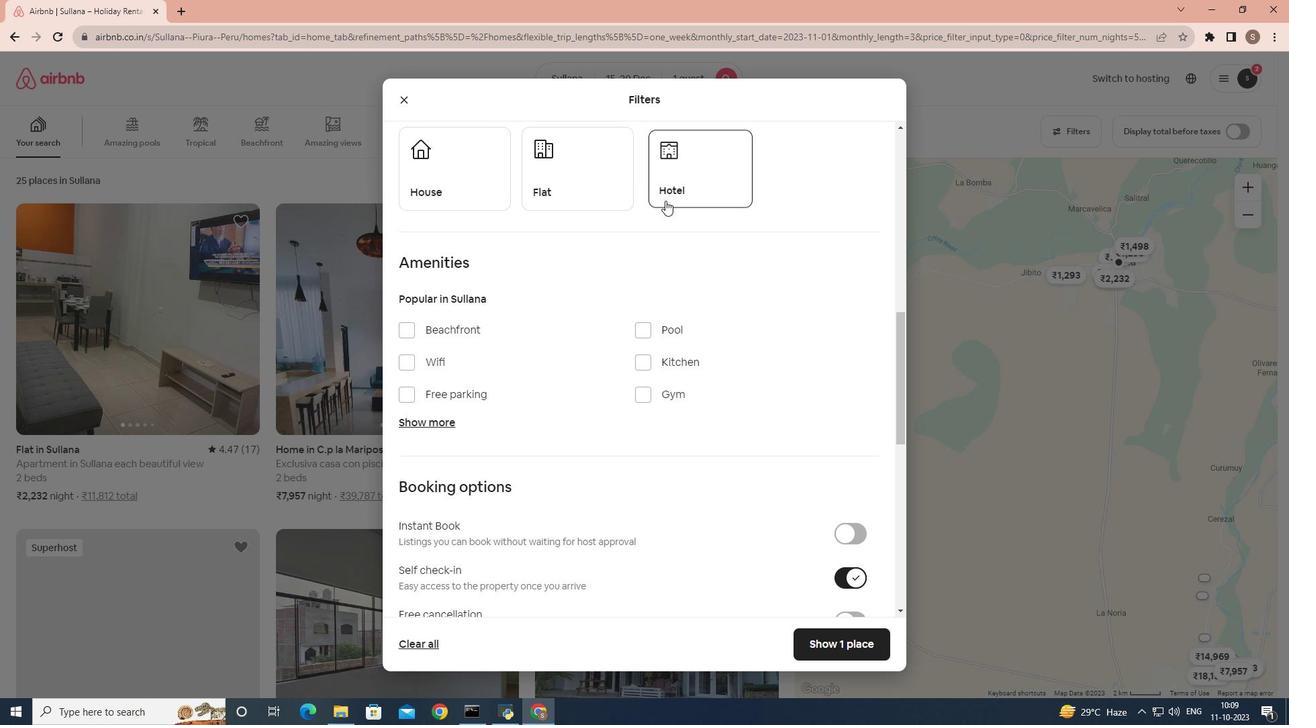 
Action: Mouse moved to (789, 655)
Screenshot: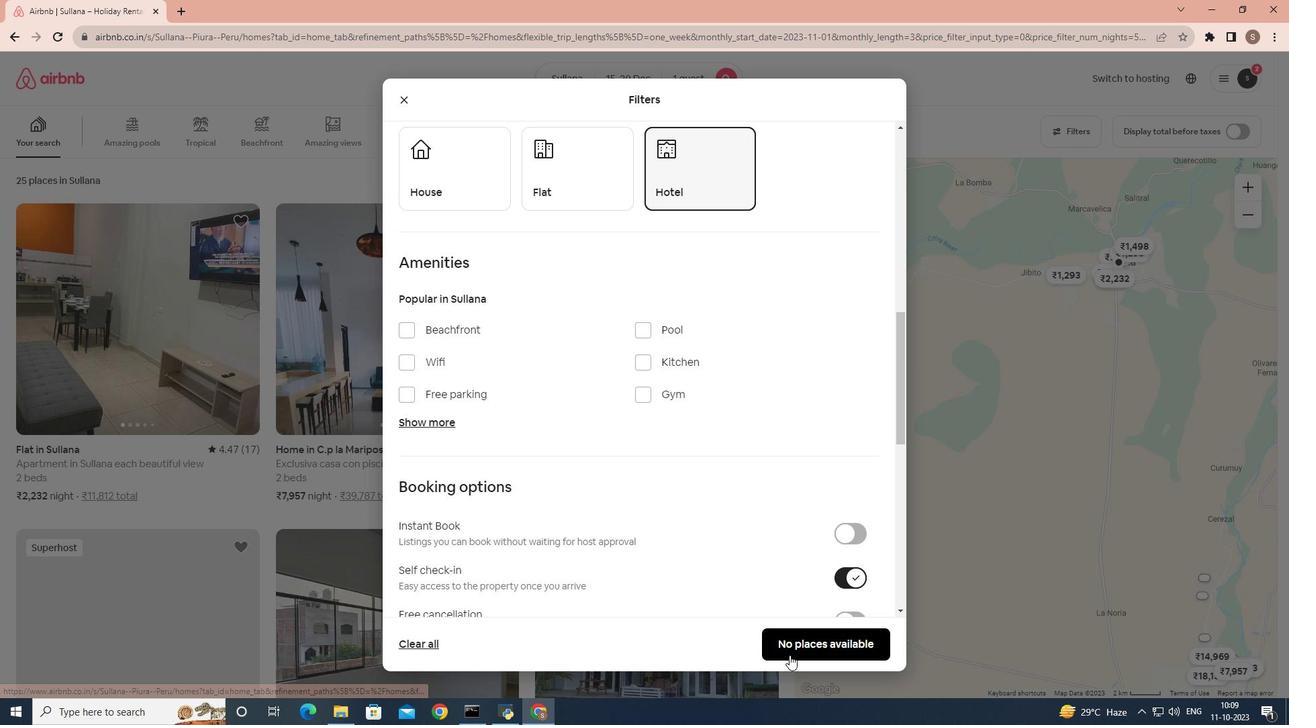
Action: Mouse pressed left at (789, 655)
Screenshot: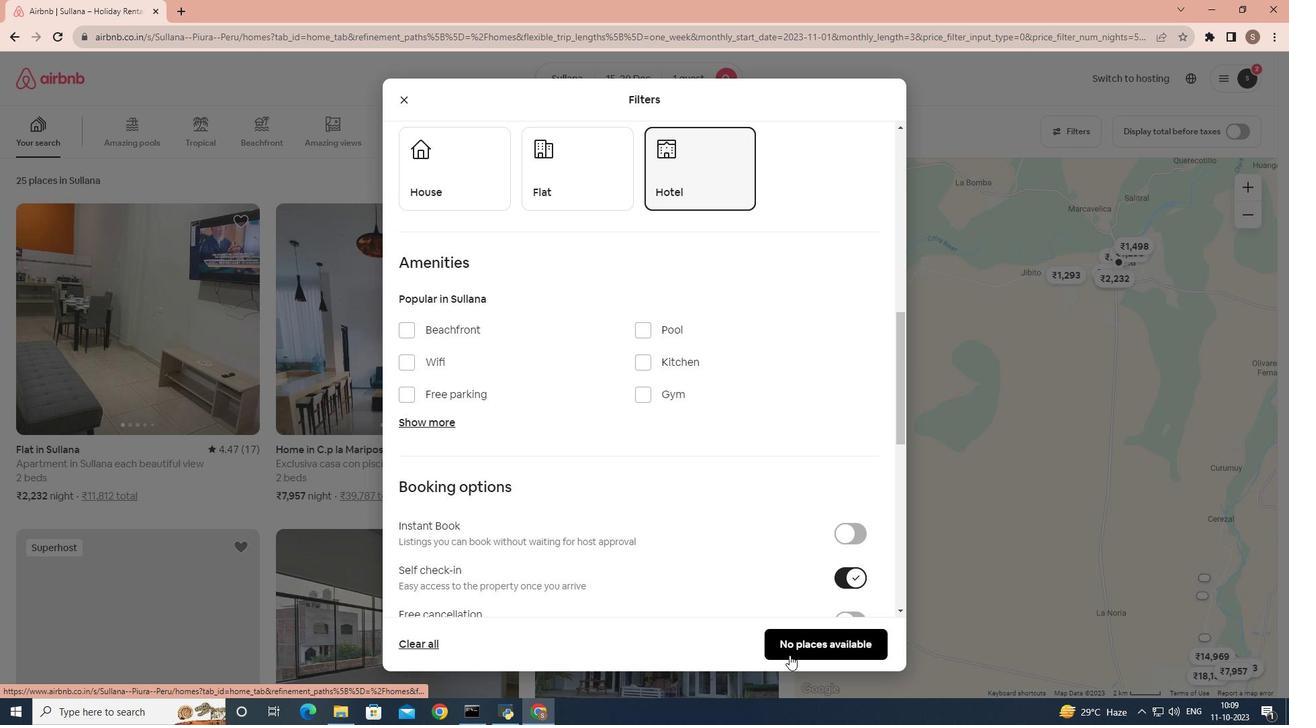 
Action: Mouse moved to (791, 635)
Screenshot: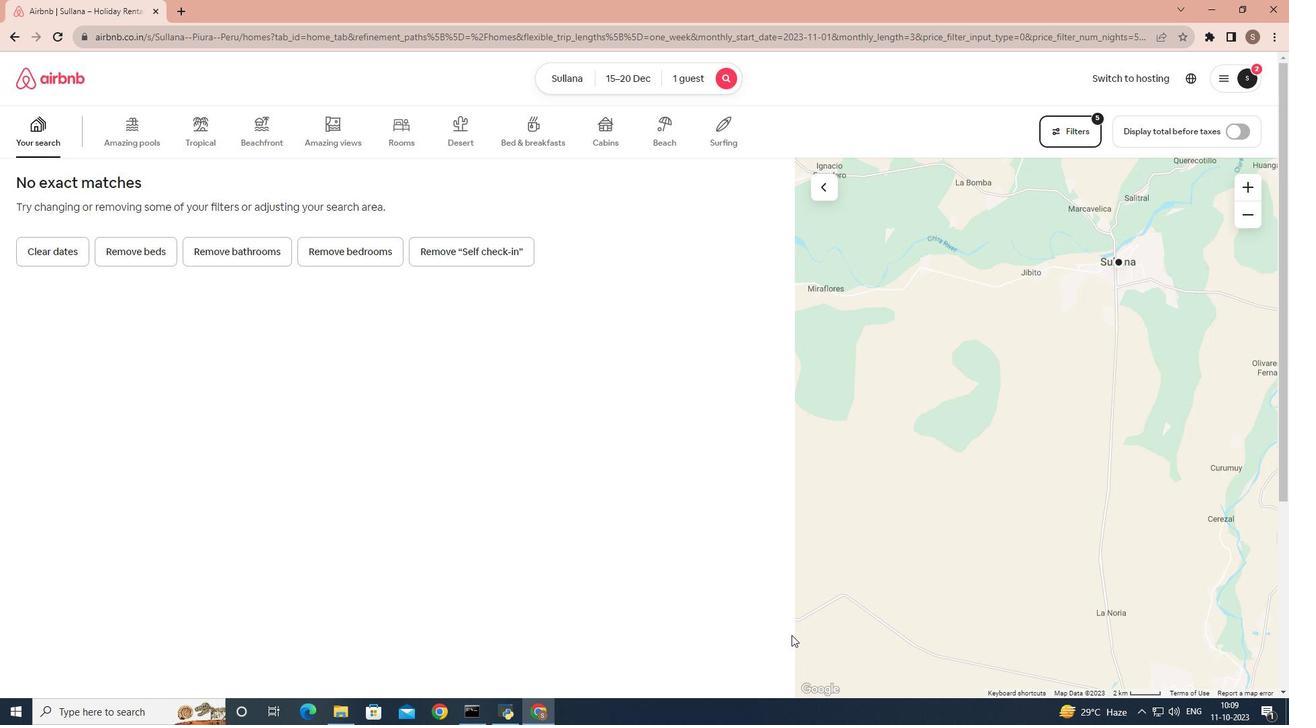 
